 Task: Send an email with the signature Kyra Cooper with the subject Feedback on a donation and the message I would appreciate it if you could provide me with the latest project schedule. from softage.9@softage.net to softage.10@softage.net and move the email from Sent Items to the folder Production
Action: Mouse moved to (1003, 72)
Screenshot: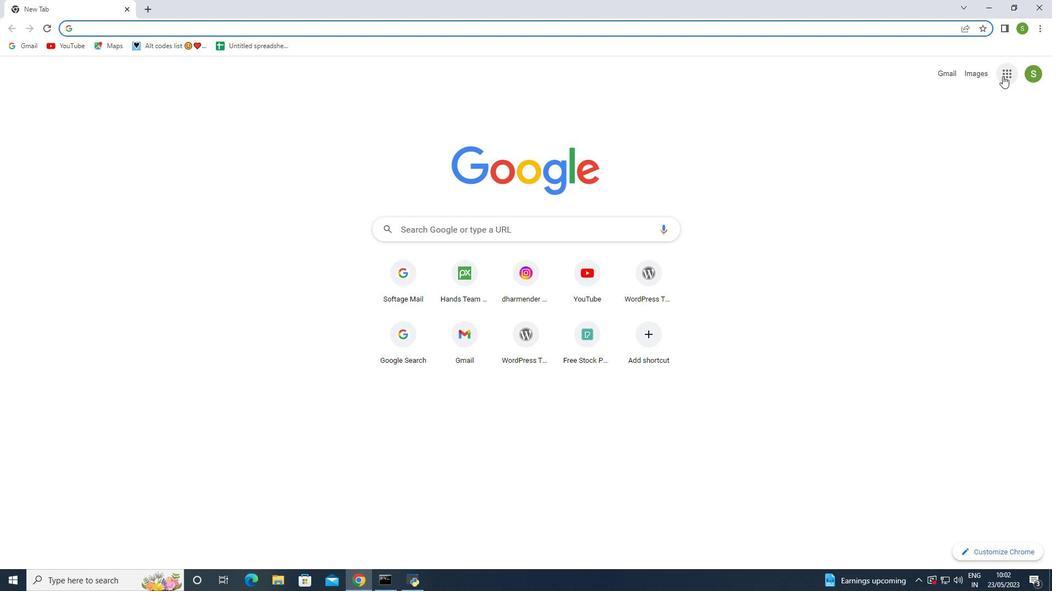 
Action: Mouse pressed left at (1003, 72)
Screenshot: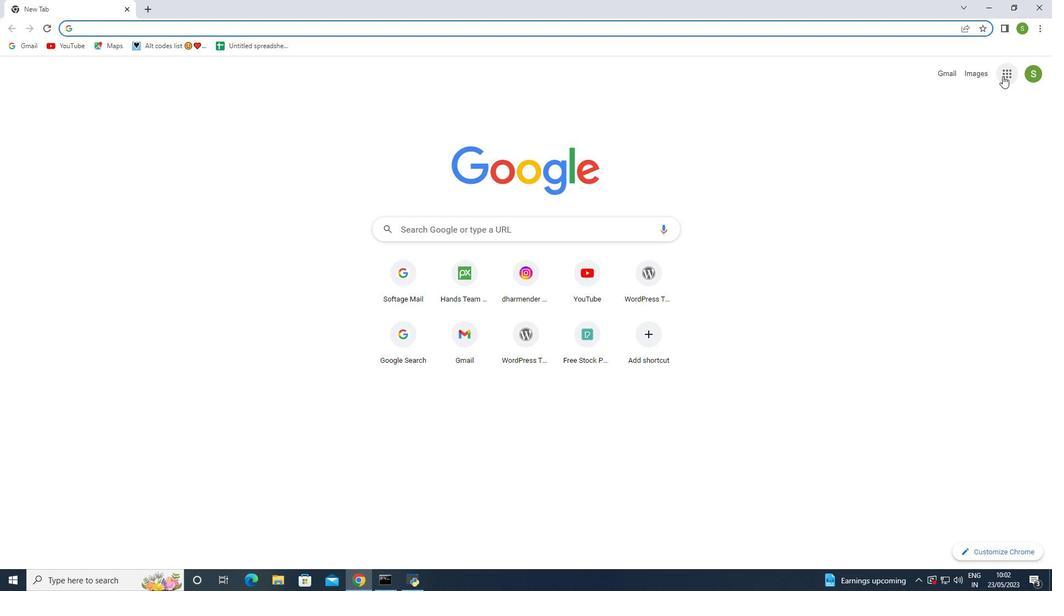 
Action: Mouse moved to (947, 135)
Screenshot: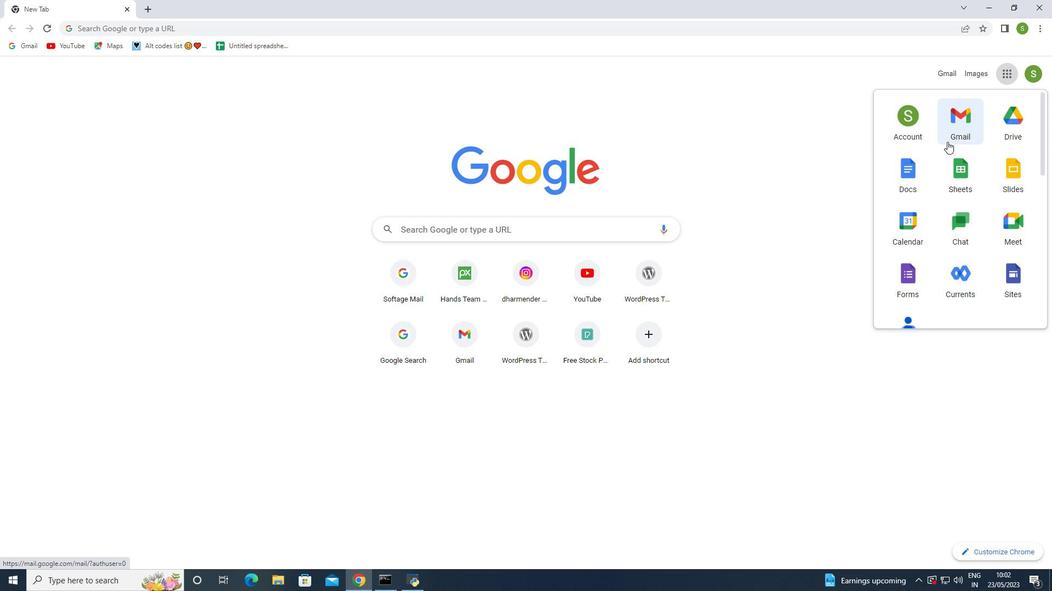 
Action: Mouse pressed left at (947, 135)
Screenshot: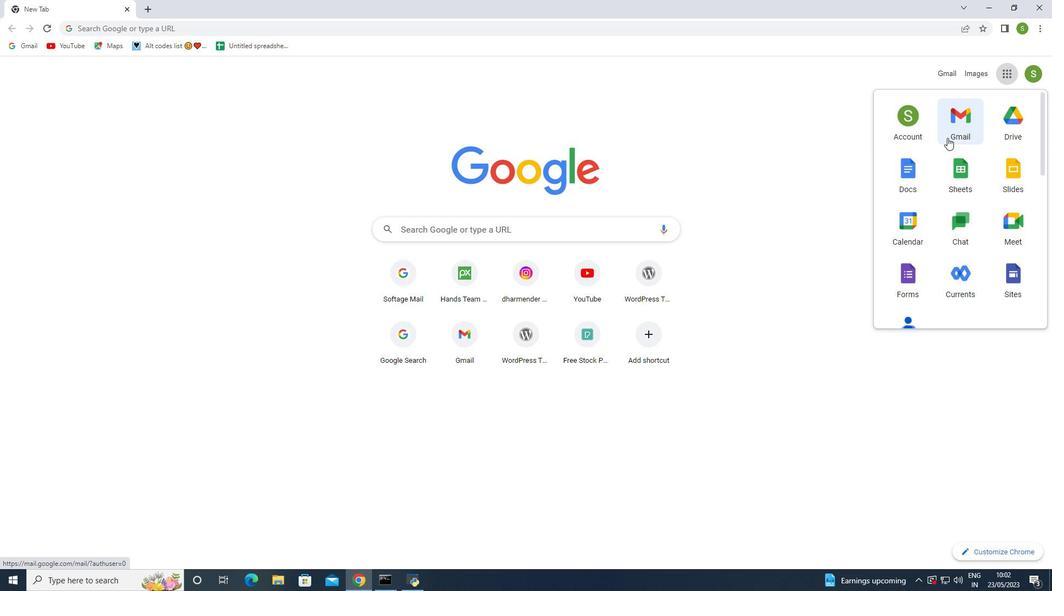 
Action: Mouse moved to (925, 75)
Screenshot: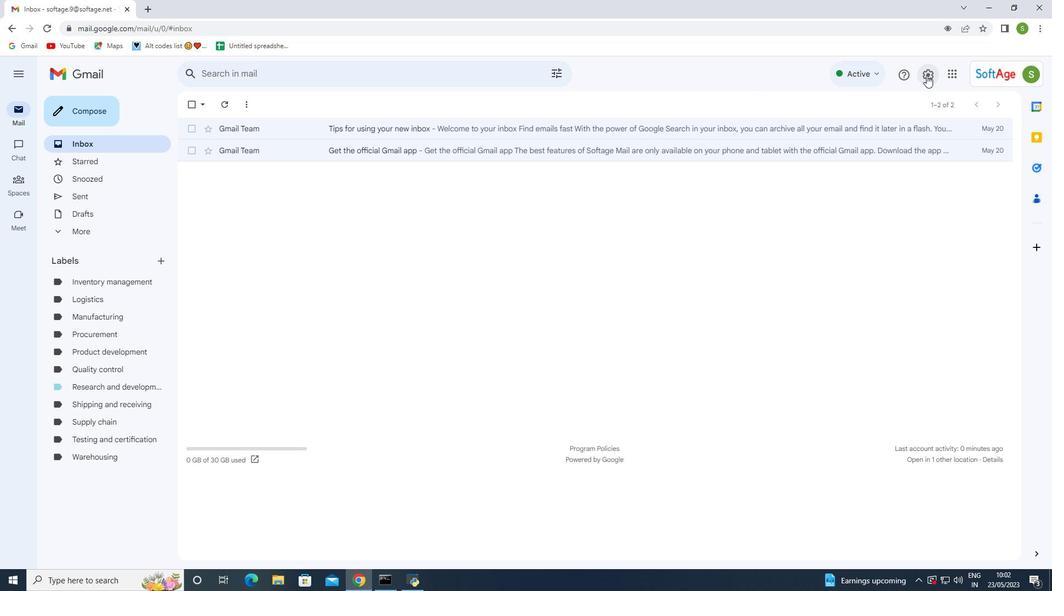
Action: Mouse pressed left at (925, 75)
Screenshot: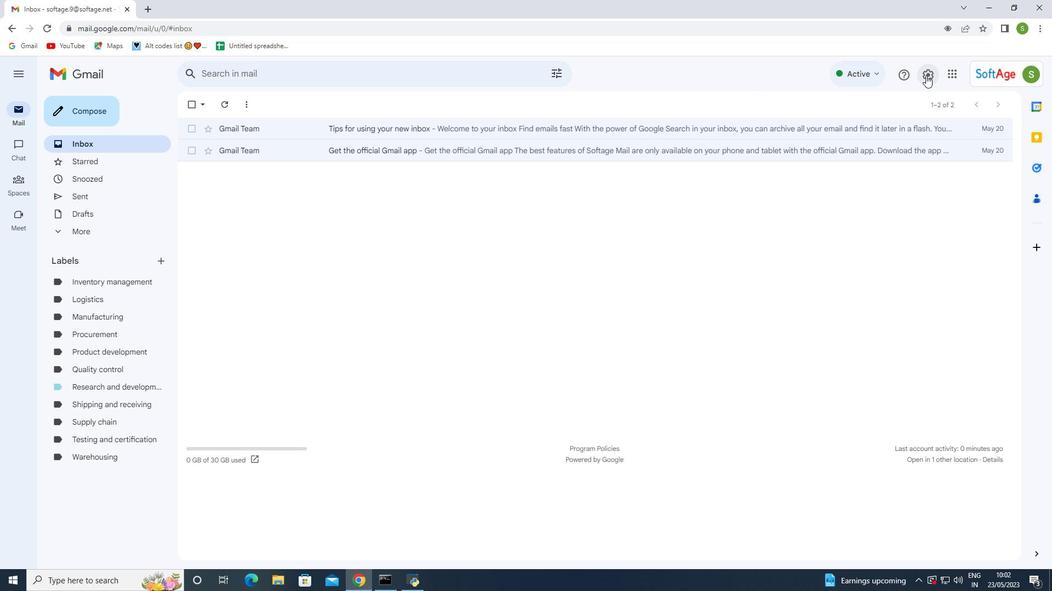 
Action: Mouse moved to (923, 126)
Screenshot: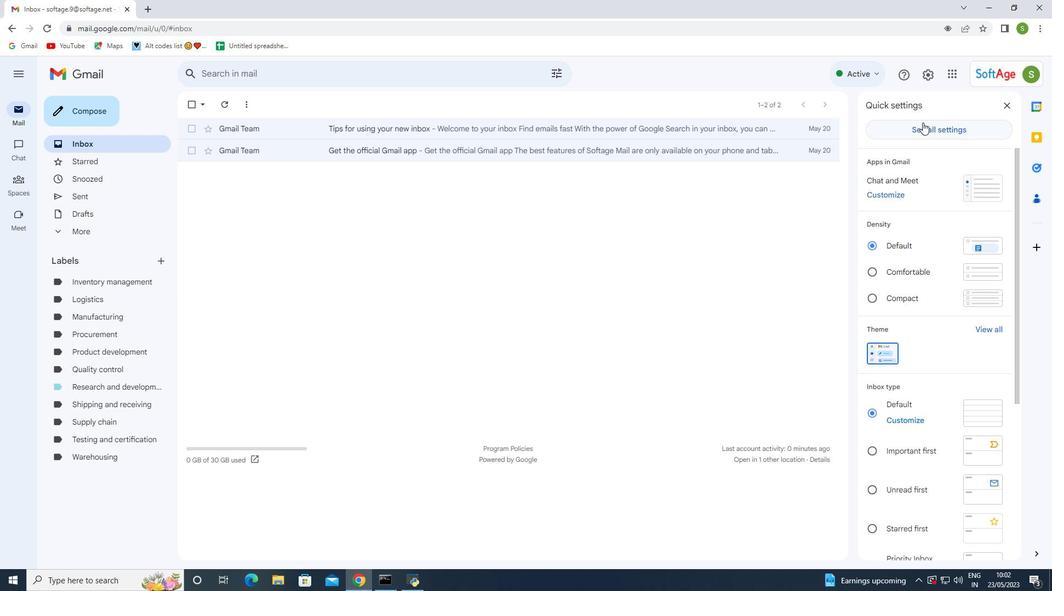 
Action: Mouse pressed left at (923, 126)
Screenshot: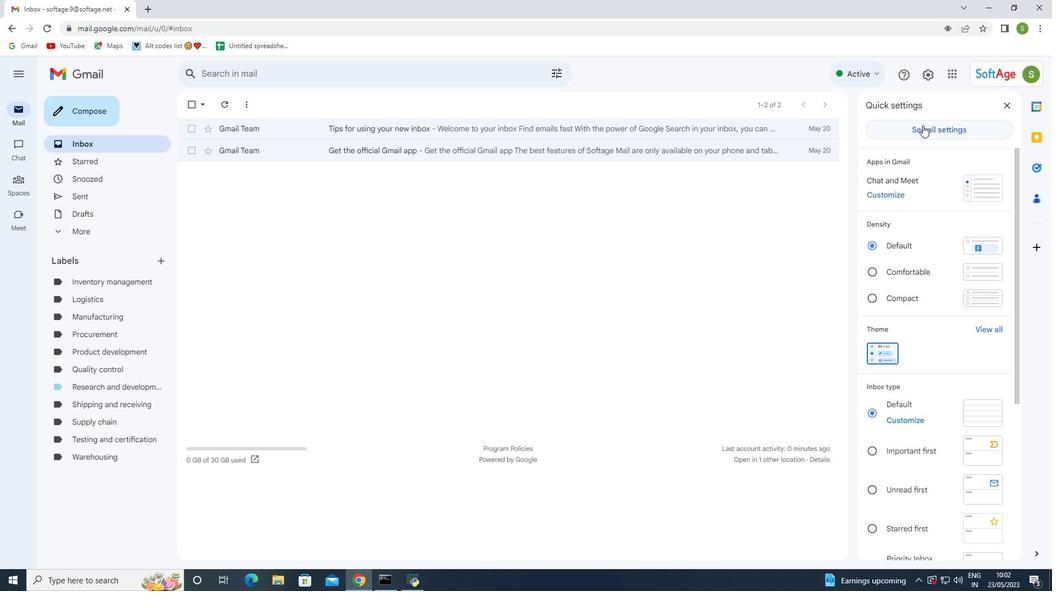 
Action: Mouse moved to (885, 129)
Screenshot: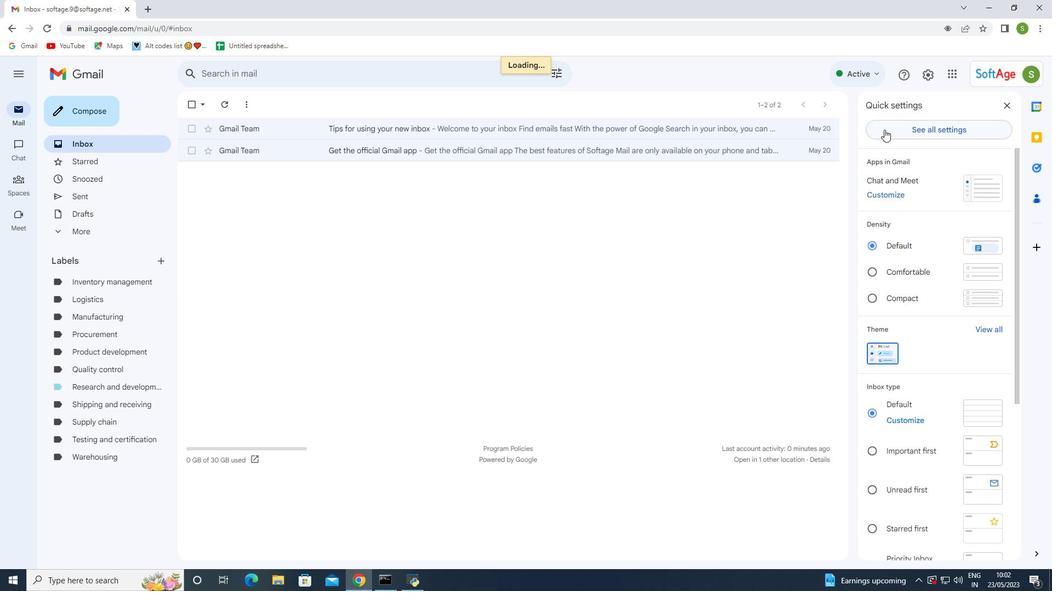 
Action: Mouse pressed left at (885, 129)
Screenshot: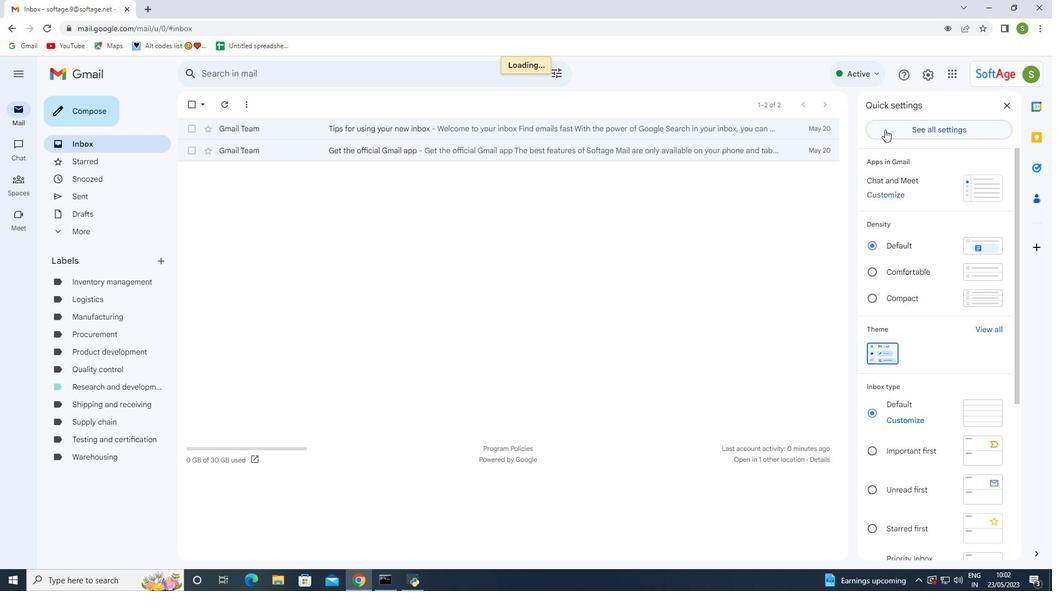 
Action: Mouse moved to (467, 281)
Screenshot: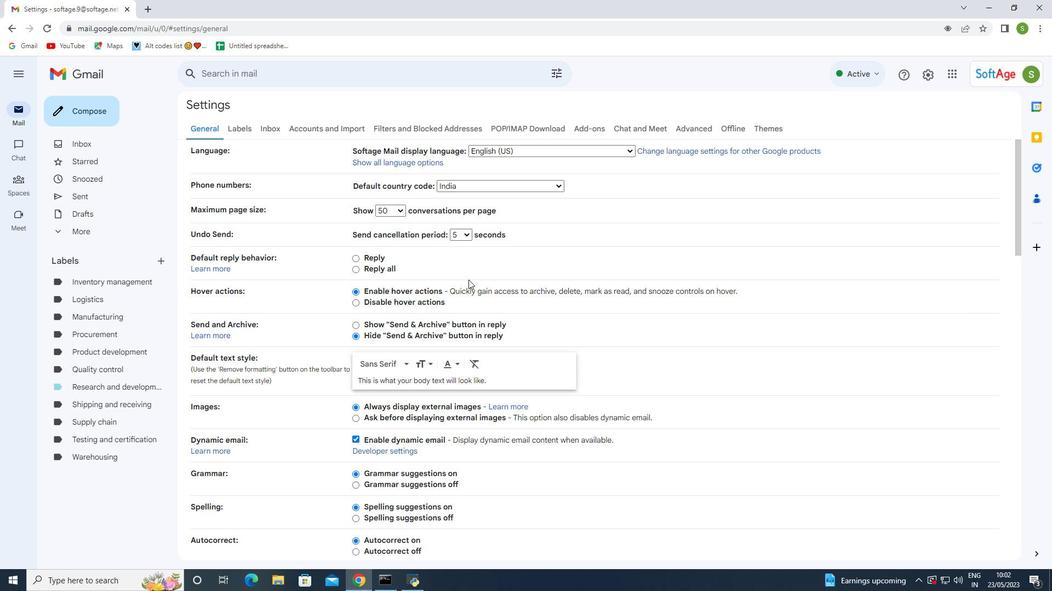 
Action: Mouse scrolled (467, 280) with delta (0, 0)
Screenshot: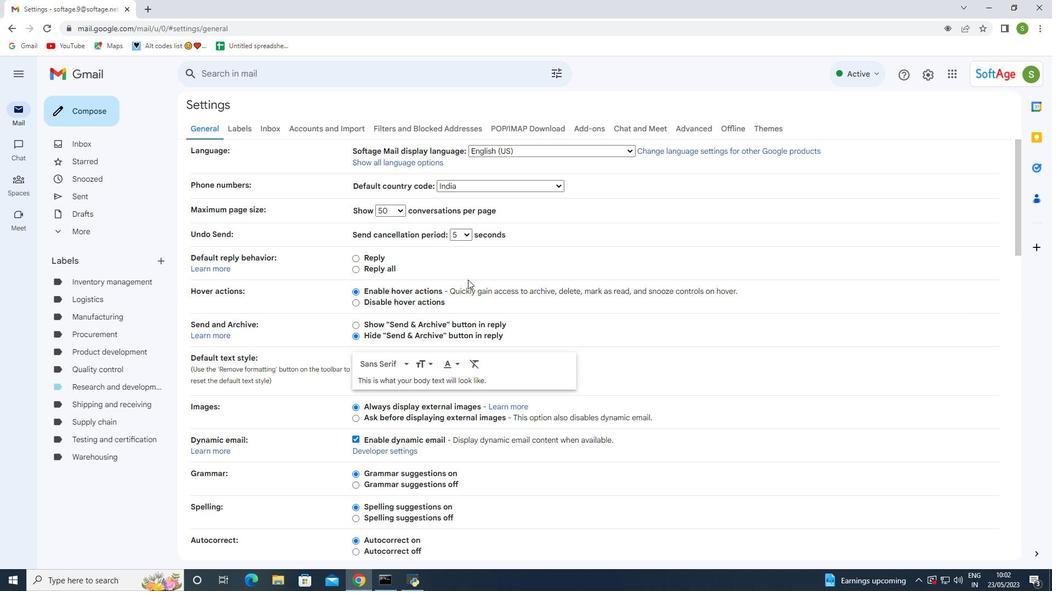 
Action: Mouse moved to (467, 281)
Screenshot: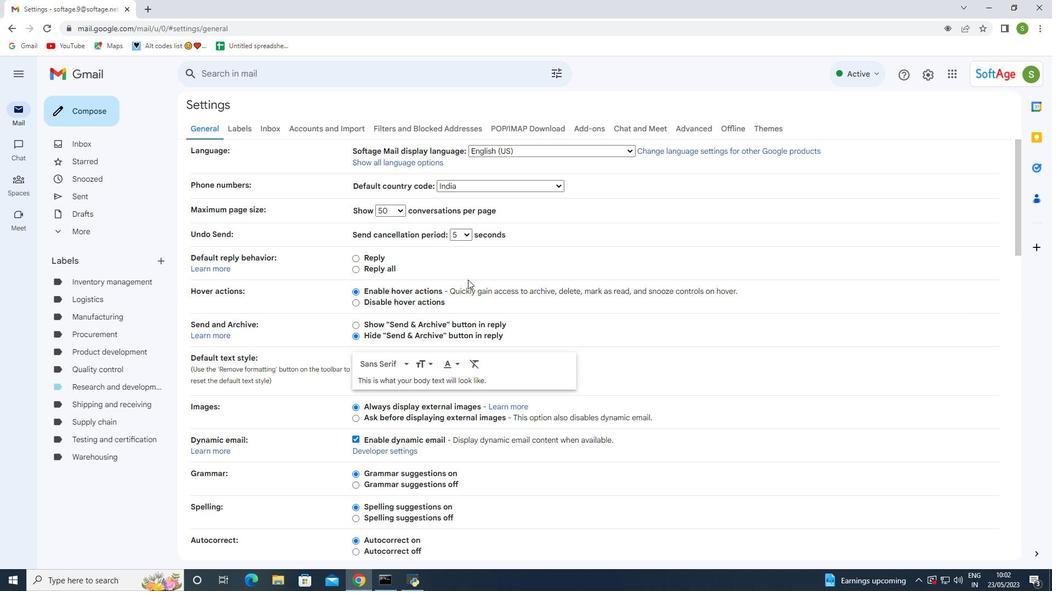 
Action: Mouse scrolled (467, 281) with delta (0, 0)
Screenshot: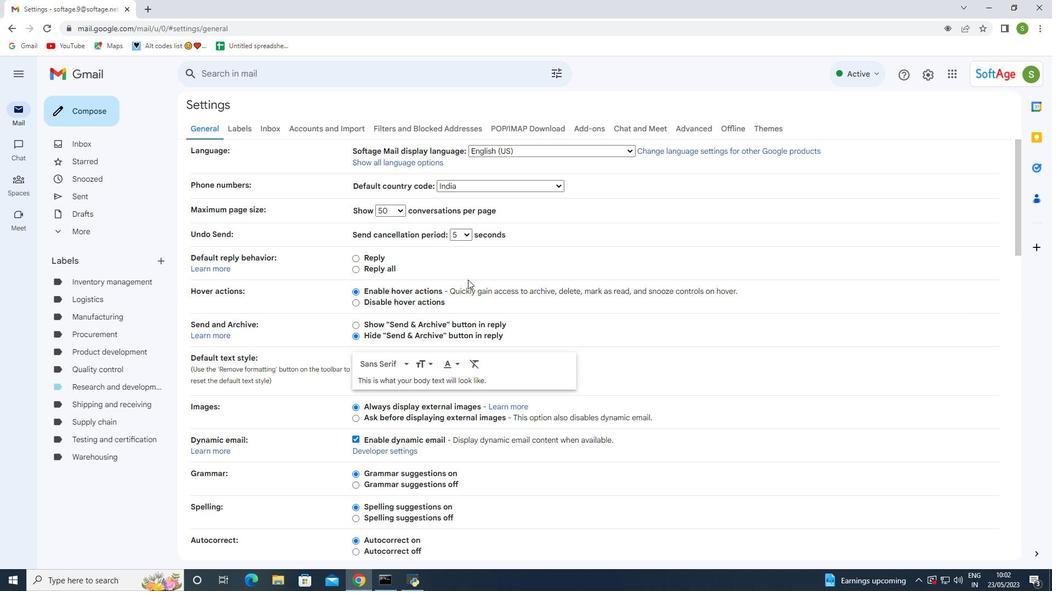 
Action: Mouse scrolled (467, 281) with delta (0, 0)
Screenshot: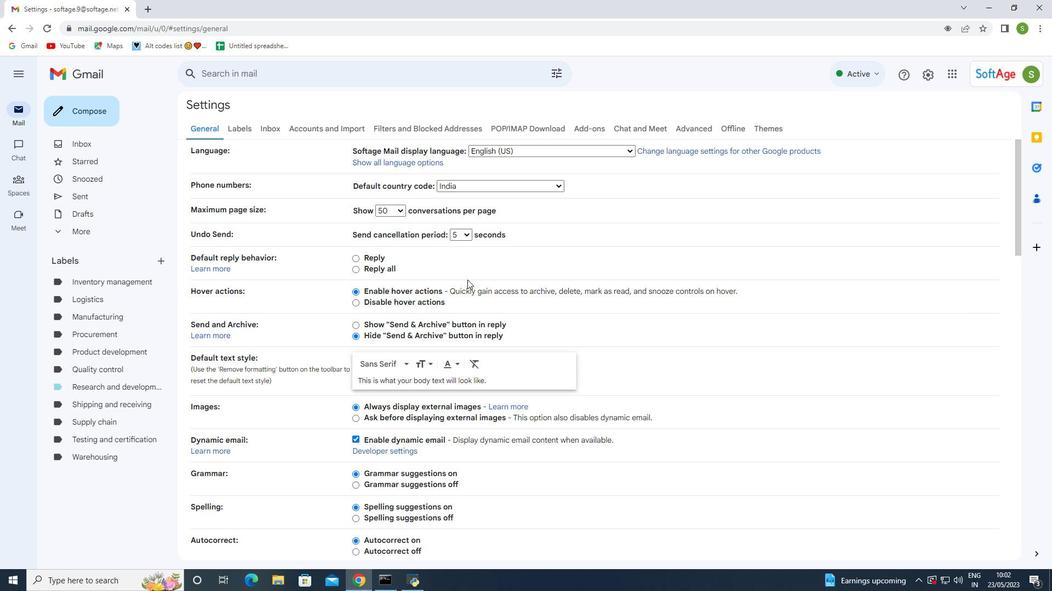 
Action: Mouse moved to (467, 281)
Screenshot: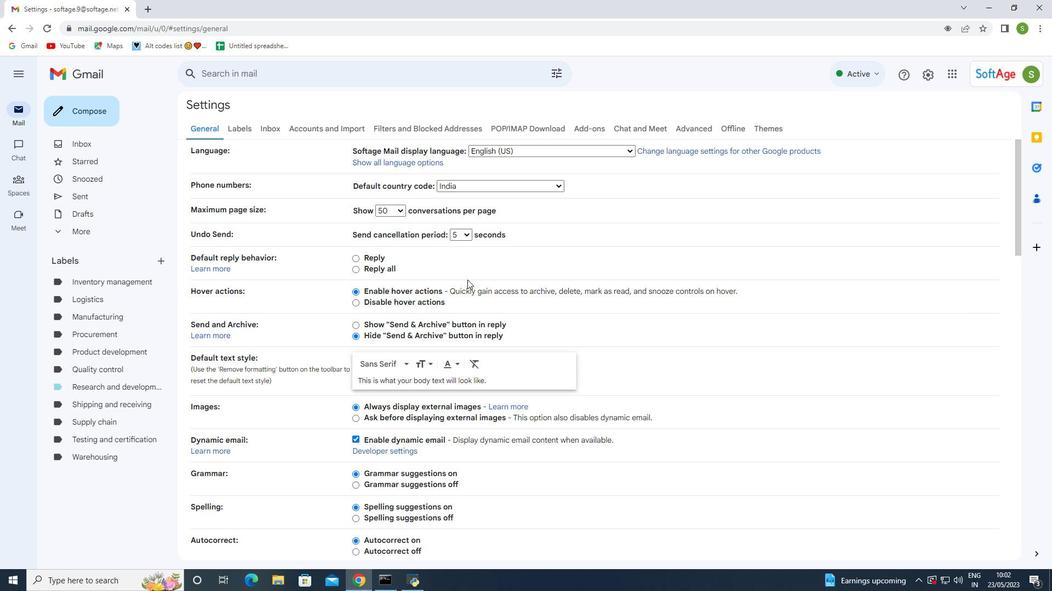 
Action: Mouse scrolled (467, 281) with delta (0, 0)
Screenshot: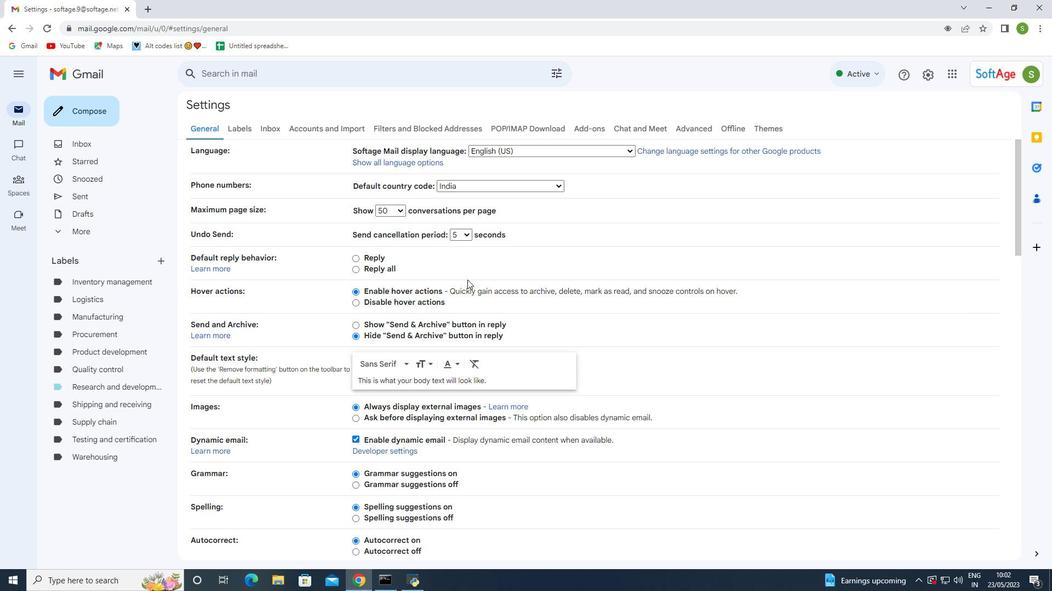 
Action: Mouse scrolled (467, 281) with delta (0, 0)
Screenshot: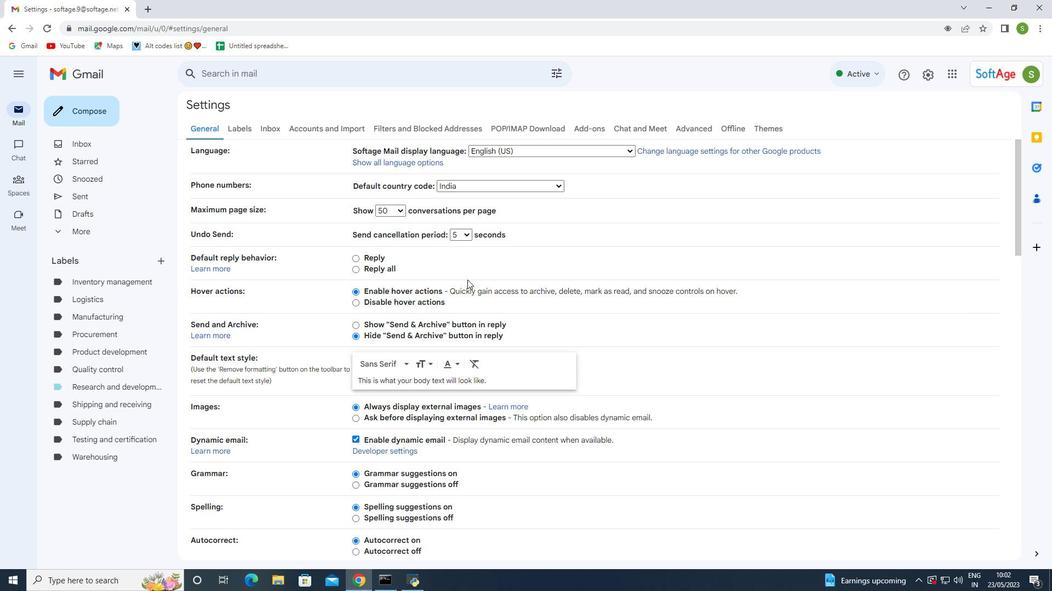 
Action: Mouse moved to (467, 281)
Screenshot: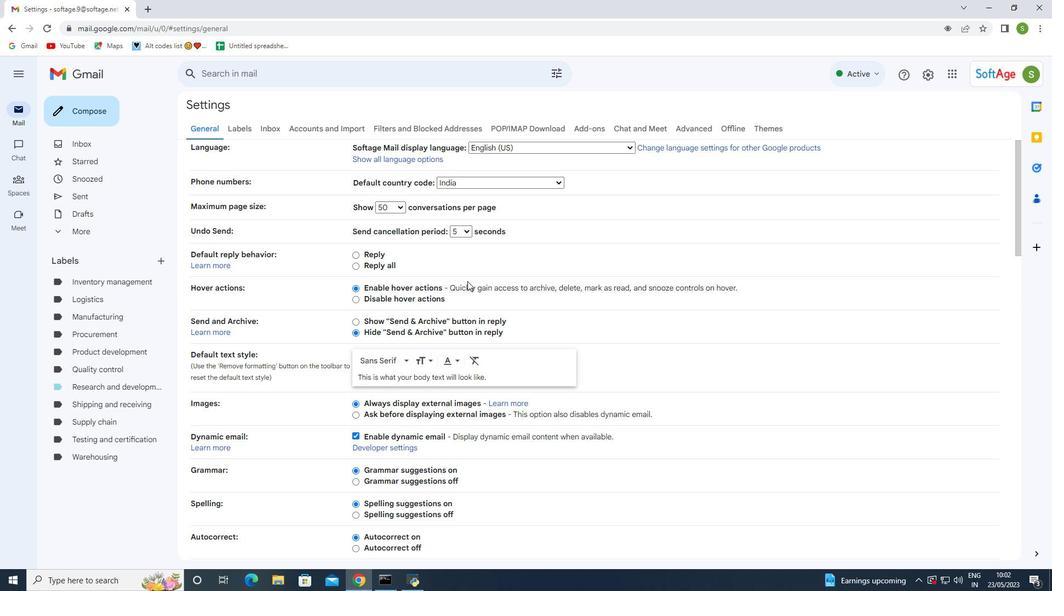 
Action: Mouse scrolled (467, 281) with delta (0, 0)
Screenshot: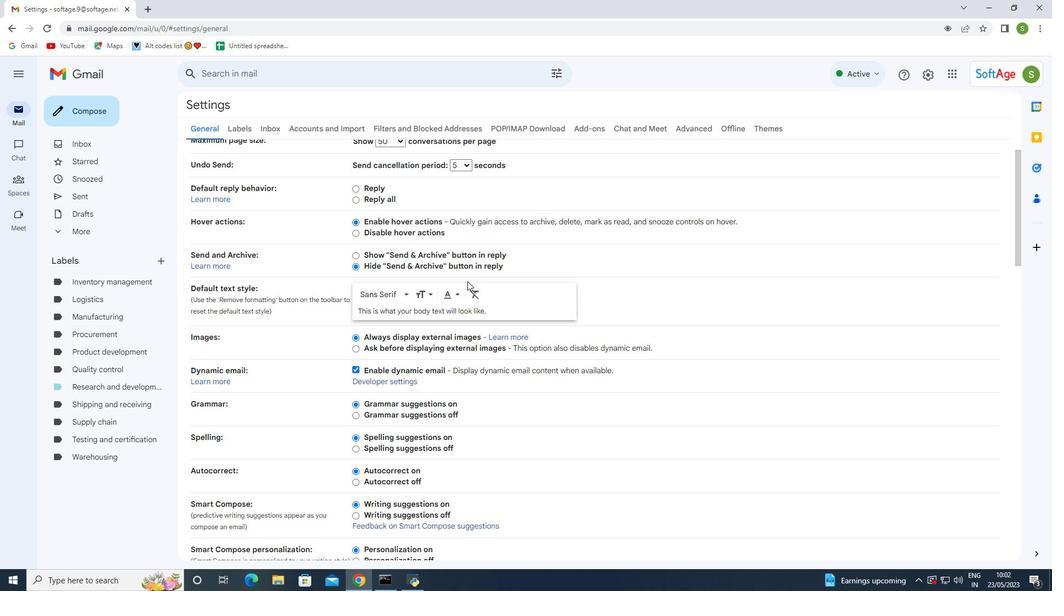 
Action: Mouse scrolled (467, 281) with delta (0, 0)
Screenshot: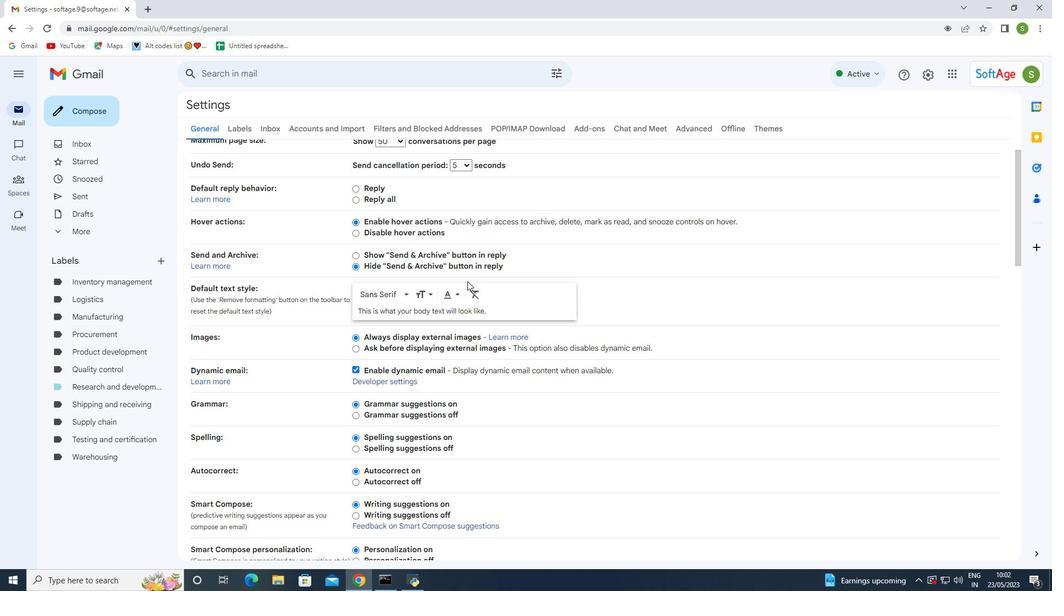 
Action: Mouse scrolled (467, 281) with delta (0, 0)
Screenshot: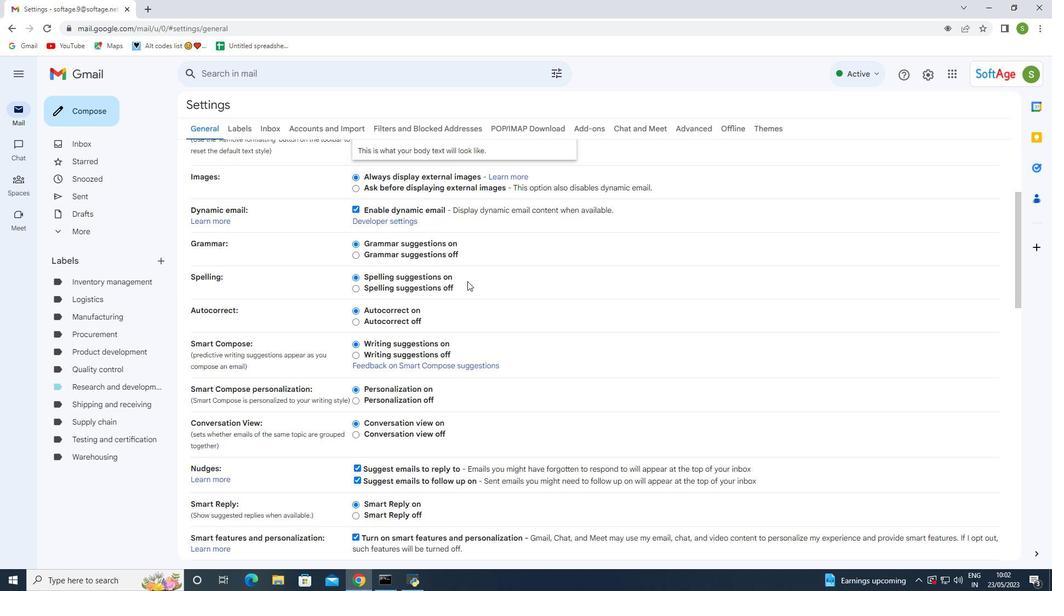 
Action: Mouse scrolled (467, 281) with delta (0, 0)
Screenshot: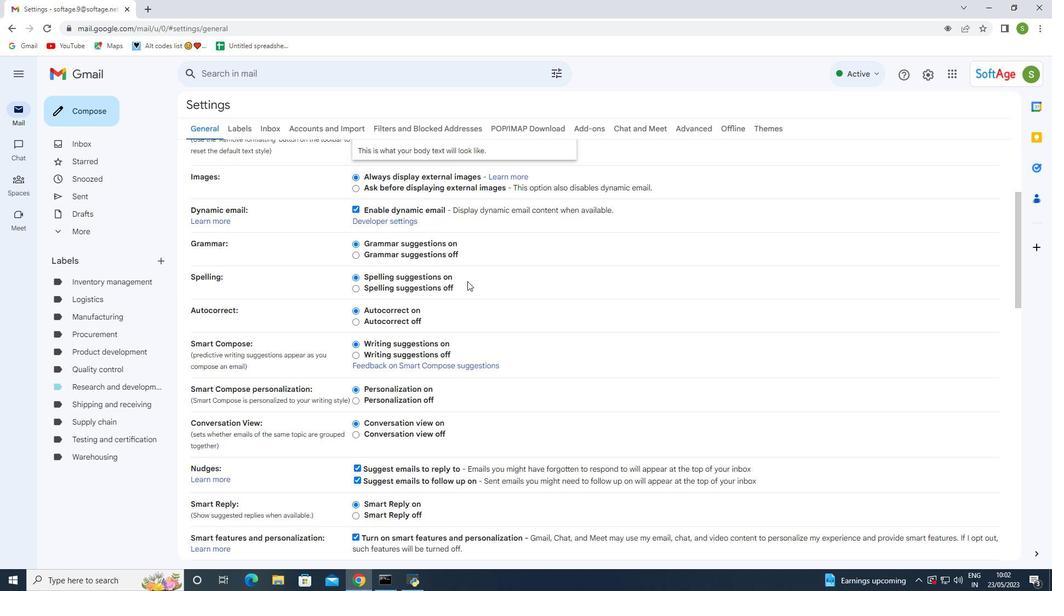 
Action: Mouse scrolled (467, 281) with delta (0, 0)
Screenshot: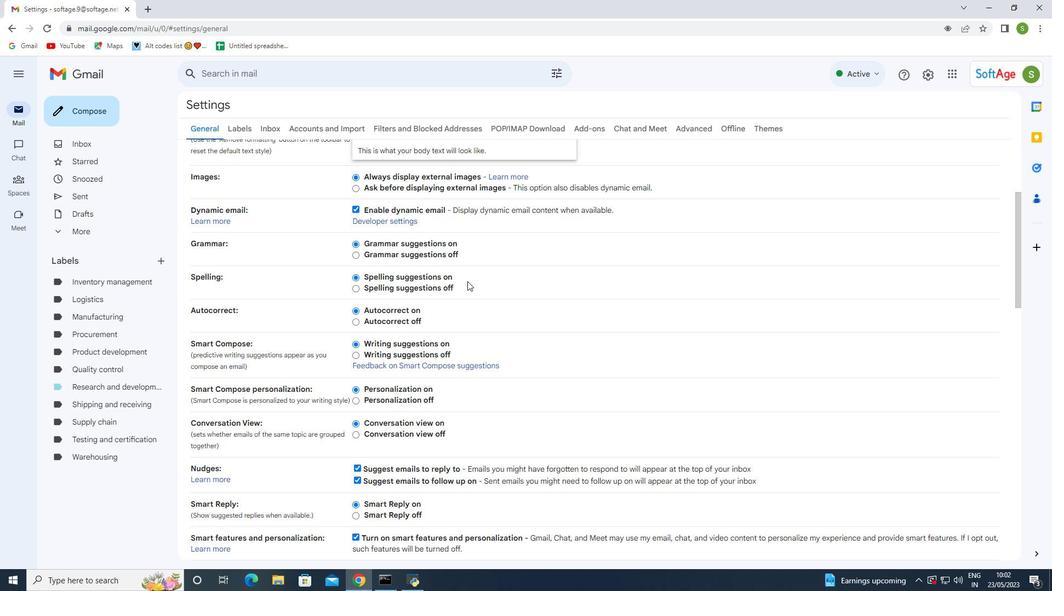 
Action: Mouse scrolled (467, 281) with delta (0, 0)
Screenshot: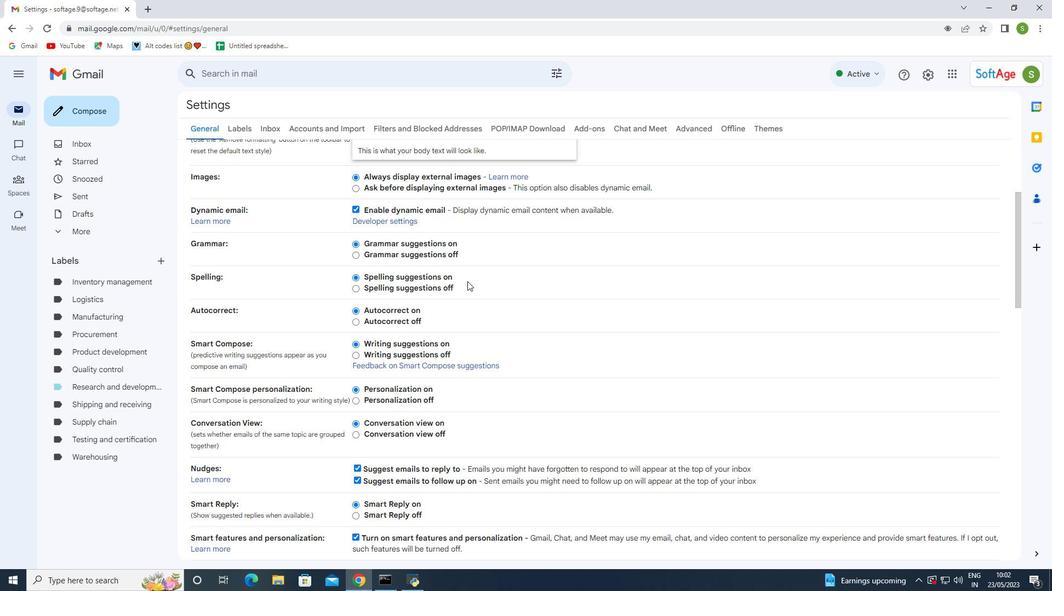 
Action: Mouse scrolled (467, 281) with delta (0, 0)
Screenshot: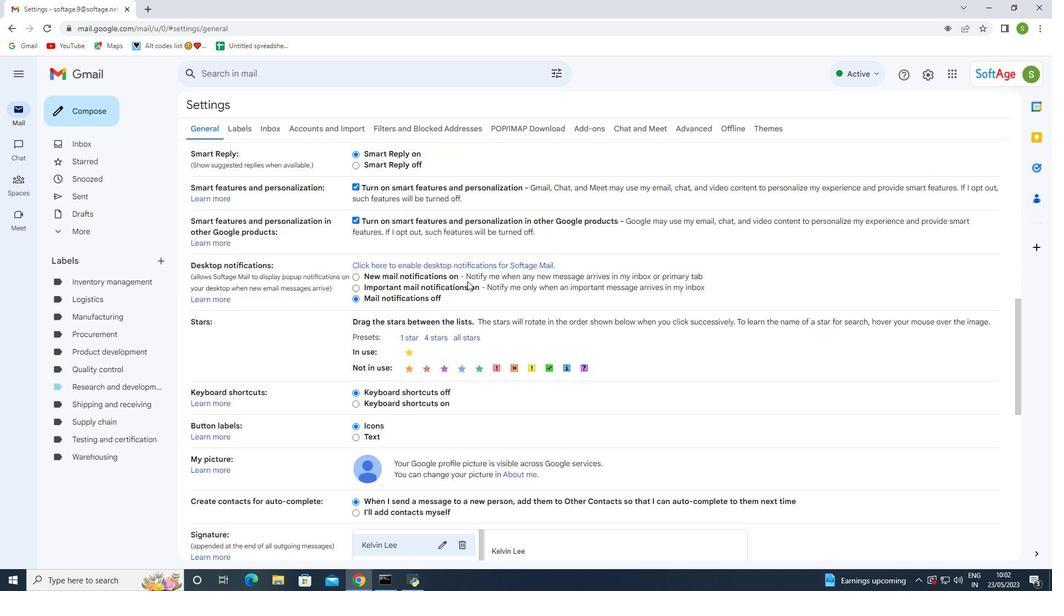 
Action: Mouse scrolled (467, 281) with delta (0, 0)
Screenshot: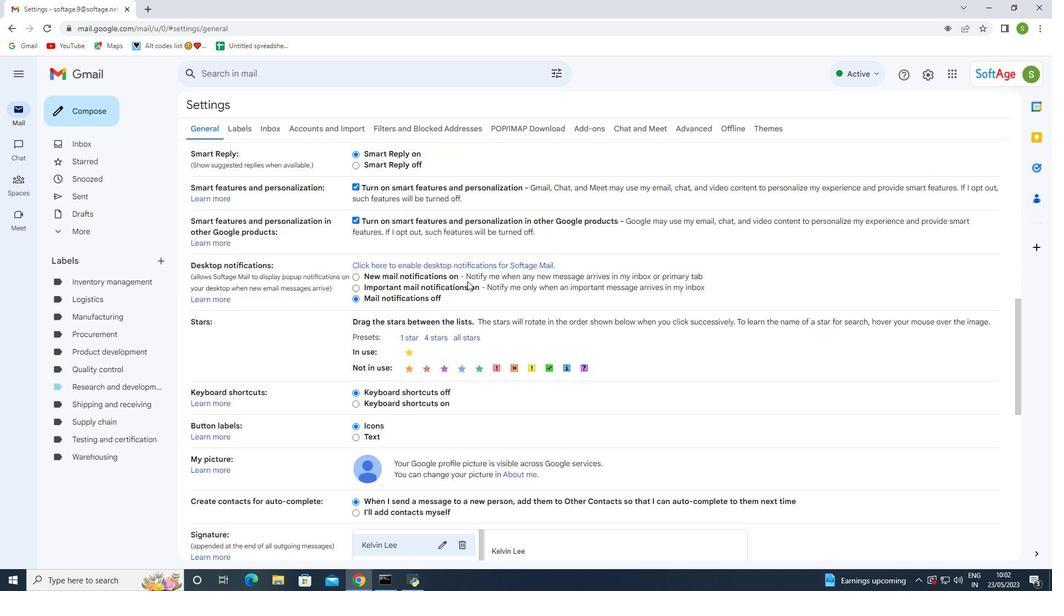 
Action: Mouse scrolled (467, 281) with delta (0, 0)
Screenshot: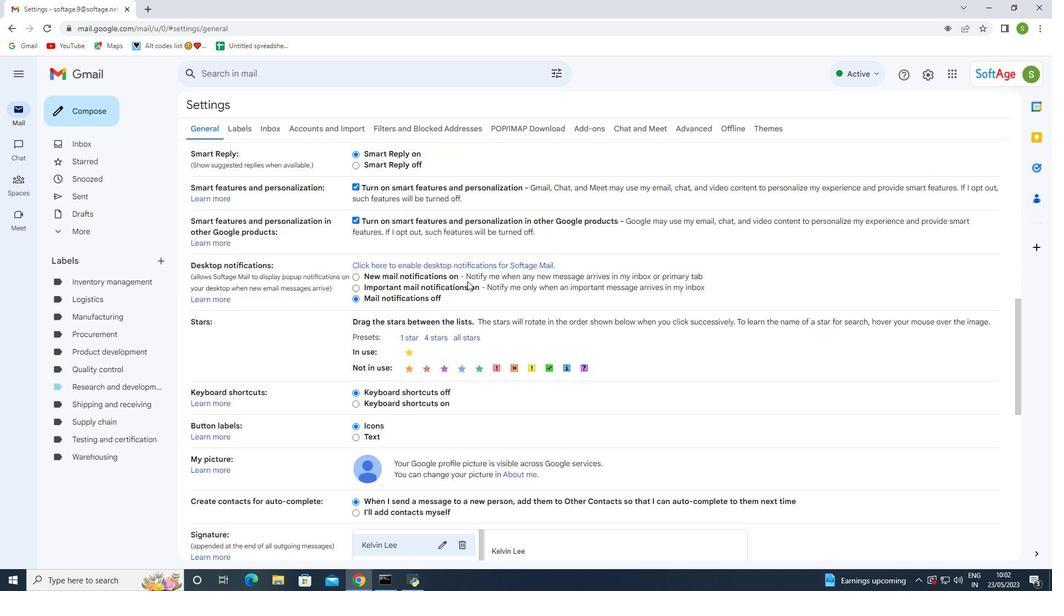 
Action: Mouse scrolled (467, 281) with delta (0, 0)
Screenshot: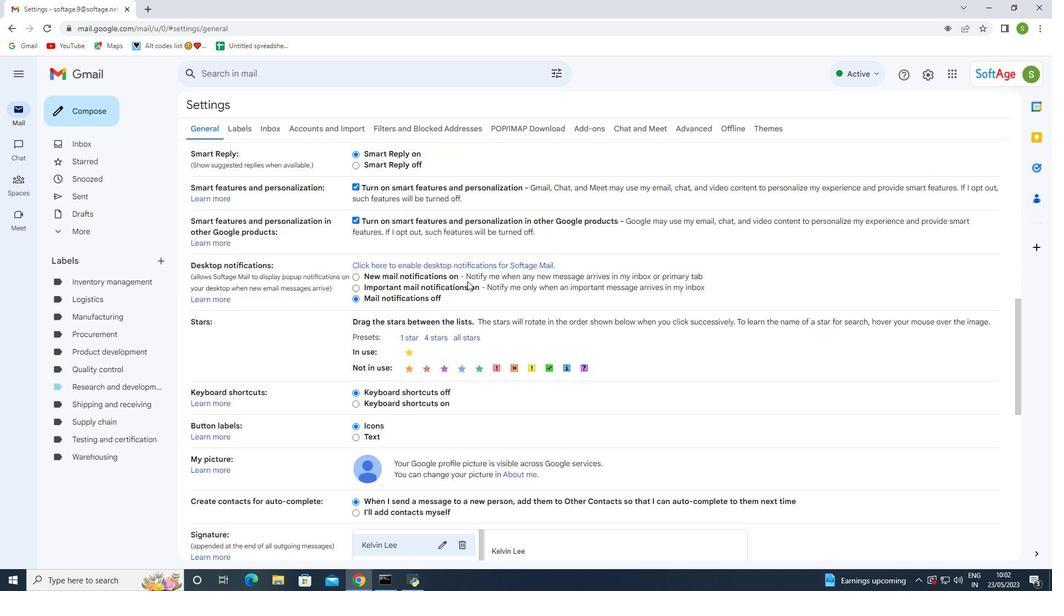 
Action: Mouse scrolled (467, 281) with delta (0, 0)
Screenshot: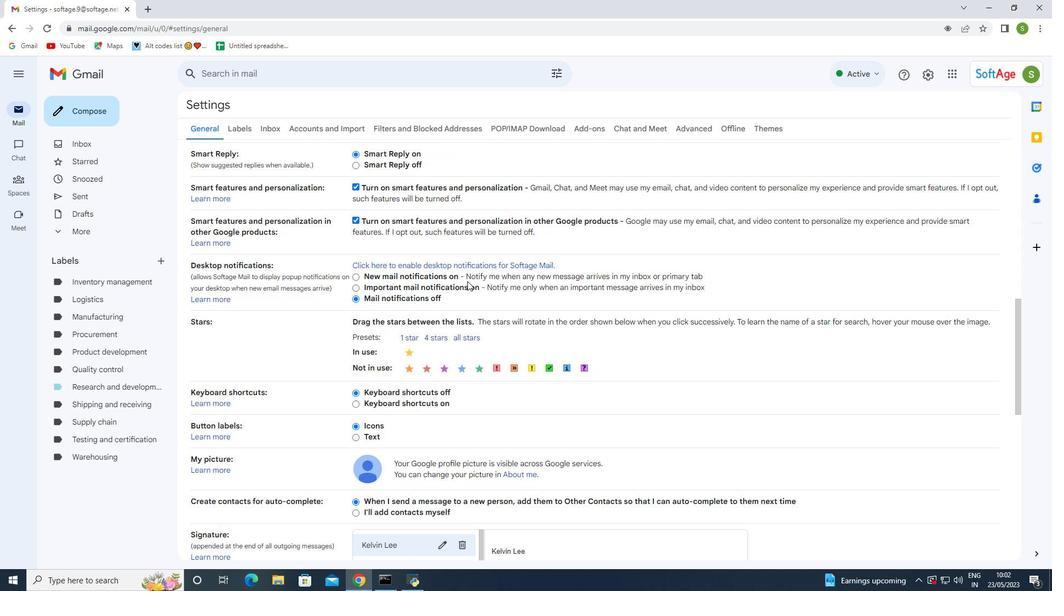 
Action: Mouse scrolled (467, 281) with delta (0, 0)
Screenshot: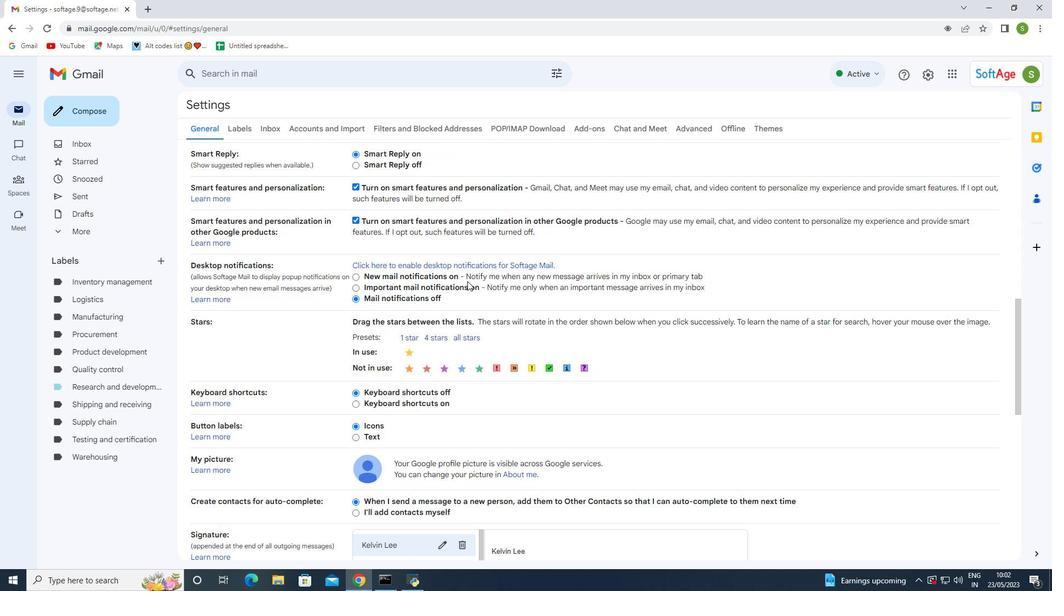 
Action: Mouse moved to (466, 281)
Screenshot: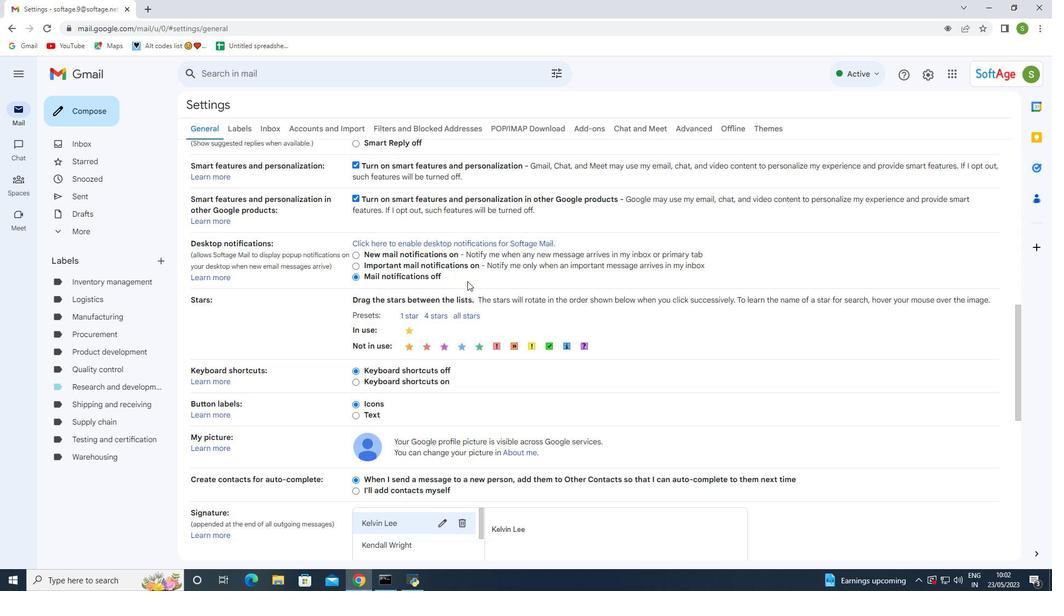 
Action: Mouse scrolled (466, 281) with delta (0, 0)
Screenshot: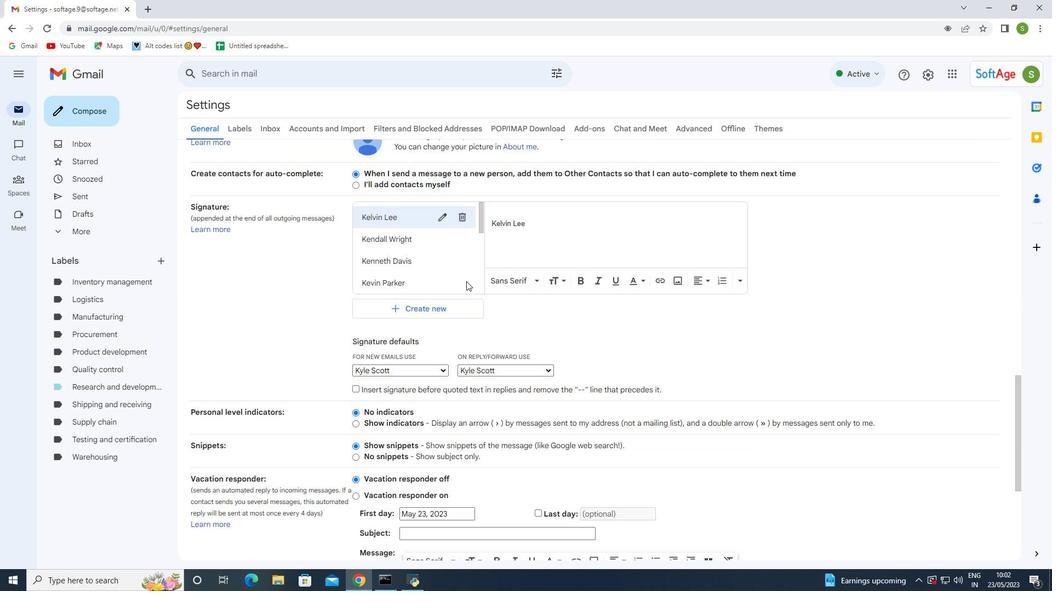 
Action: Mouse scrolled (466, 281) with delta (0, 0)
Screenshot: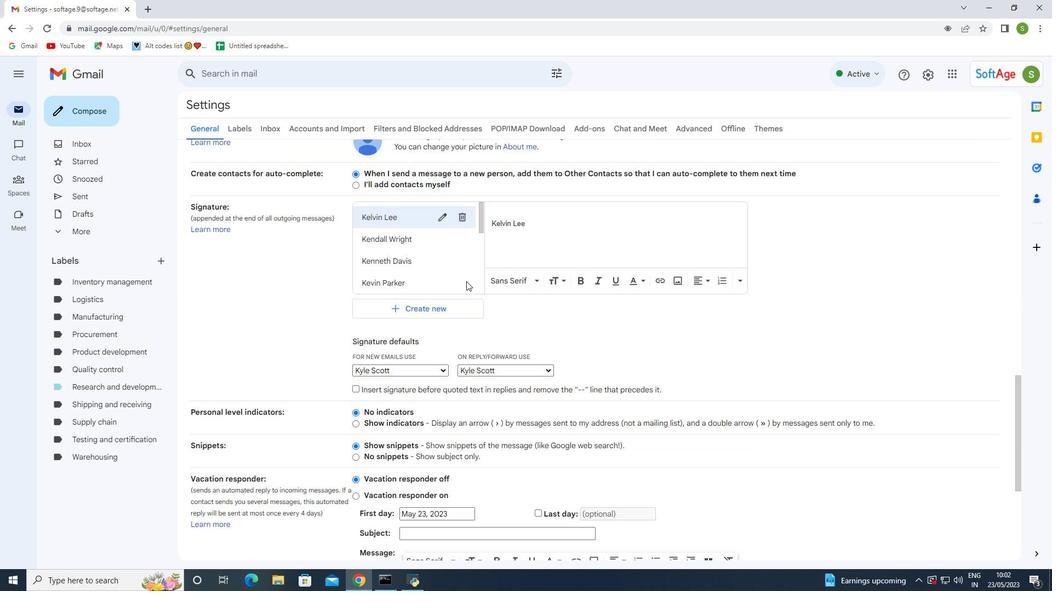 
Action: Mouse scrolled (466, 281) with delta (0, 0)
Screenshot: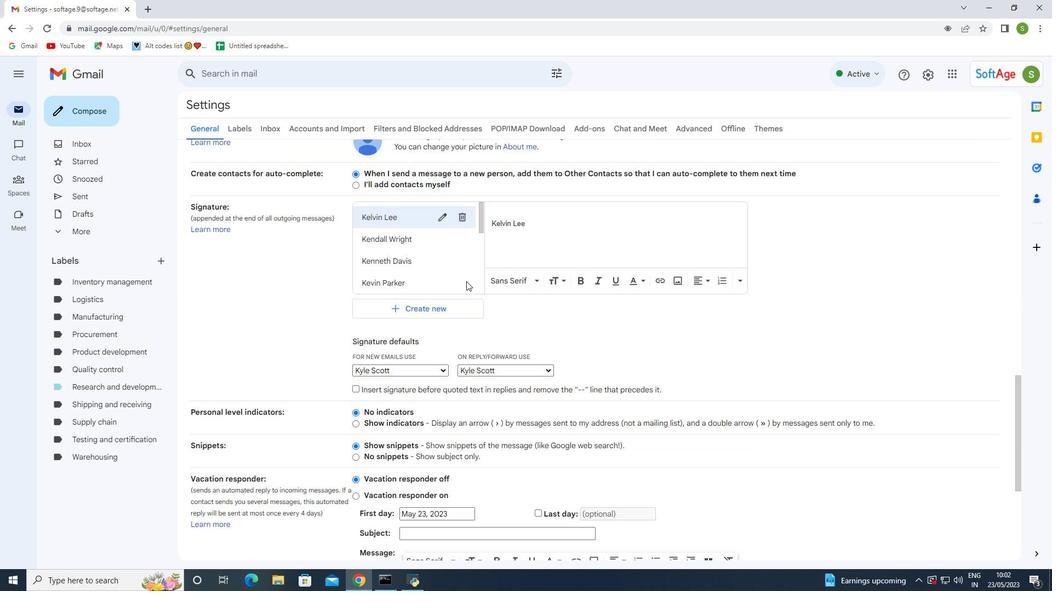 
Action: Mouse scrolled (466, 281) with delta (0, 0)
Screenshot: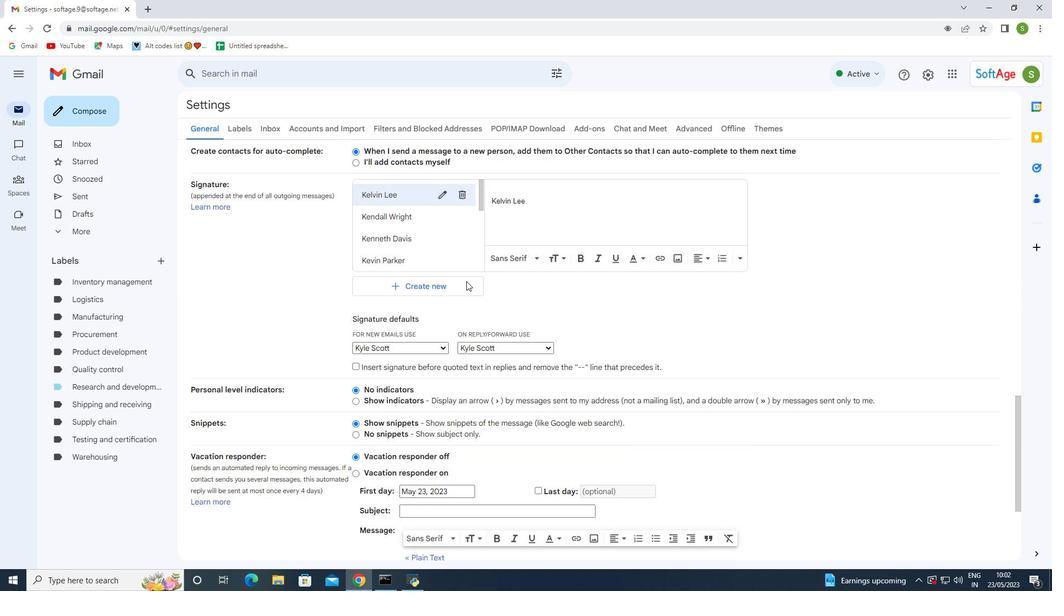 
Action: Mouse moved to (425, 195)
Screenshot: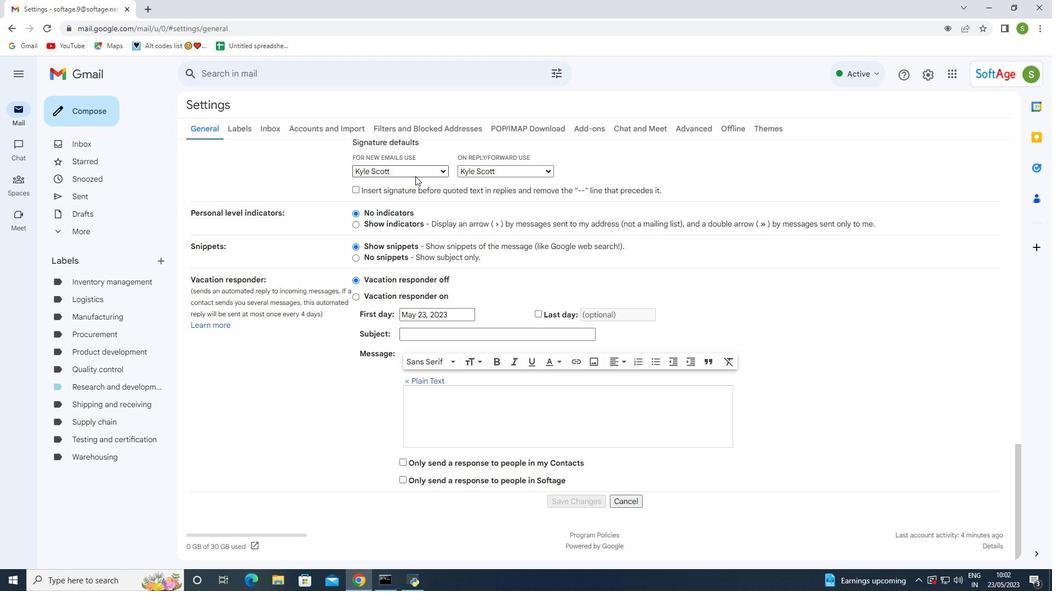 
Action: Mouse scrolled (425, 196) with delta (0, 0)
Screenshot: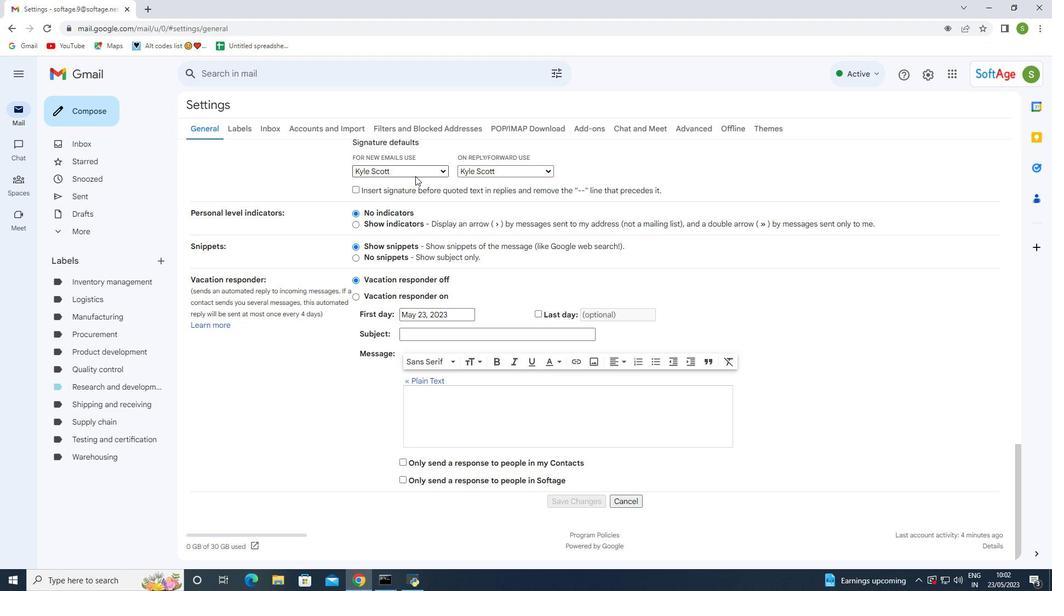 
Action: Mouse moved to (428, 201)
Screenshot: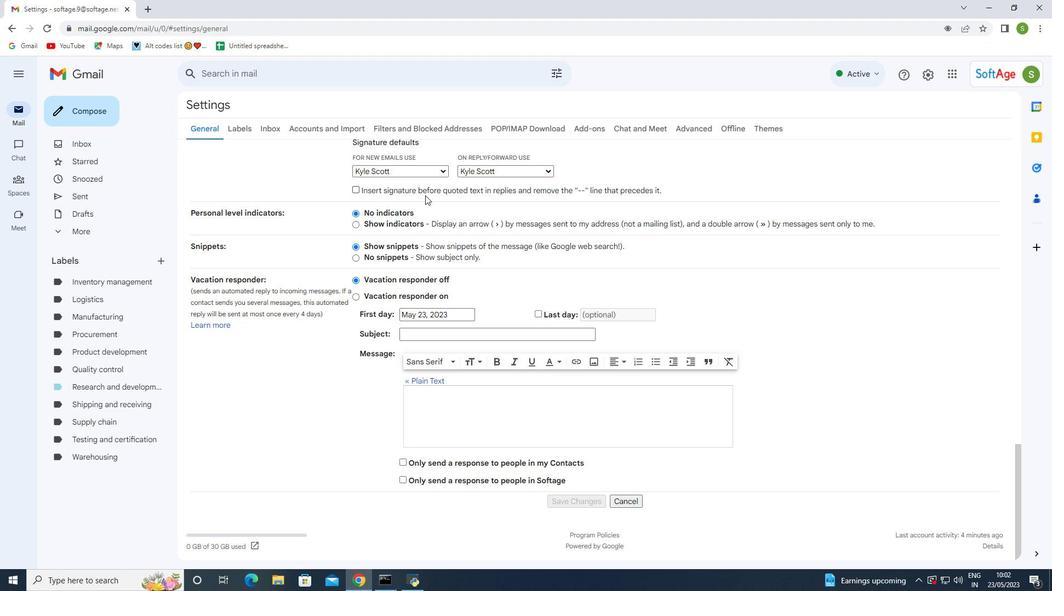 
Action: Mouse scrolled (428, 202) with delta (0, 0)
Screenshot: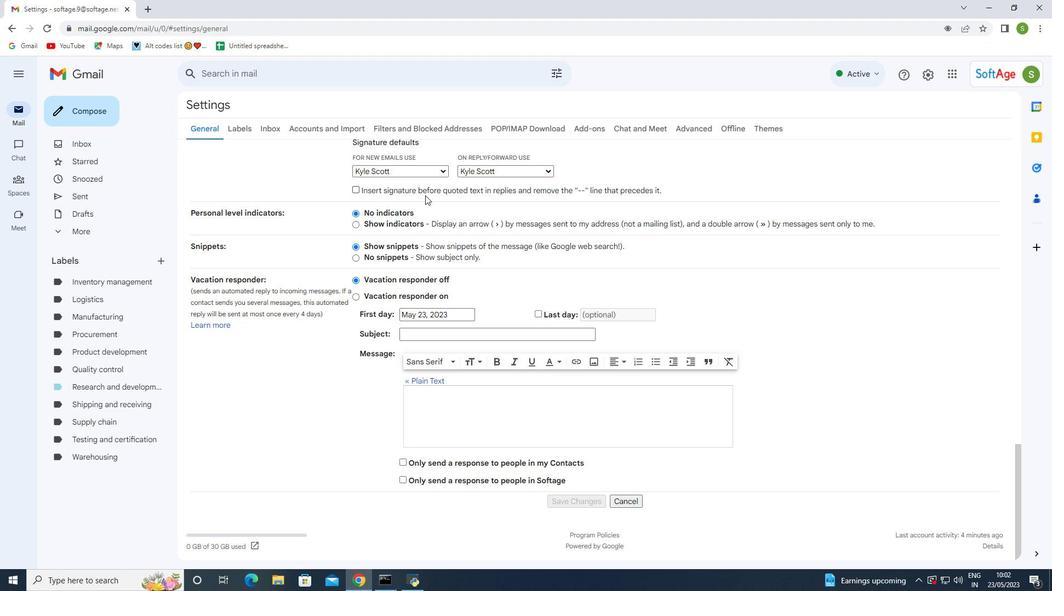 
Action: Mouse moved to (435, 218)
Screenshot: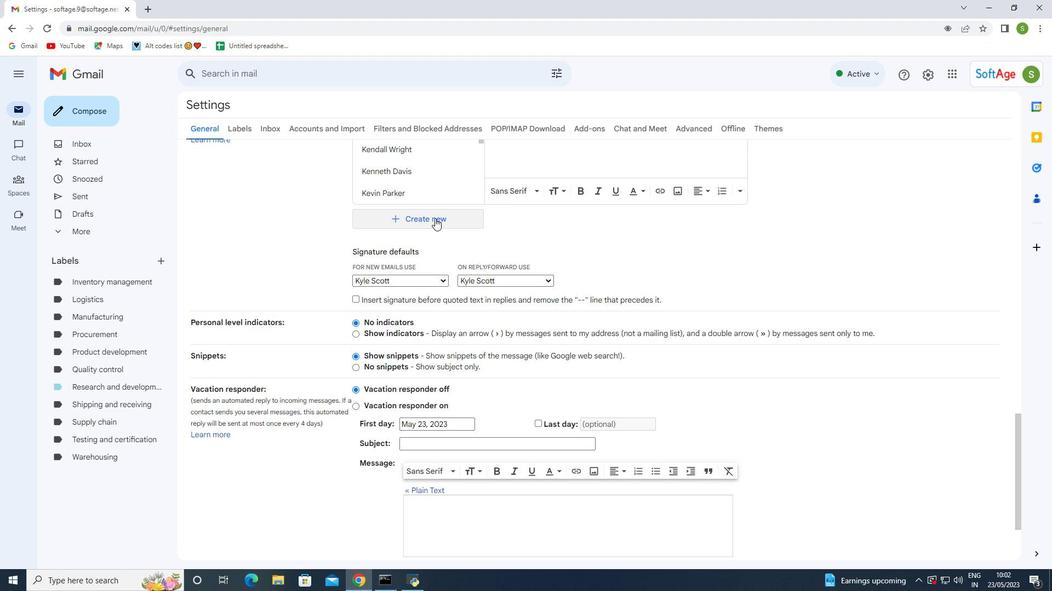 
Action: Mouse pressed left at (435, 218)
Screenshot: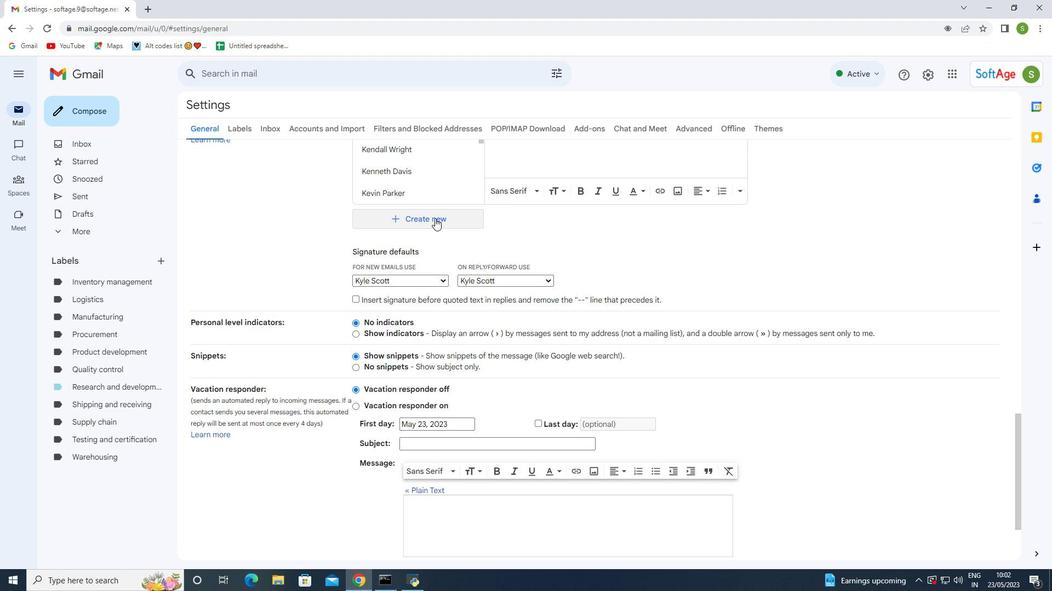 
Action: Mouse moved to (446, 304)
Screenshot: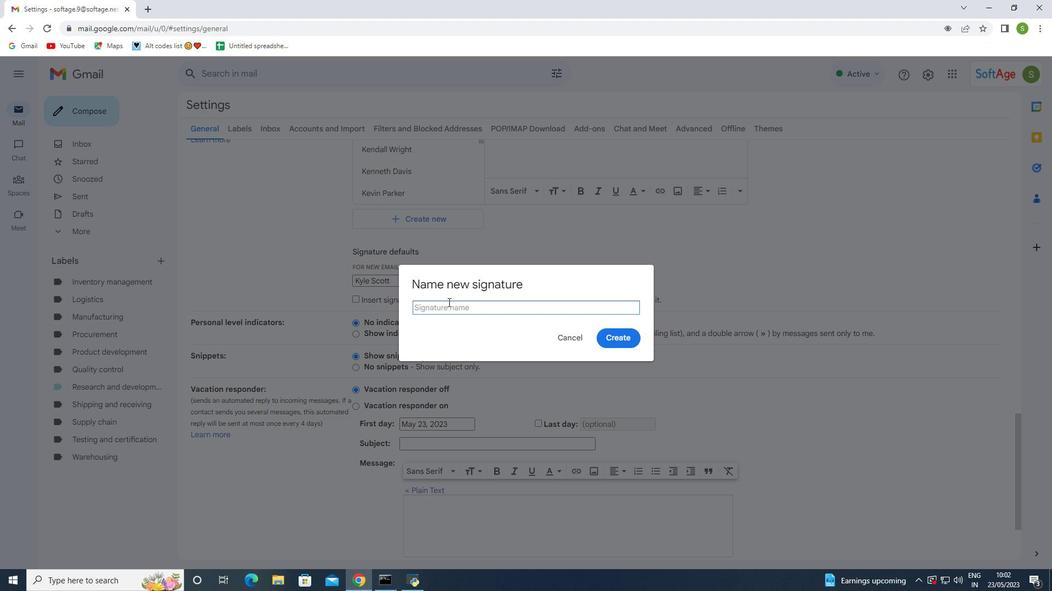 
Action: Mouse pressed left at (446, 304)
Screenshot: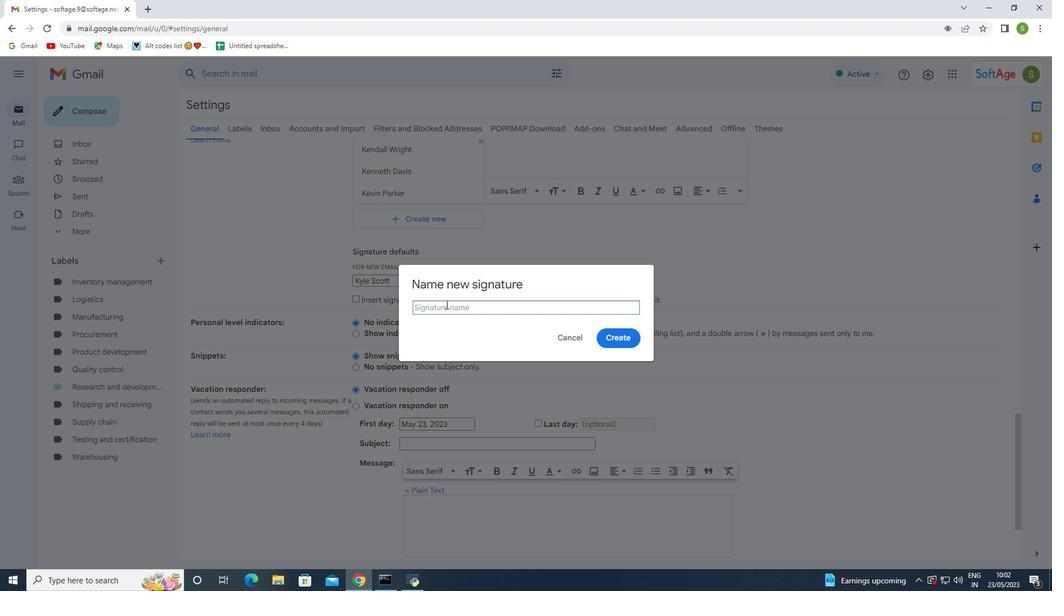 
Action: Mouse moved to (443, 303)
Screenshot: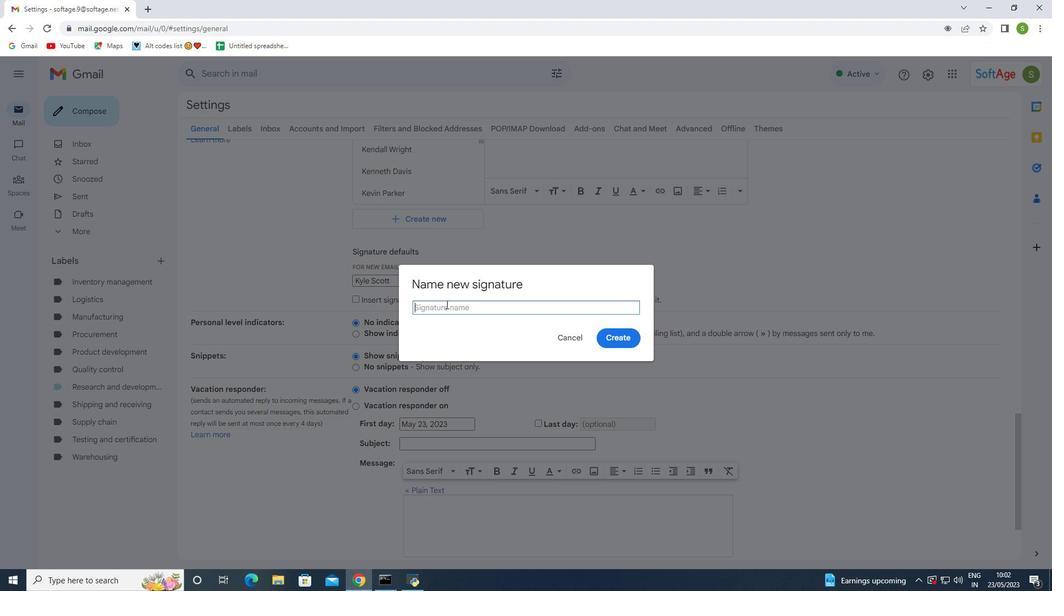 
Action: Key pressed <Key.shift>Kyra<Key.space><Key.shift>Cooper
Screenshot: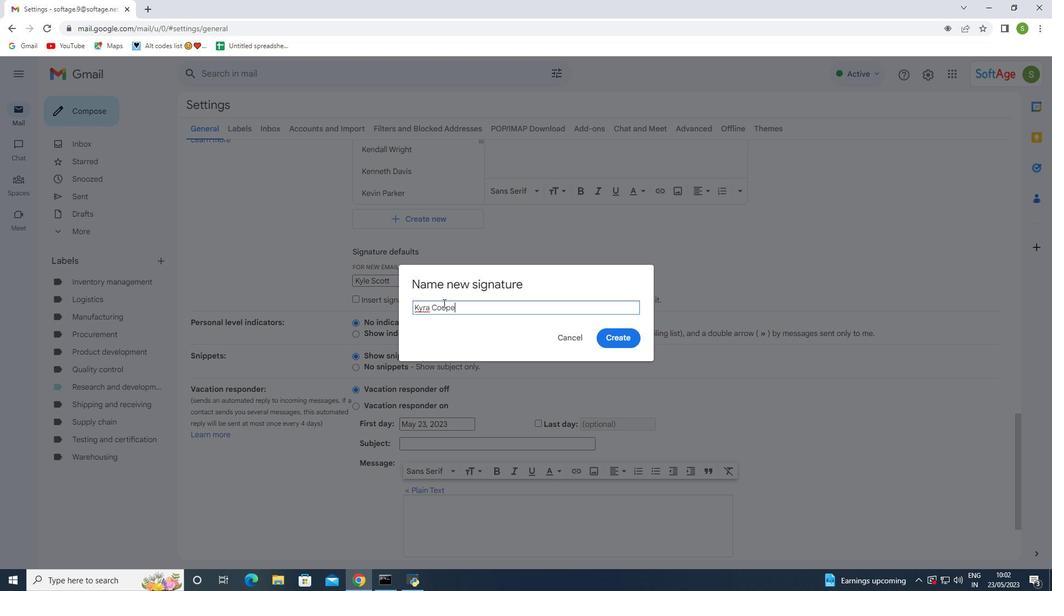 
Action: Mouse moved to (621, 339)
Screenshot: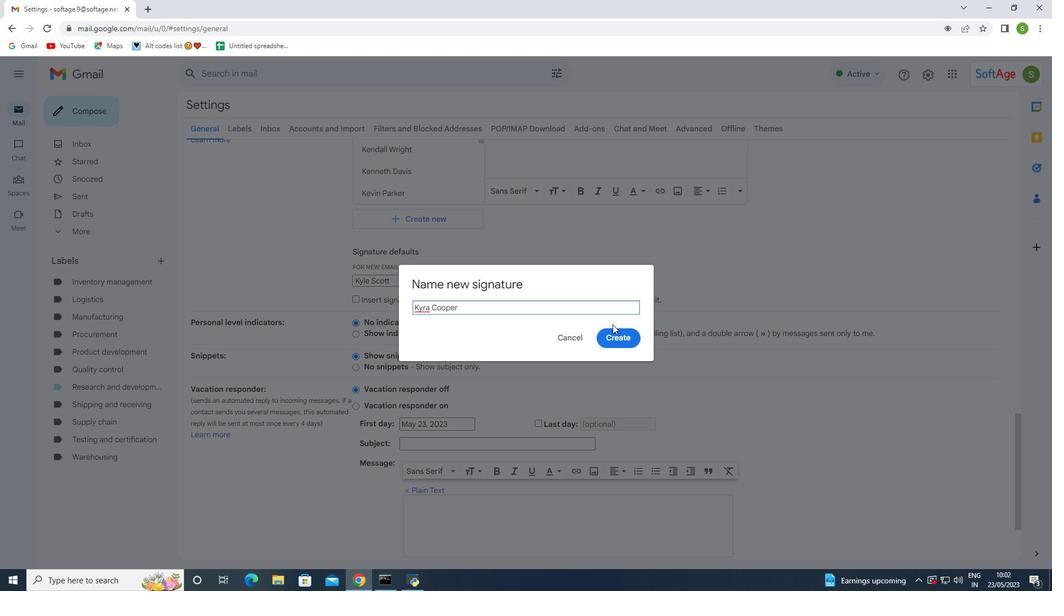 
Action: Mouse pressed left at (621, 339)
Screenshot: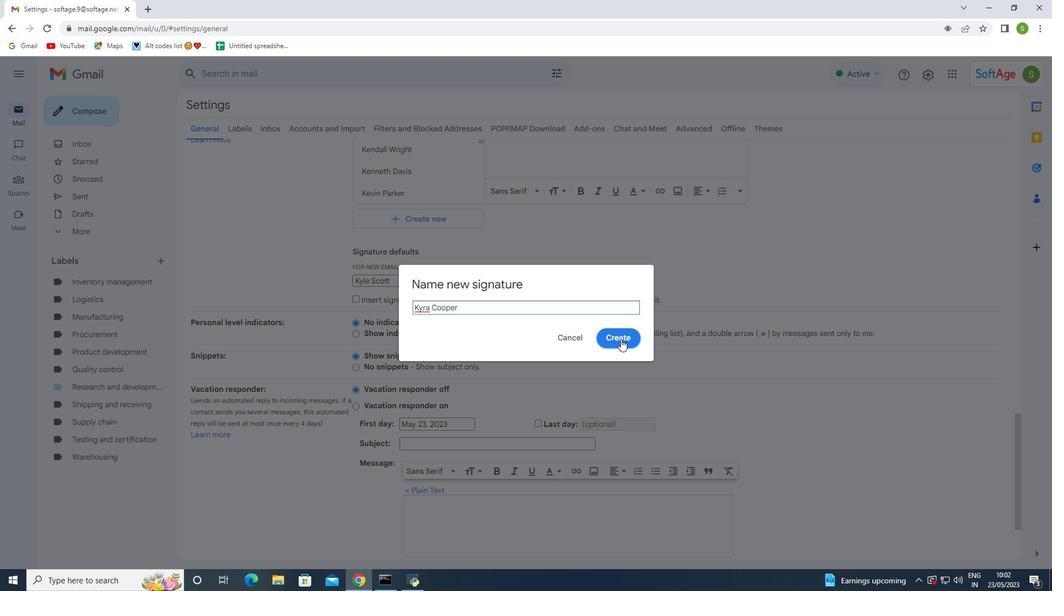 
Action: Mouse moved to (453, 376)
Screenshot: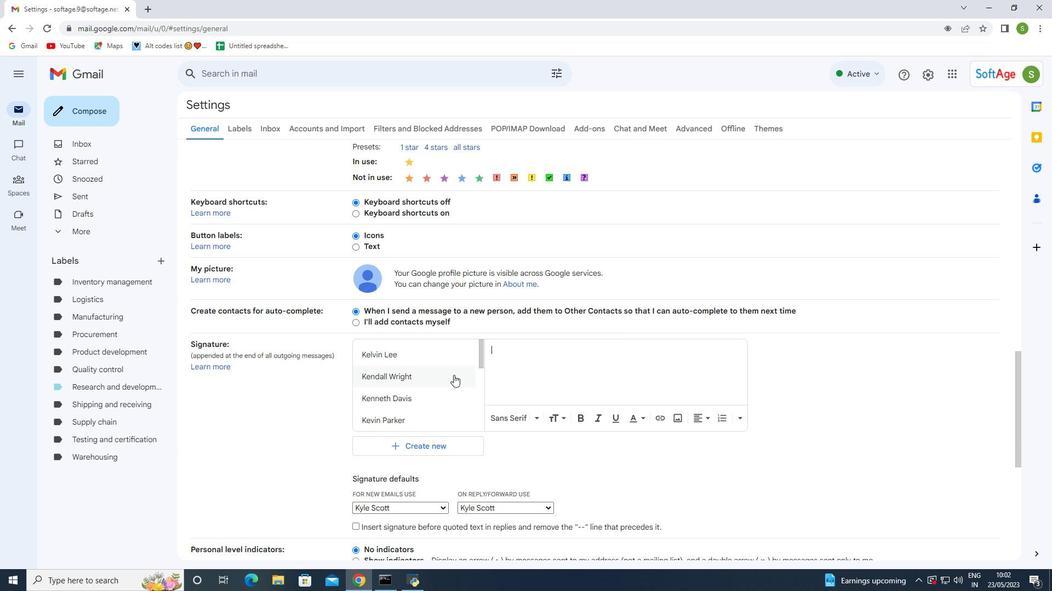 
Action: Mouse scrolled (453, 375) with delta (0, 0)
Screenshot: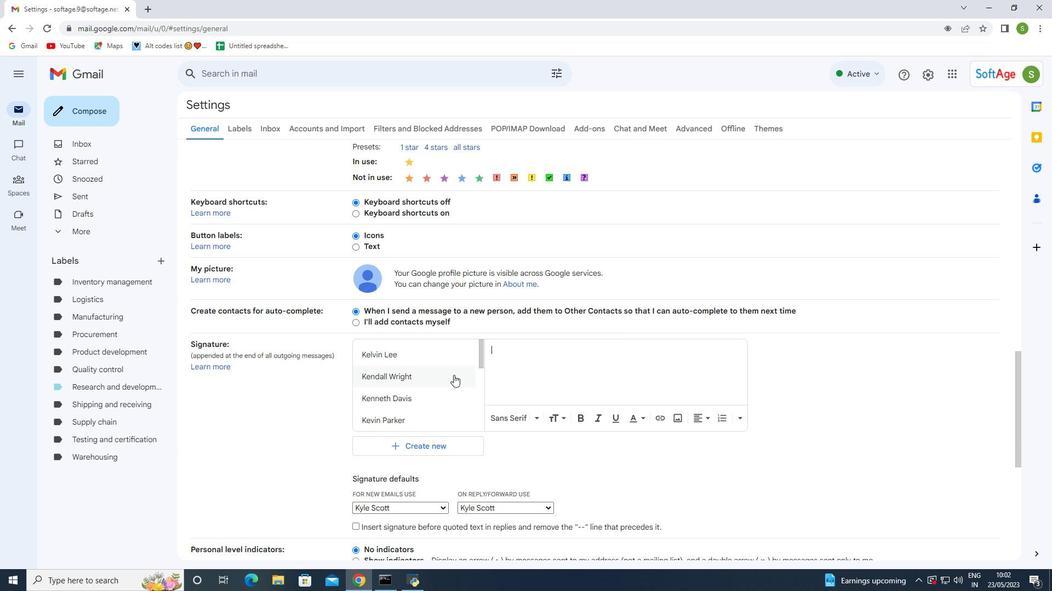 
Action: Mouse moved to (452, 376)
Screenshot: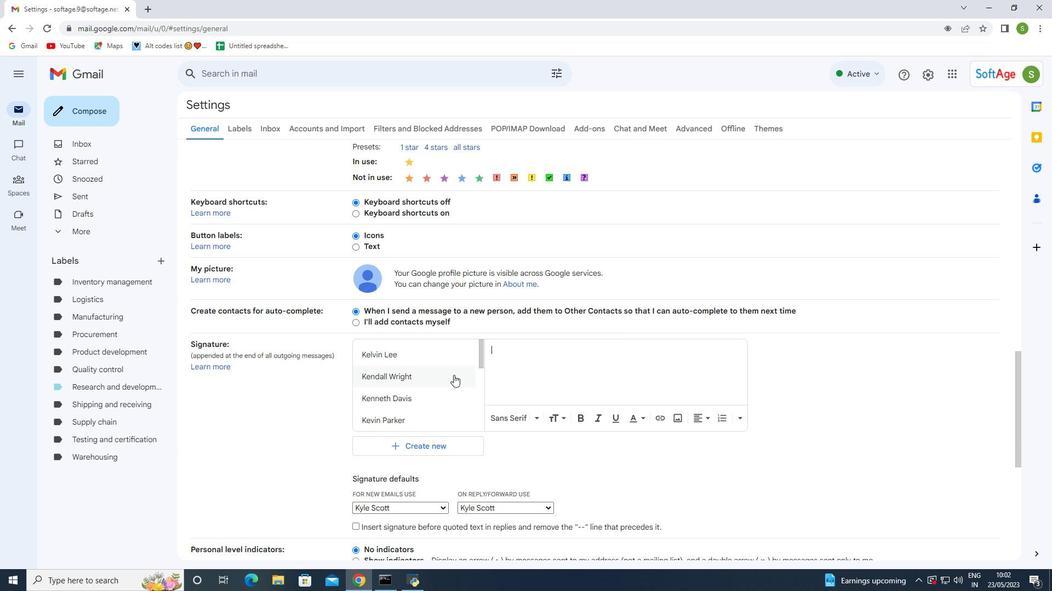 
Action: Mouse scrolled (452, 376) with delta (0, 0)
Screenshot: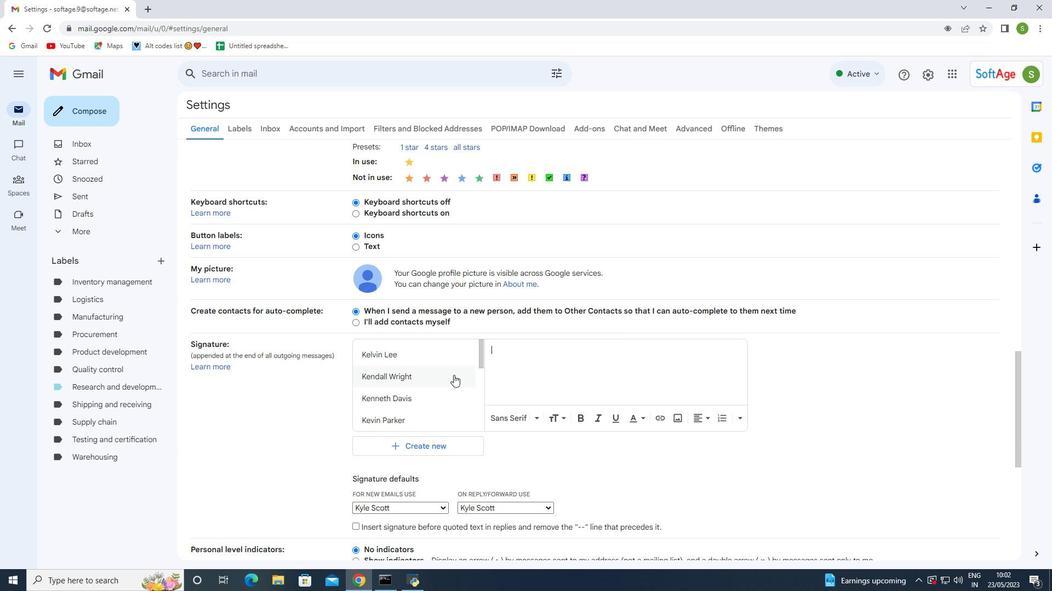 
Action: Mouse moved to (447, 387)
Screenshot: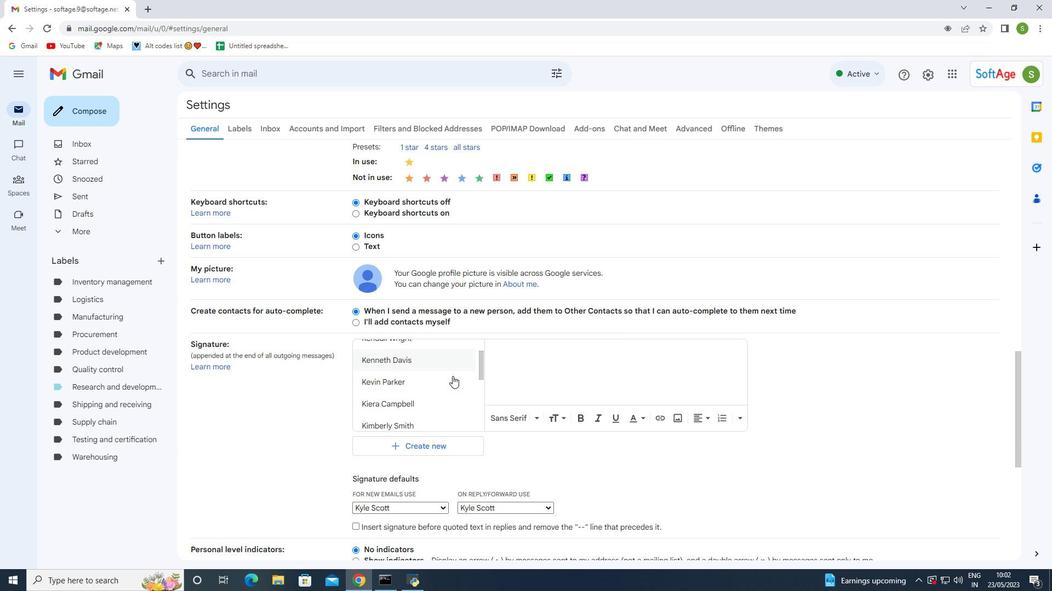 
Action: Mouse scrolled (447, 386) with delta (0, 0)
Screenshot: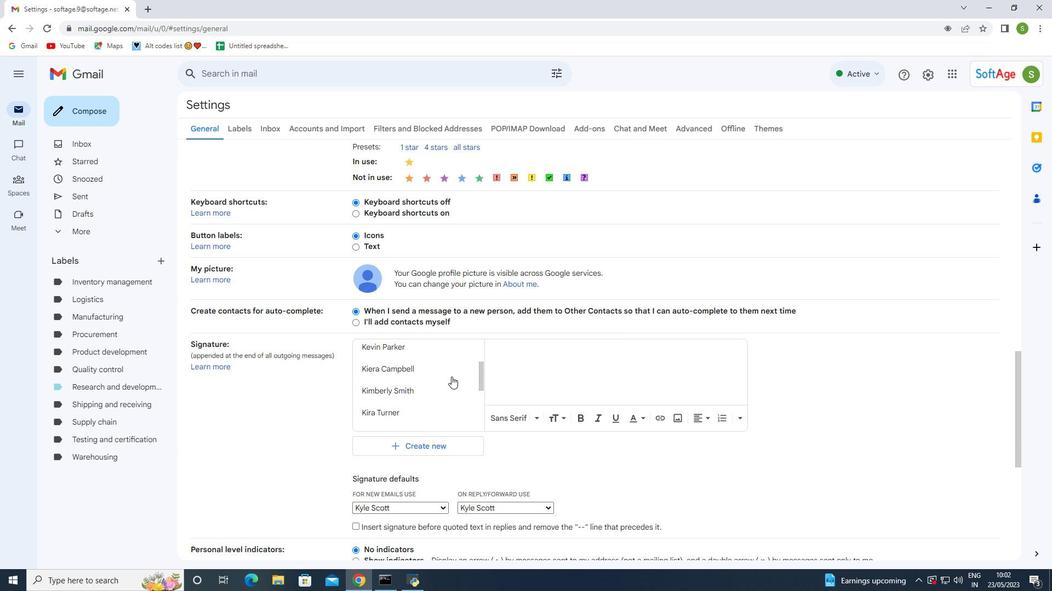 
Action: Mouse moved to (429, 411)
Screenshot: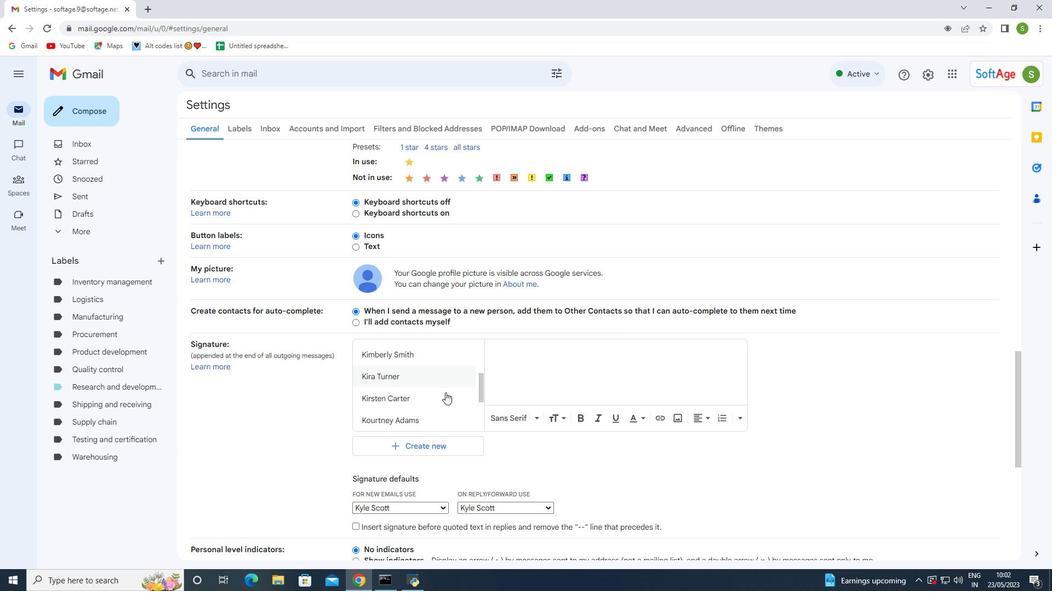 
Action: Mouse scrolled (429, 412) with delta (0, 0)
Screenshot: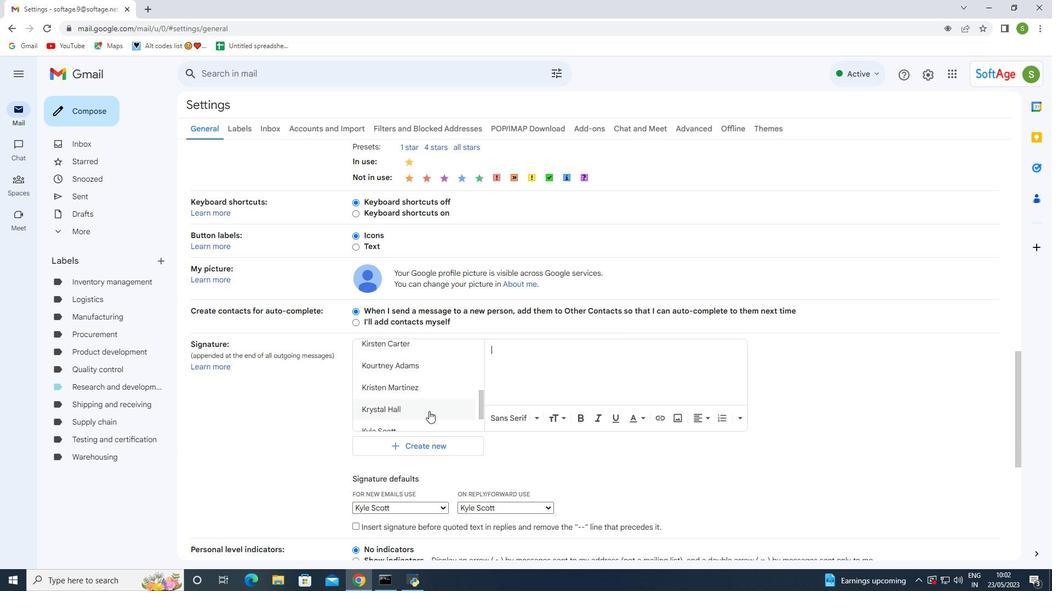 
Action: Mouse moved to (429, 411)
Screenshot: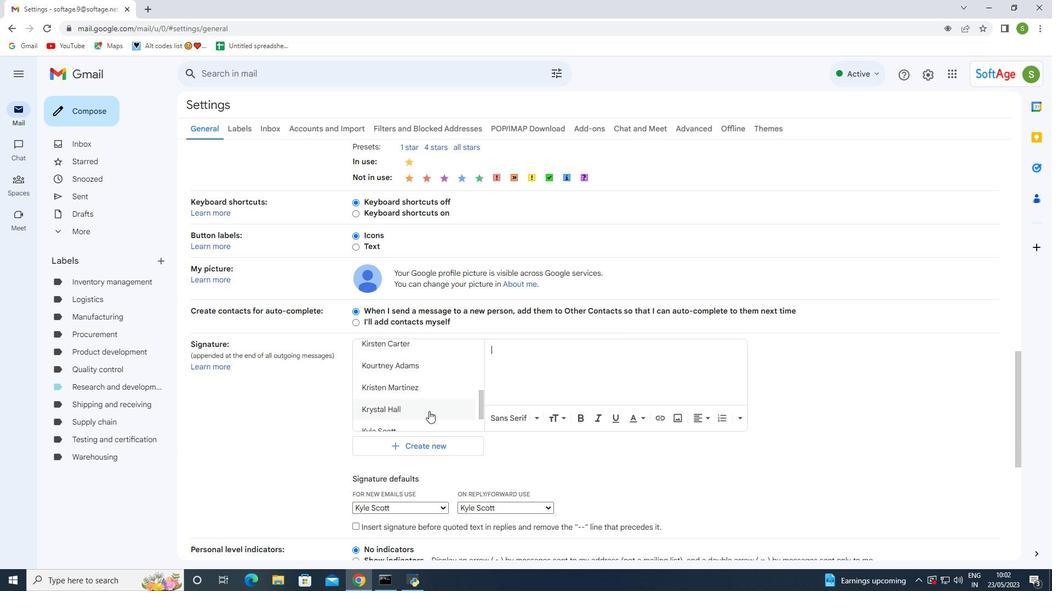 
Action: Mouse scrolled (429, 412) with delta (0, 0)
Screenshot: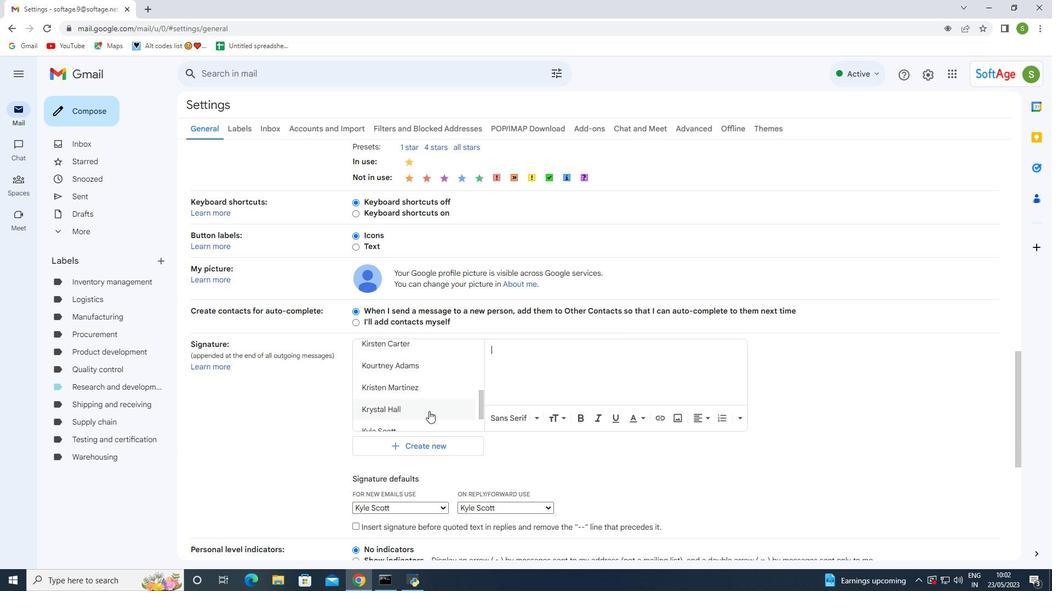 
Action: Mouse scrolled (429, 412) with delta (0, 0)
Screenshot: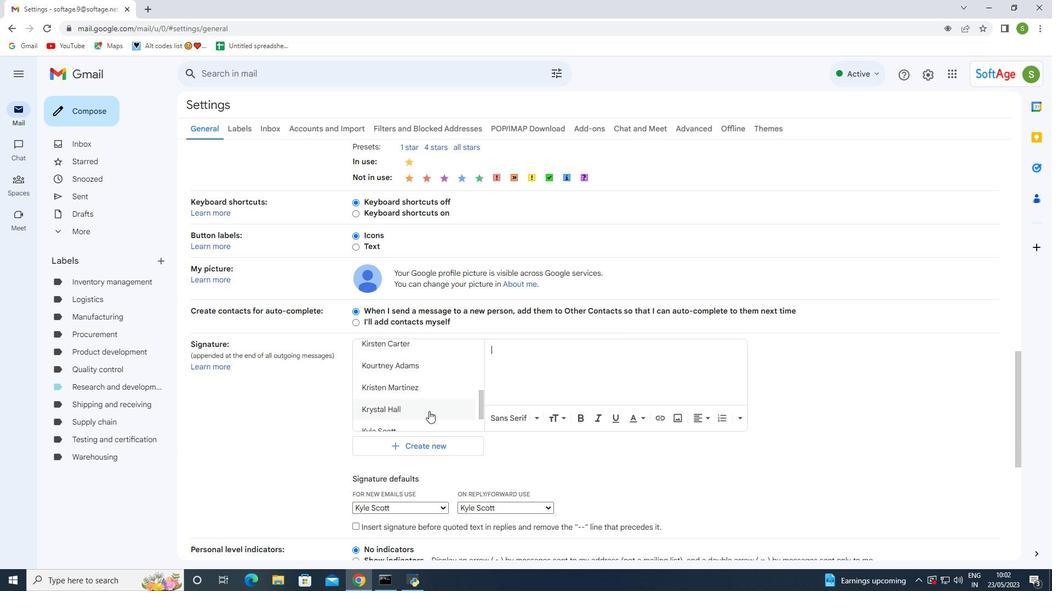 
Action: Mouse moved to (429, 411)
Screenshot: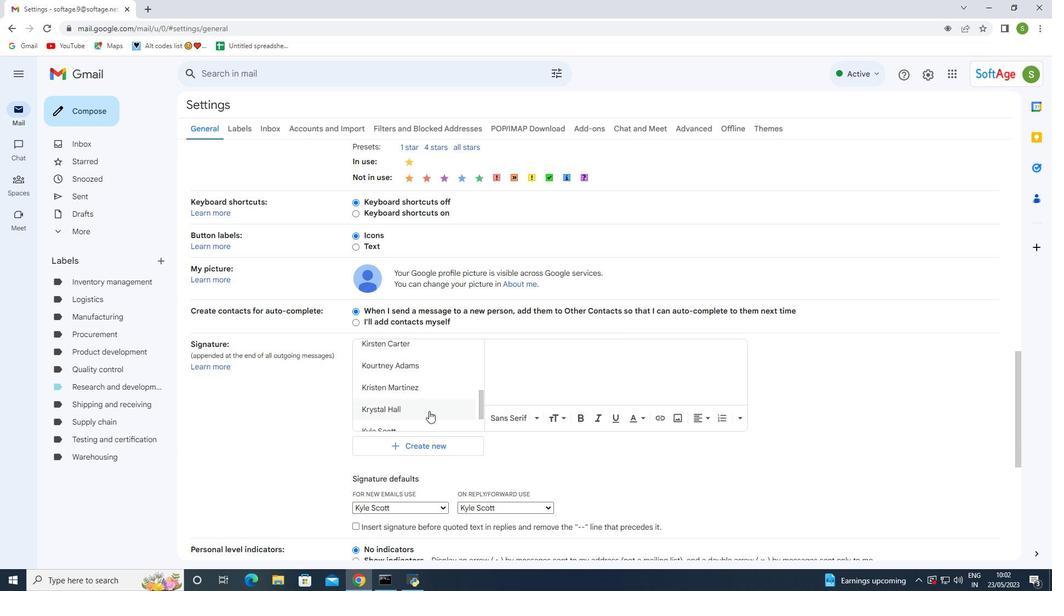 
Action: Mouse scrolled (429, 412) with delta (0, 0)
Screenshot: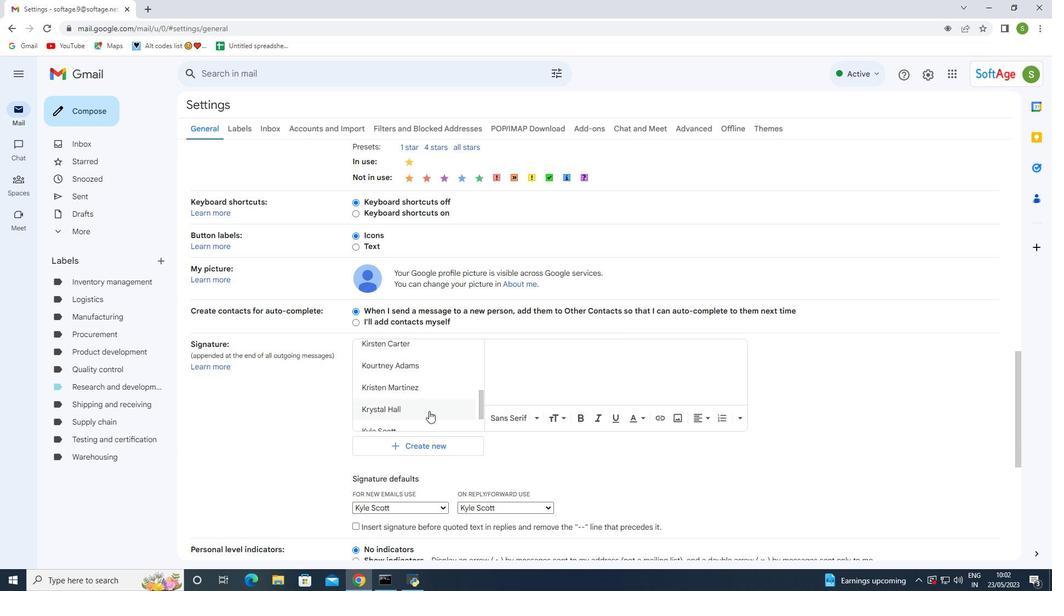 
Action: Mouse moved to (524, 367)
Screenshot: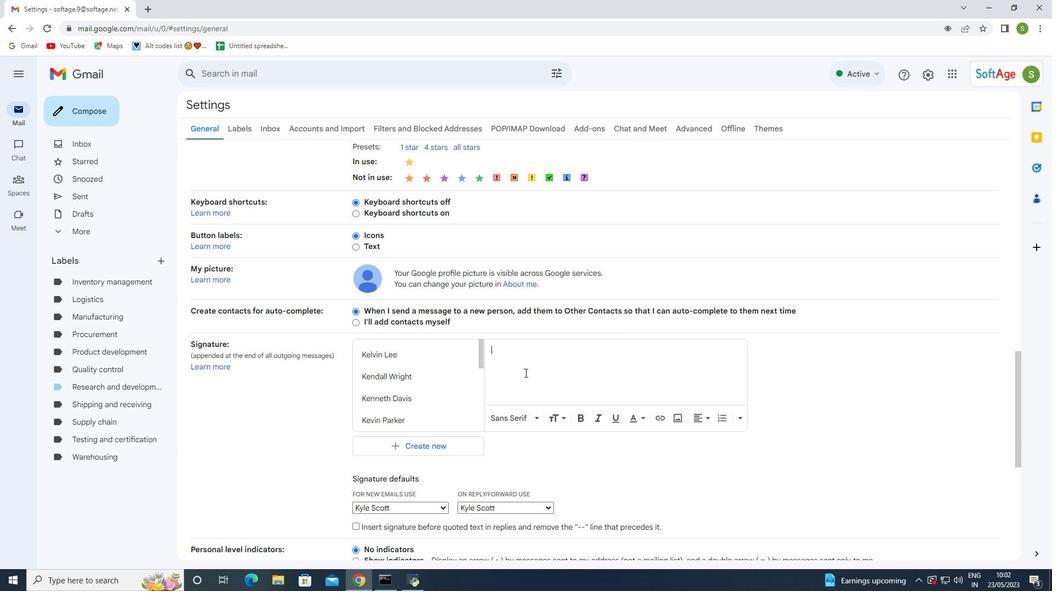 
Action: Mouse pressed left at (524, 367)
Screenshot: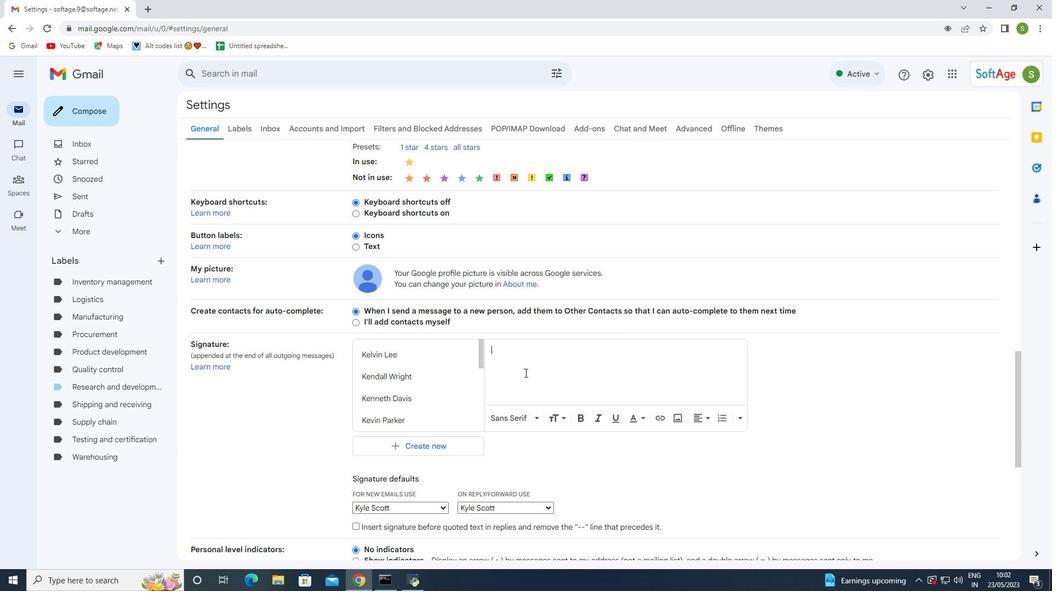 
Action: Mouse moved to (523, 368)
Screenshot: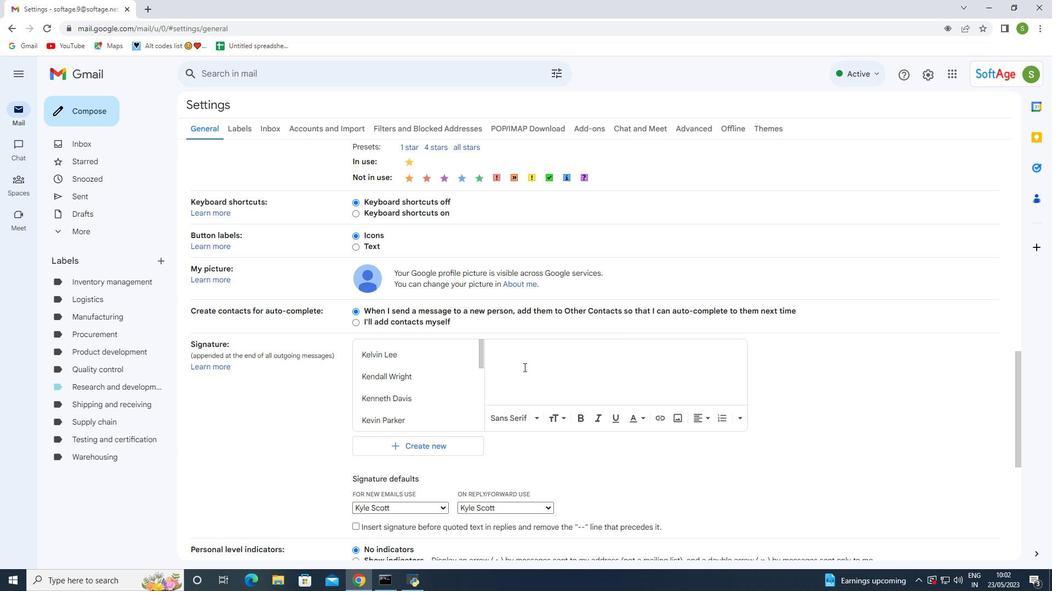 
Action: Key pressed <Key.shift>Kyra<Key.space><Key.shift><Key.shift><Key.shift>Cooper
Screenshot: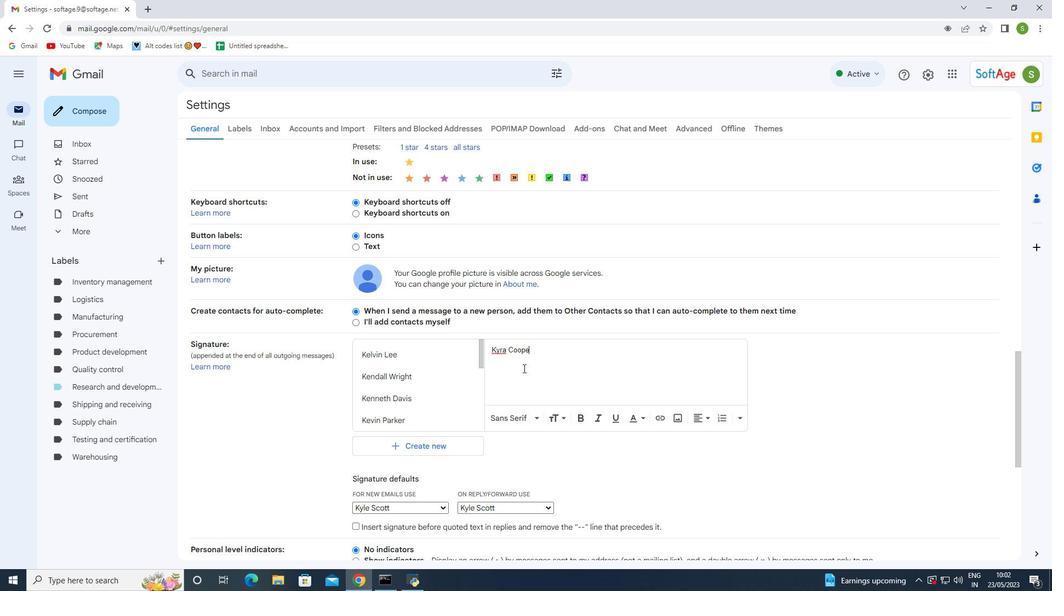 
Action: Mouse moved to (522, 417)
Screenshot: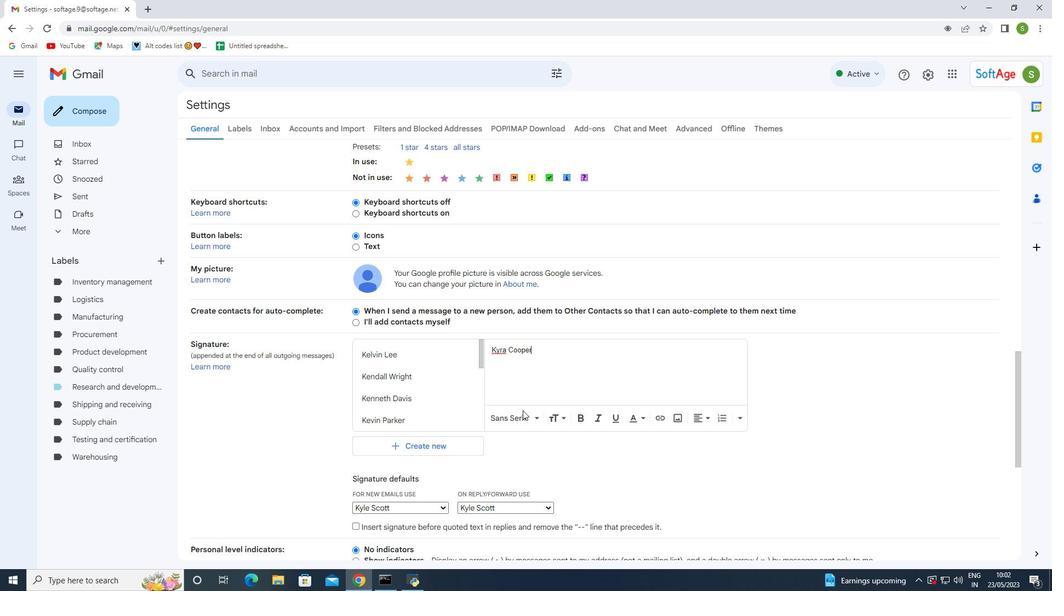 
Action: Mouse scrolled (522, 416) with delta (0, 0)
Screenshot: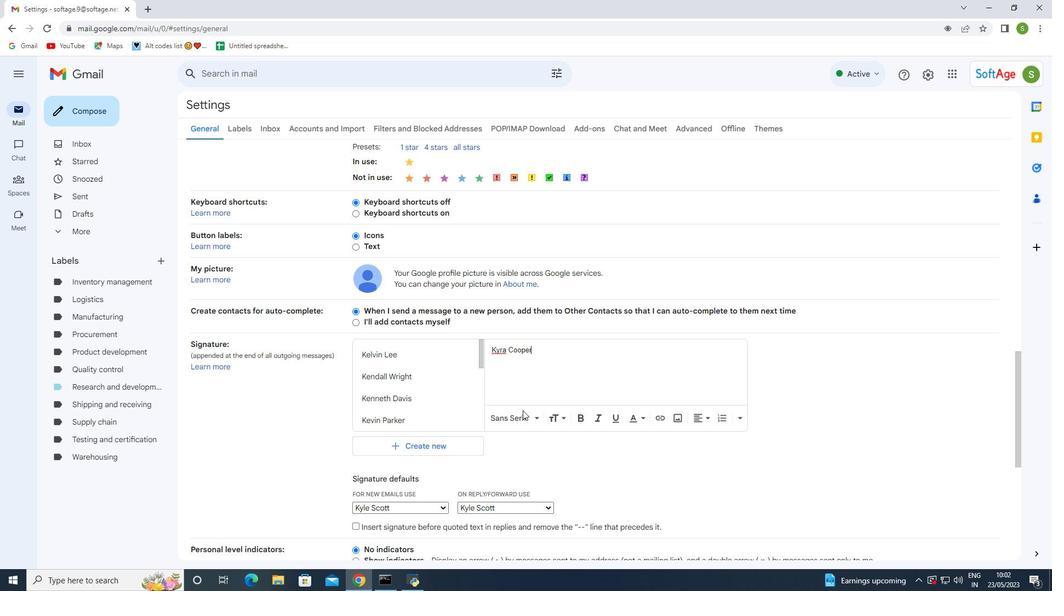 
Action: Mouse moved to (486, 427)
Screenshot: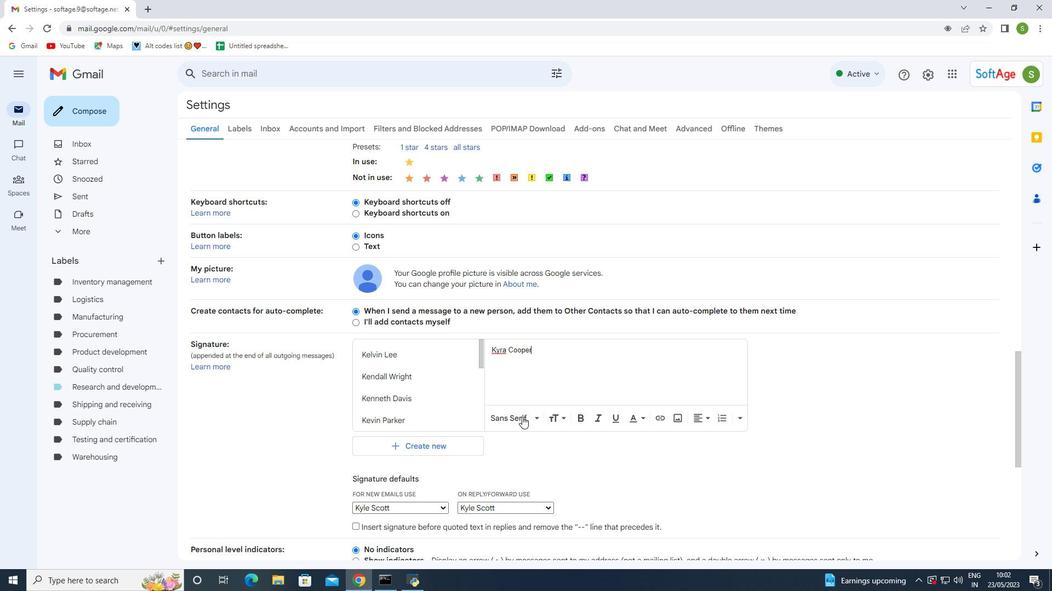 
Action: Mouse scrolled (520, 418) with delta (0, 0)
Screenshot: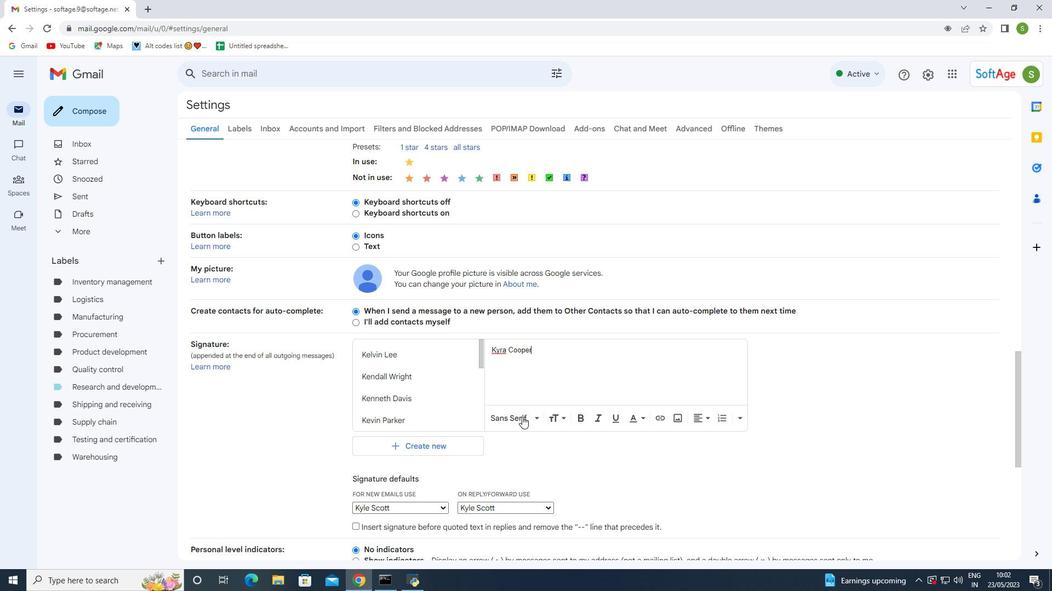 
Action: Mouse moved to (395, 397)
Screenshot: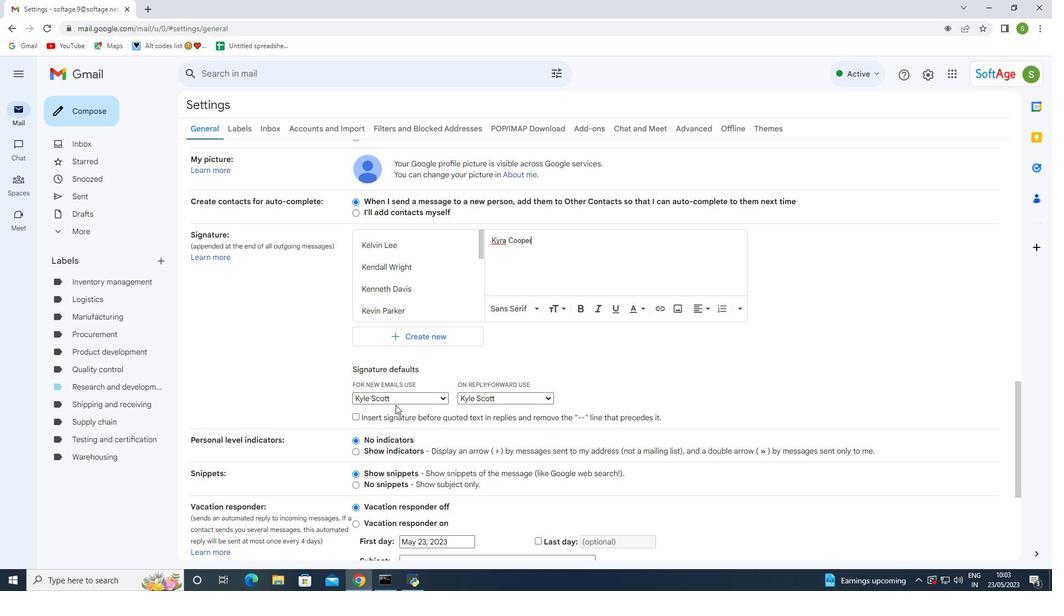 
Action: Mouse pressed left at (395, 397)
Screenshot: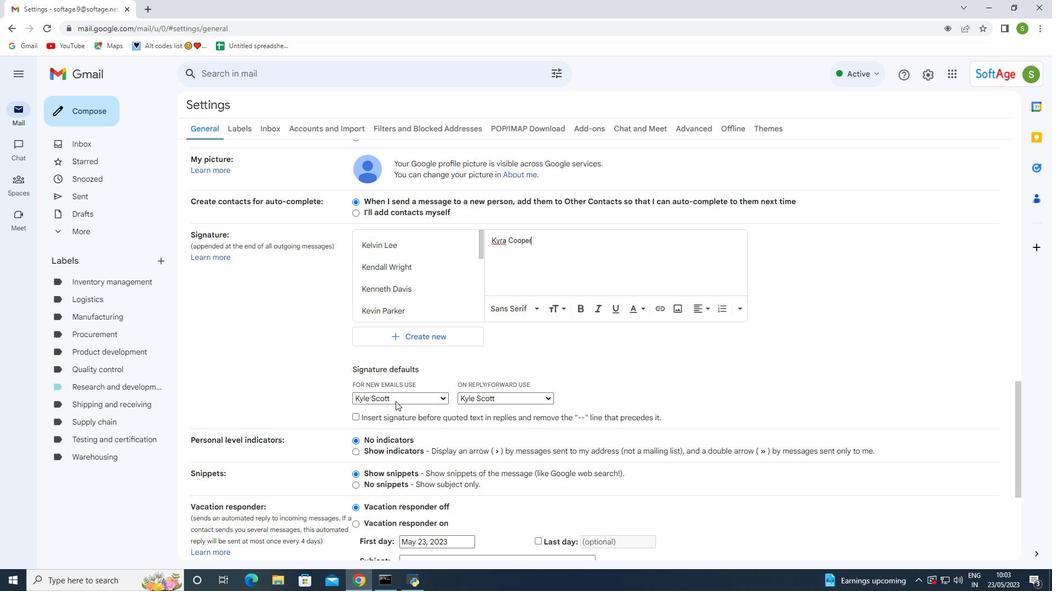 
Action: Mouse moved to (380, 544)
Screenshot: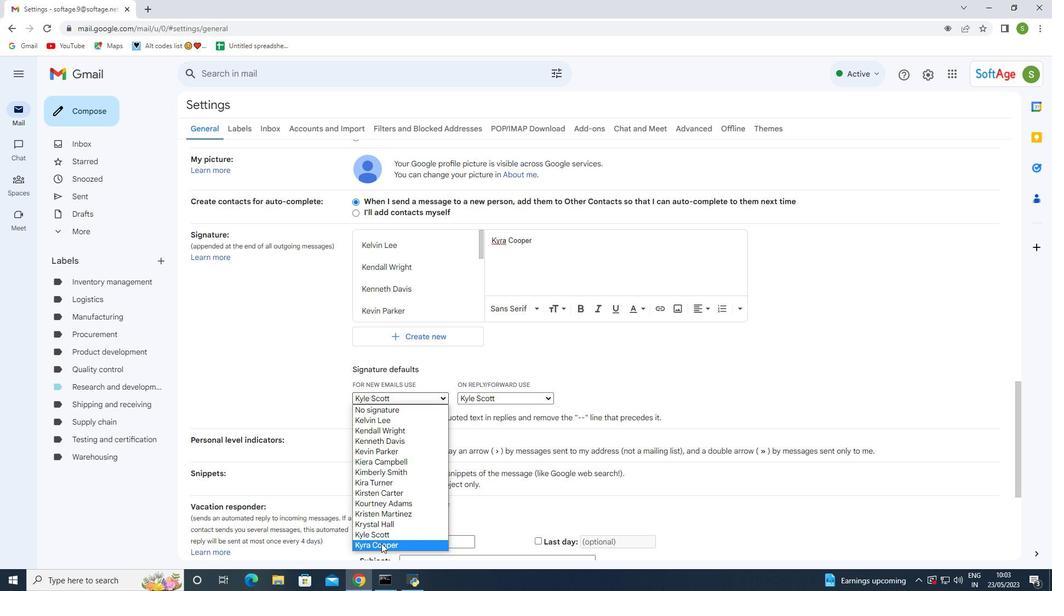 
Action: Mouse pressed left at (380, 544)
Screenshot: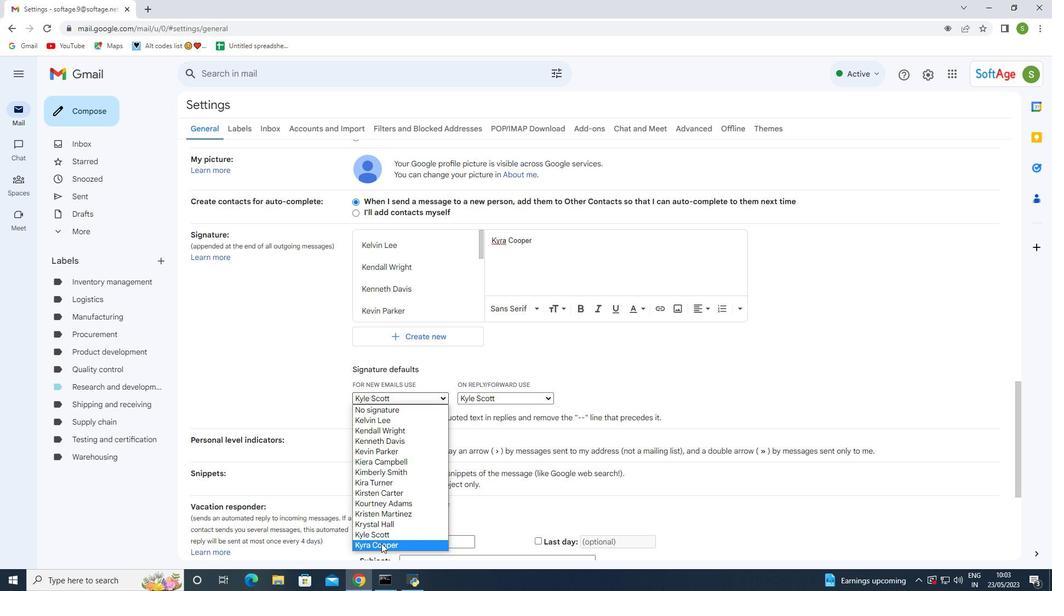 
Action: Mouse moved to (485, 395)
Screenshot: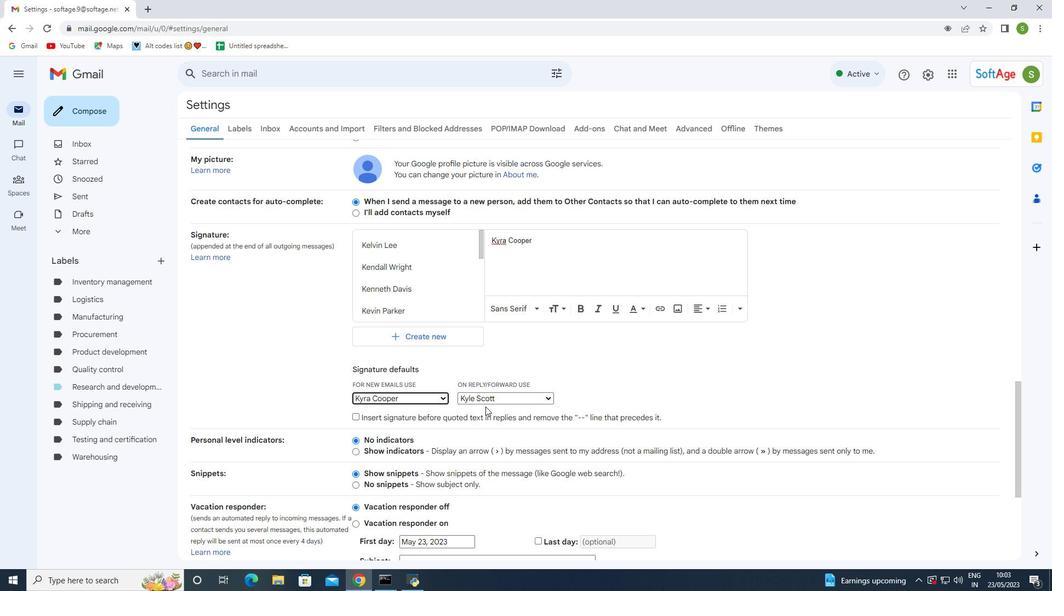 
Action: Mouse pressed left at (485, 395)
Screenshot: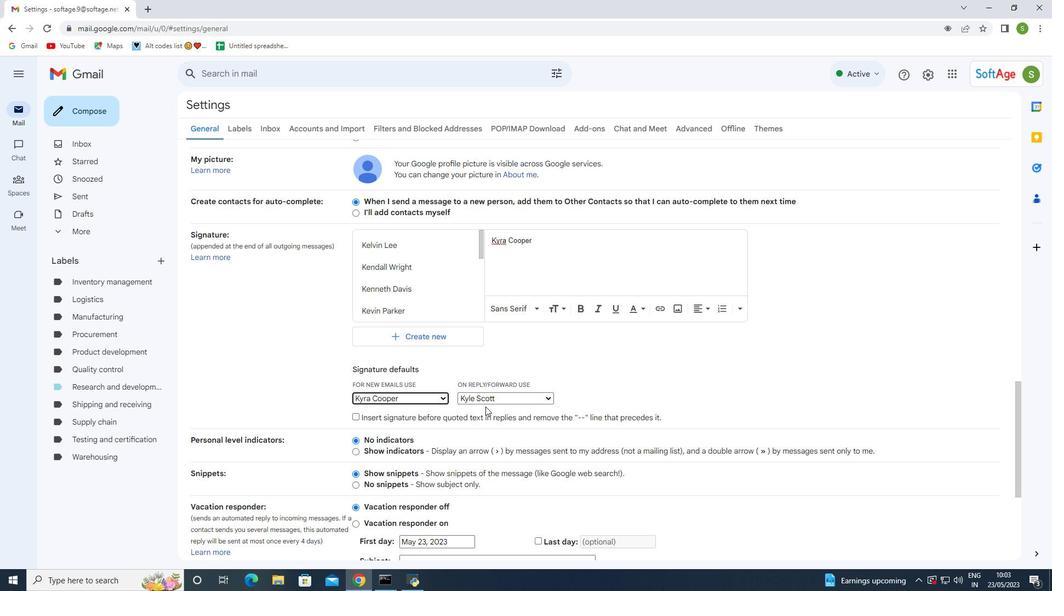 
Action: Mouse moved to (485, 541)
Screenshot: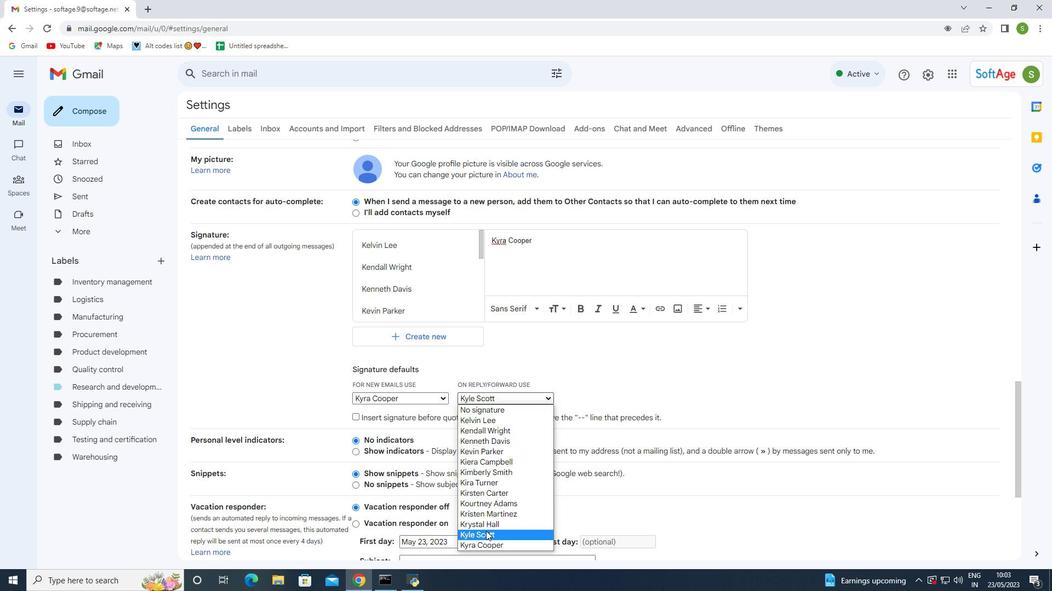 
Action: Mouse pressed left at (485, 541)
Screenshot: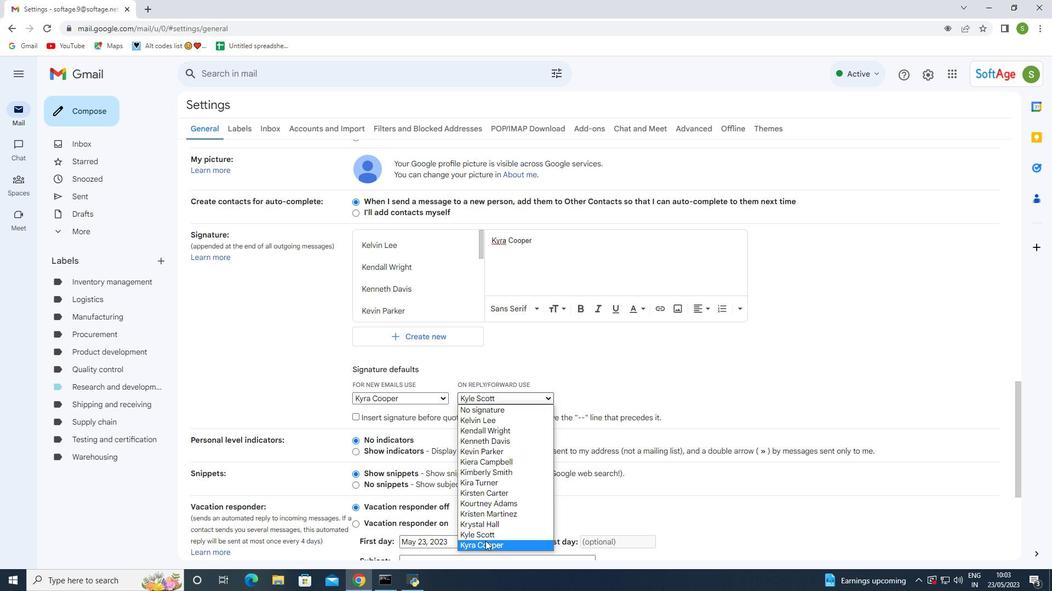 
Action: Mouse moved to (493, 445)
Screenshot: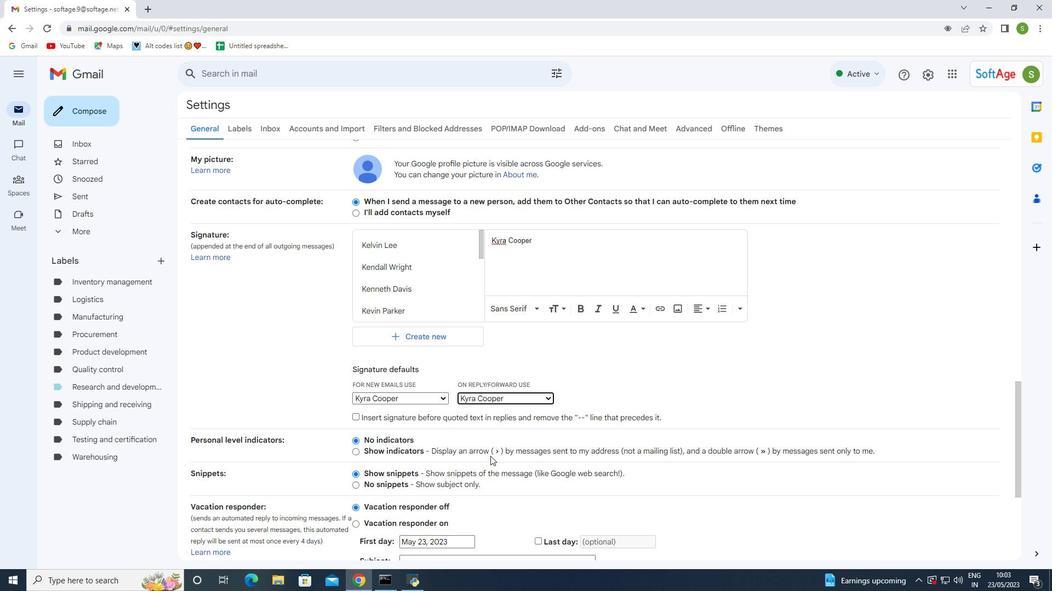 
Action: Mouse scrolled (493, 445) with delta (0, 0)
Screenshot: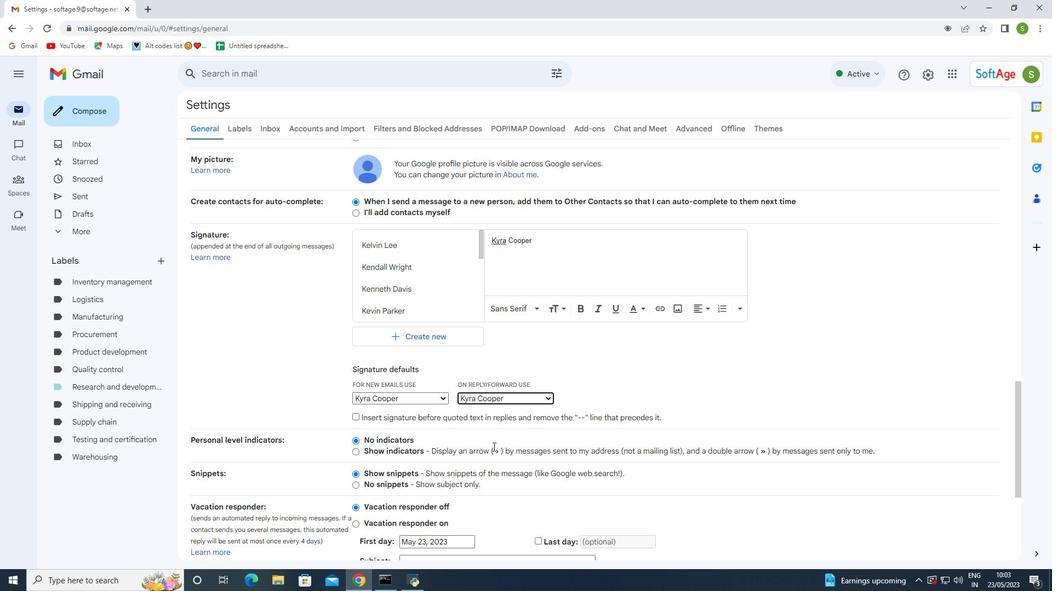 
Action: Mouse scrolled (493, 445) with delta (0, 0)
Screenshot: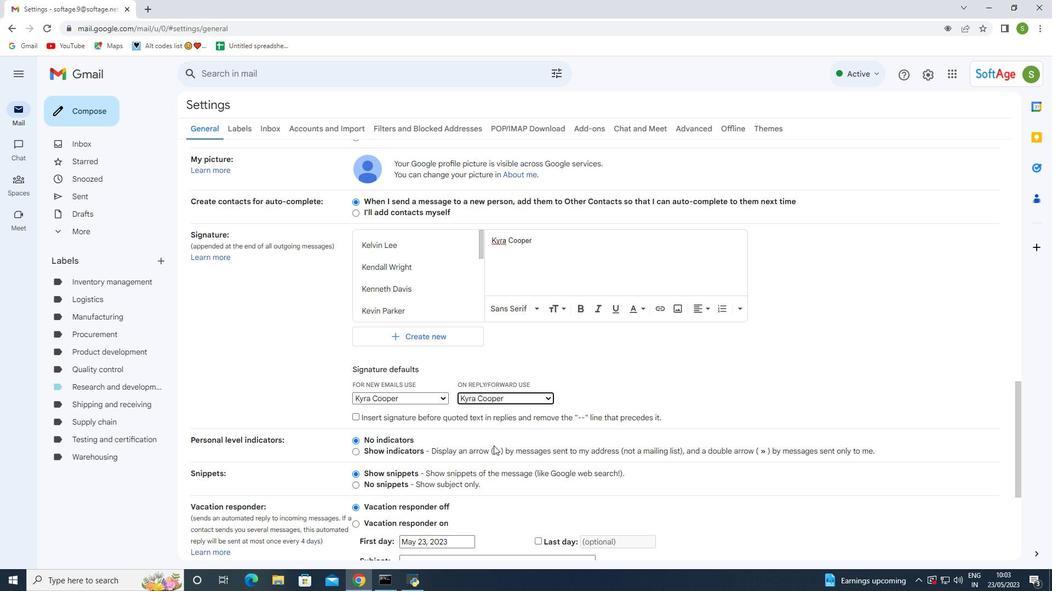
Action: Mouse scrolled (493, 445) with delta (0, 0)
Screenshot: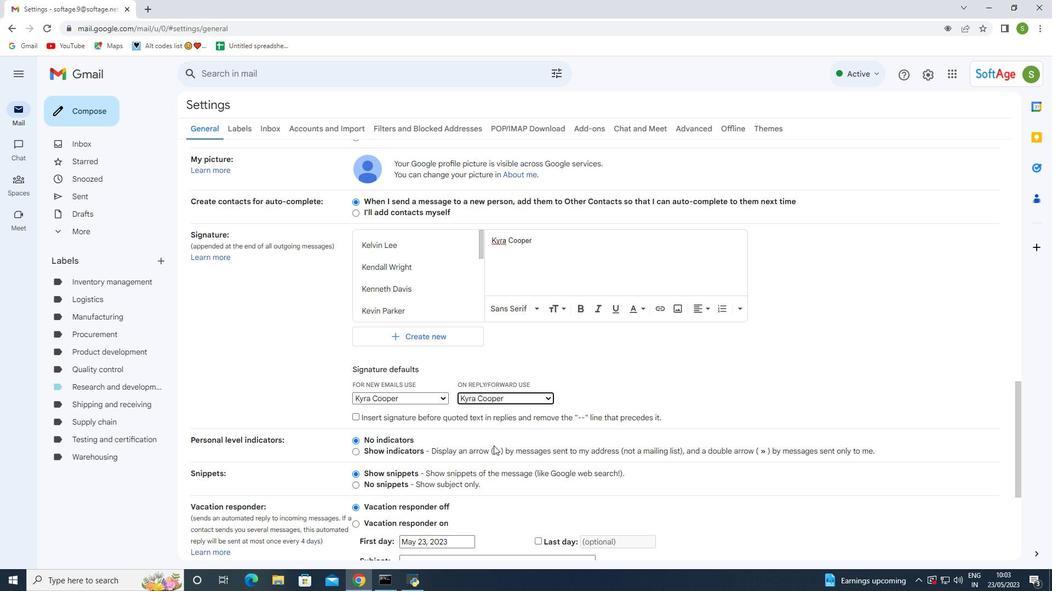 
Action: Mouse scrolled (493, 445) with delta (0, 0)
Screenshot: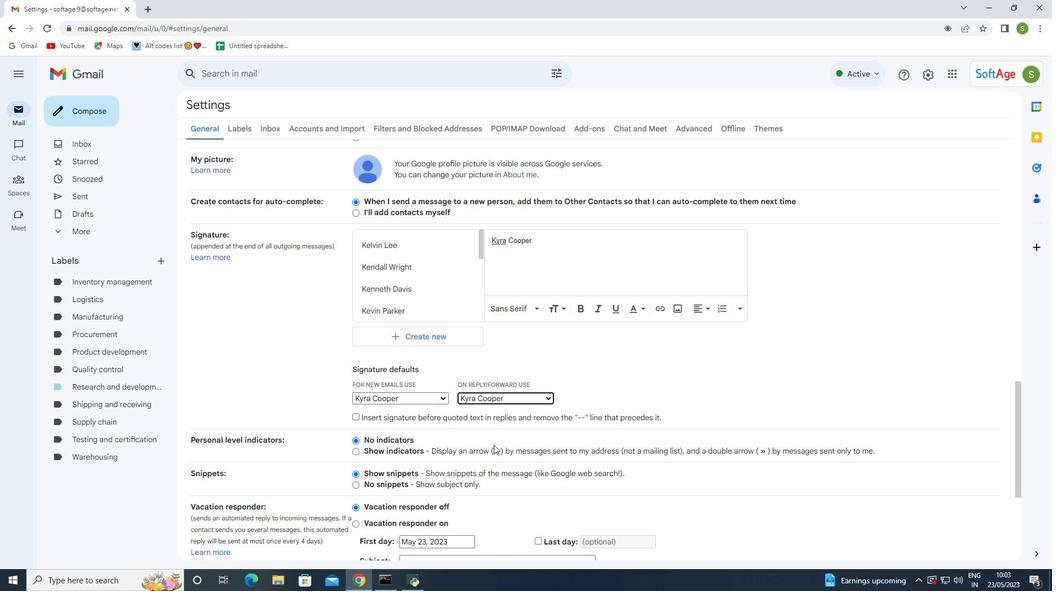 
Action: Mouse moved to (561, 510)
Screenshot: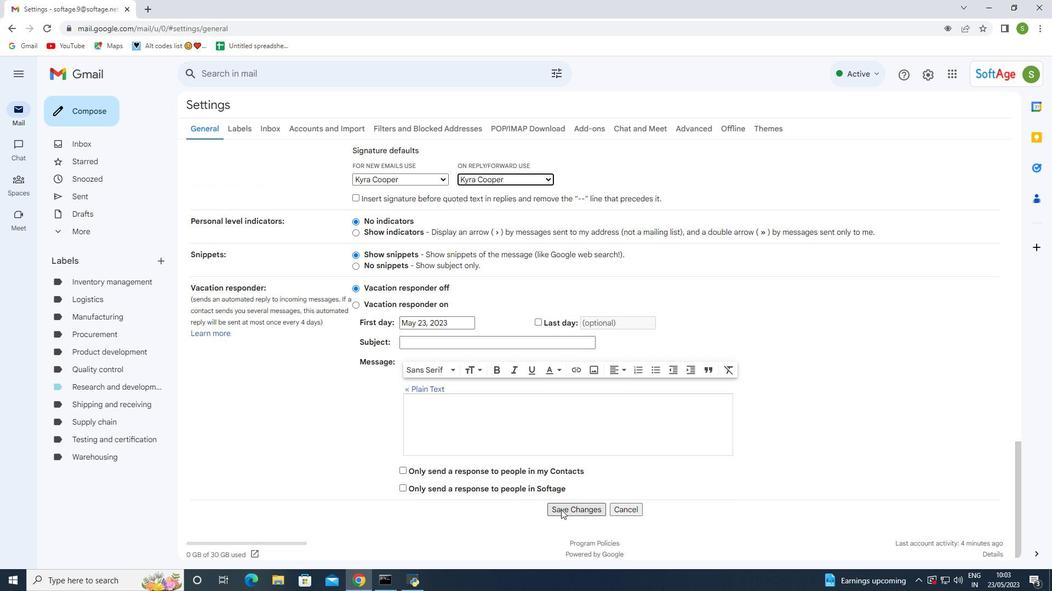 
Action: Mouse pressed left at (561, 510)
Screenshot: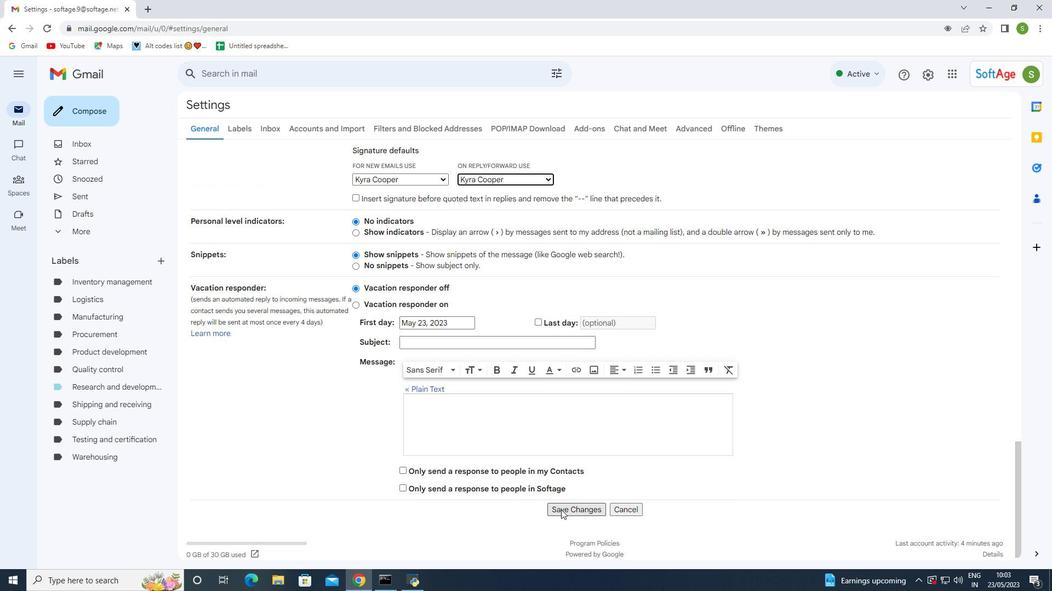 
Action: Mouse moved to (93, 120)
Screenshot: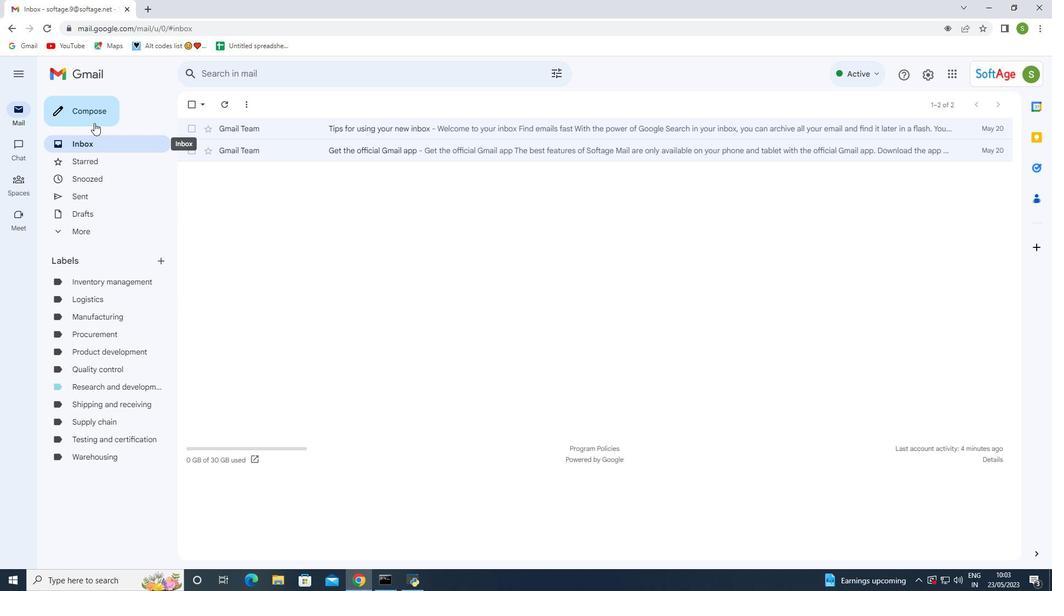 
Action: Mouse pressed left at (93, 120)
Screenshot: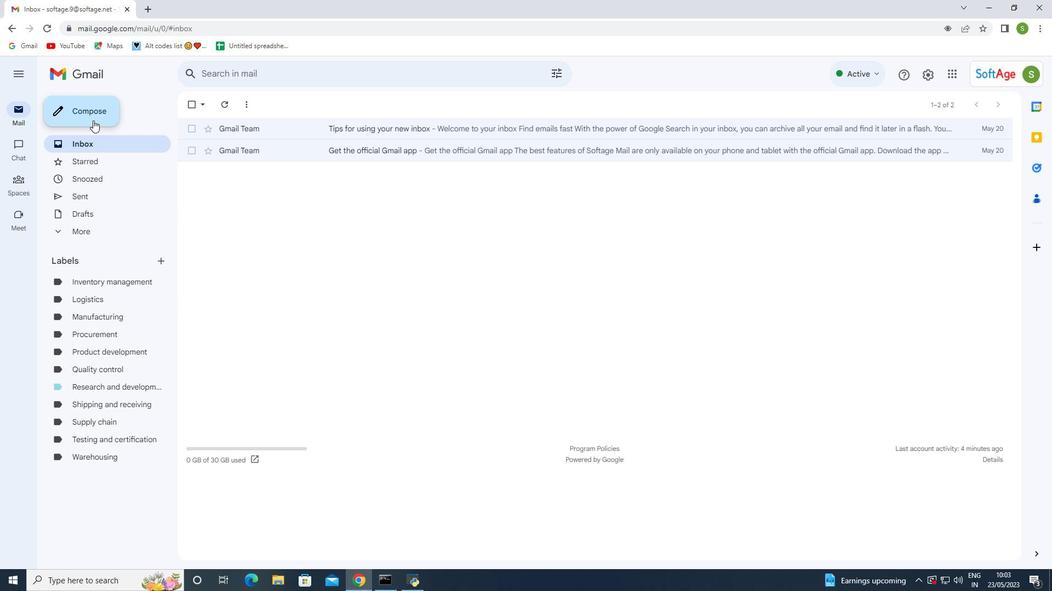 
Action: Mouse moved to (708, 265)
Screenshot: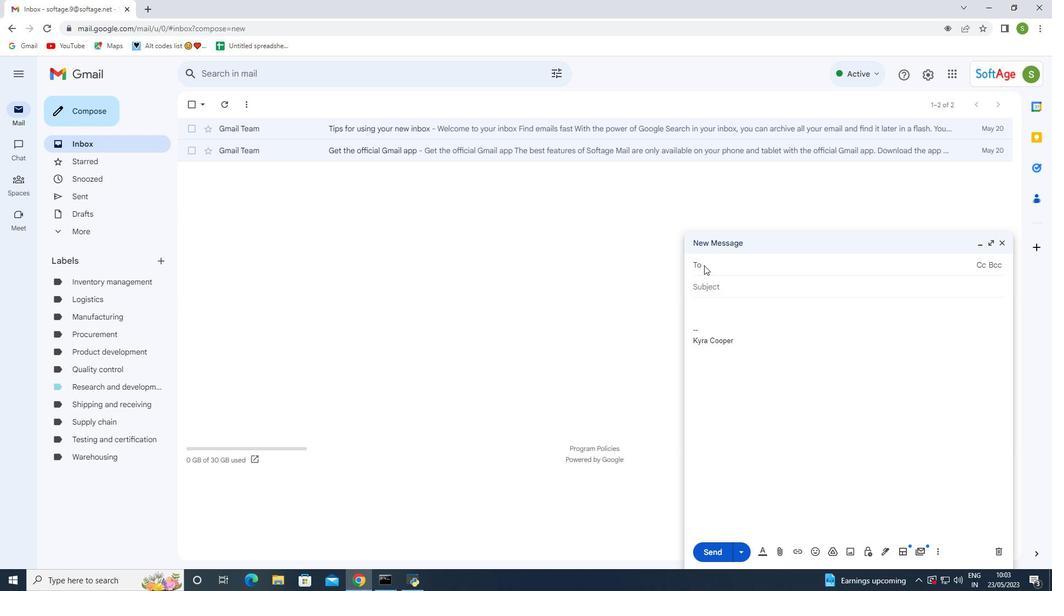 
Action: Mouse pressed left at (708, 265)
Screenshot: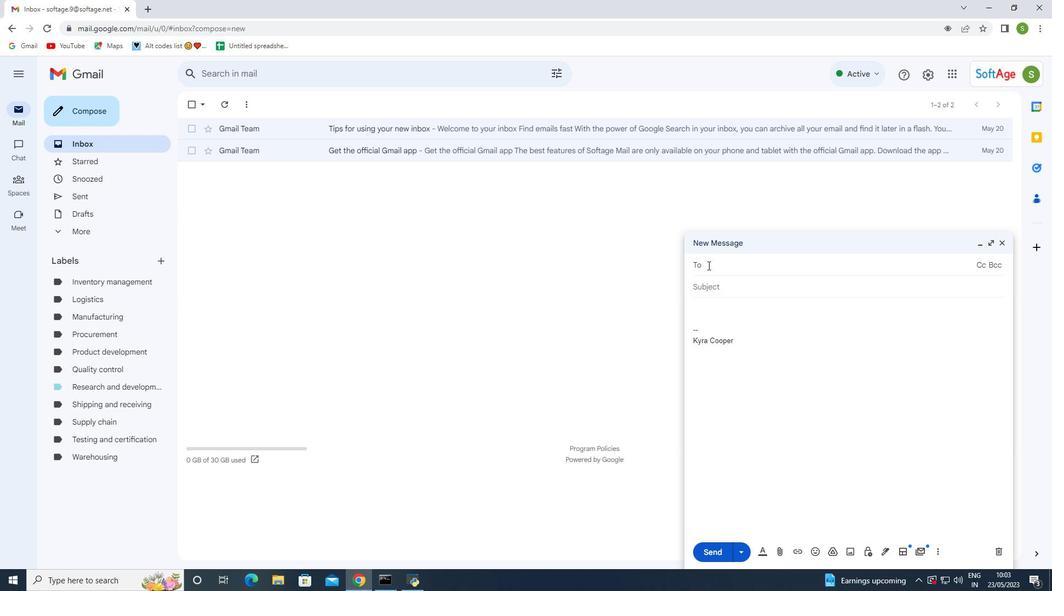 
Action: Key pressed softage.10<Key.shift>@softage.net
Screenshot: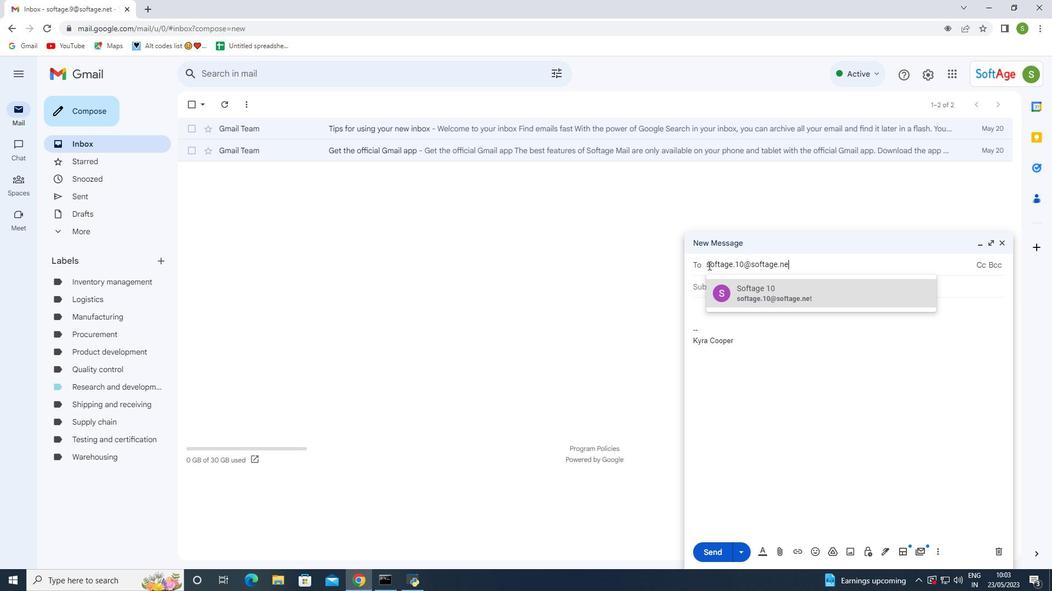 
Action: Mouse moved to (770, 298)
Screenshot: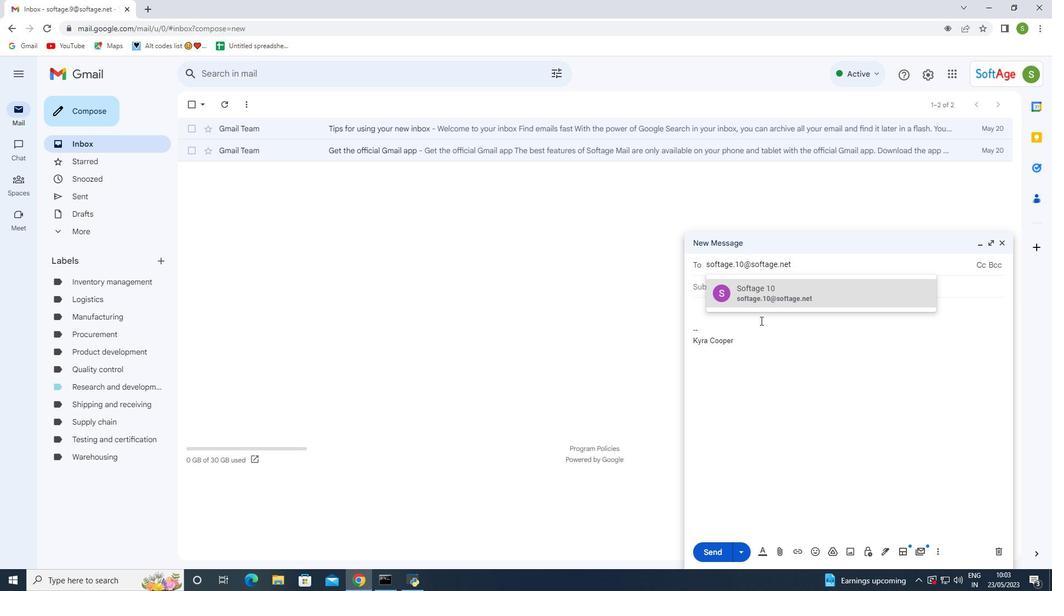 
Action: Mouse pressed left at (770, 298)
Screenshot: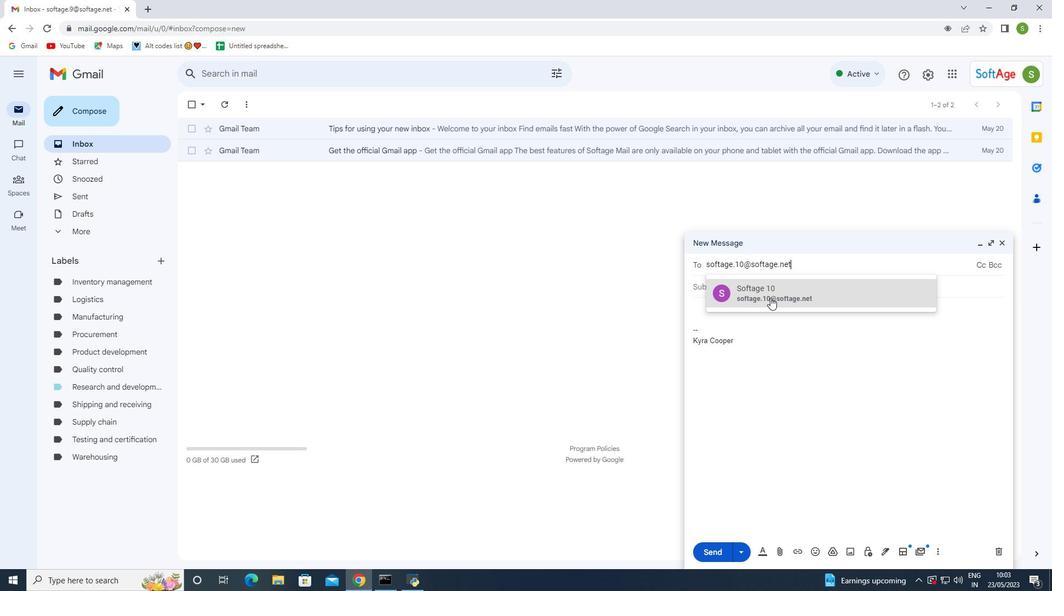 
Action: Mouse moved to (733, 301)
Screenshot: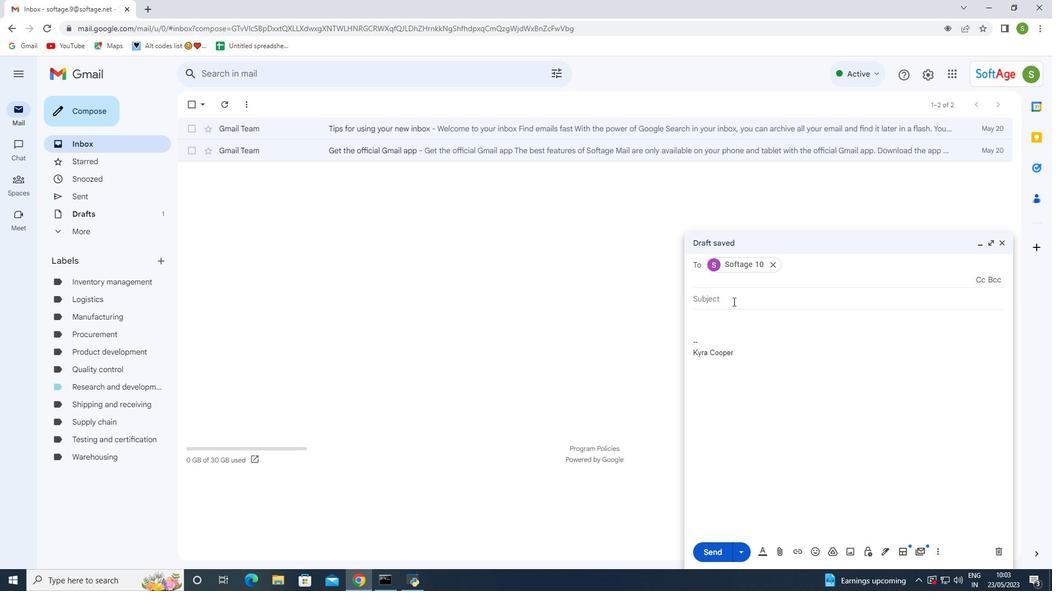 
Action: Mouse pressed left at (733, 301)
Screenshot: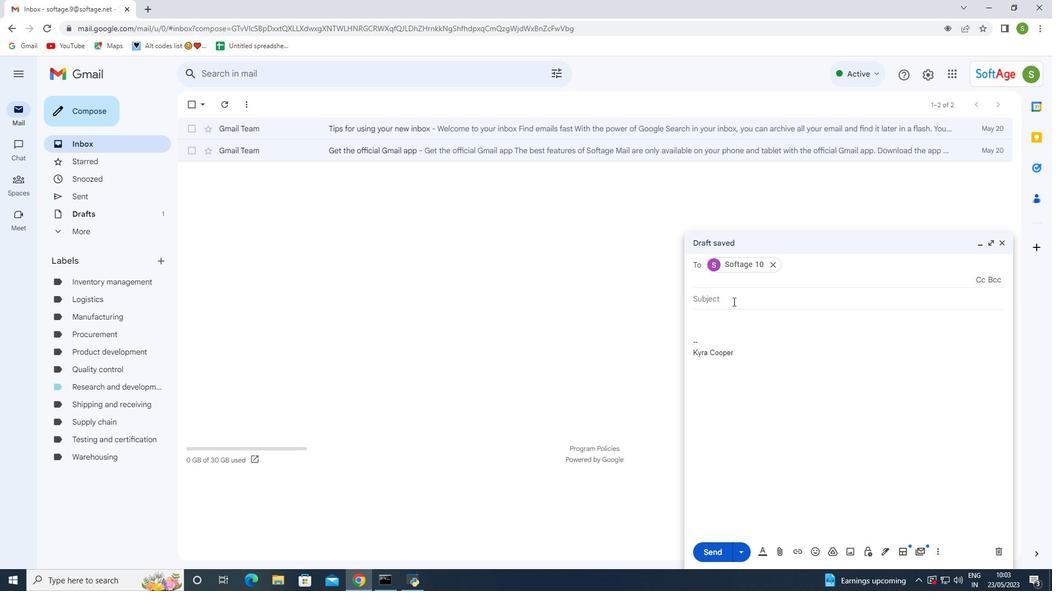 
Action: Mouse moved to (735, 301)
Screenshot: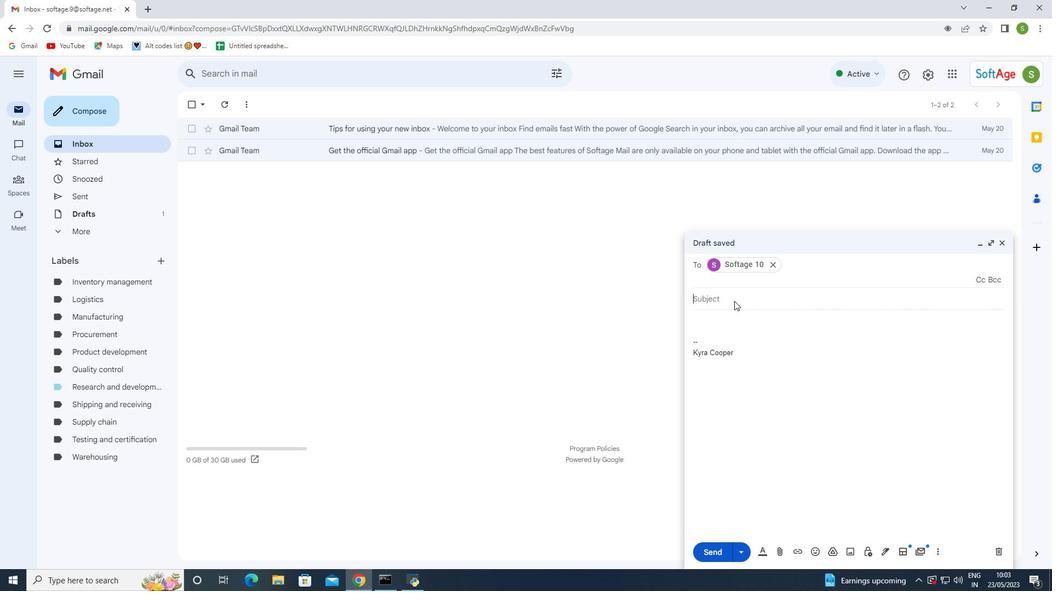 
Action: Key pressed <Key.shift><Key.shift><Key.shift><Key.shift><Key.shift>Feedback<Key.space>on<Key.space>a<Key.space>donation
Screenshot: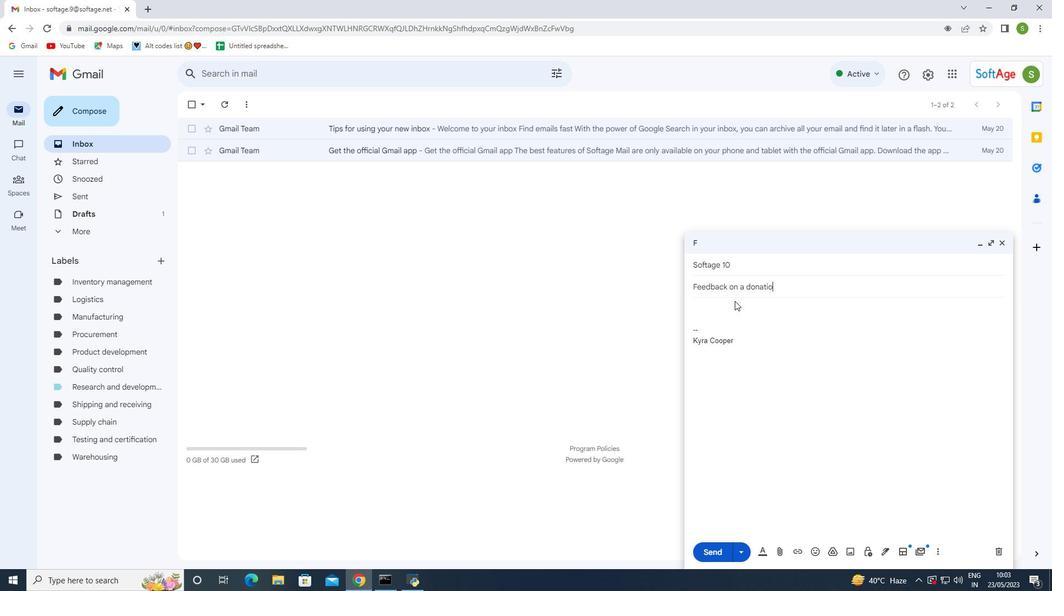 
Action: Mouse moved to (709, 316)
Screenshot: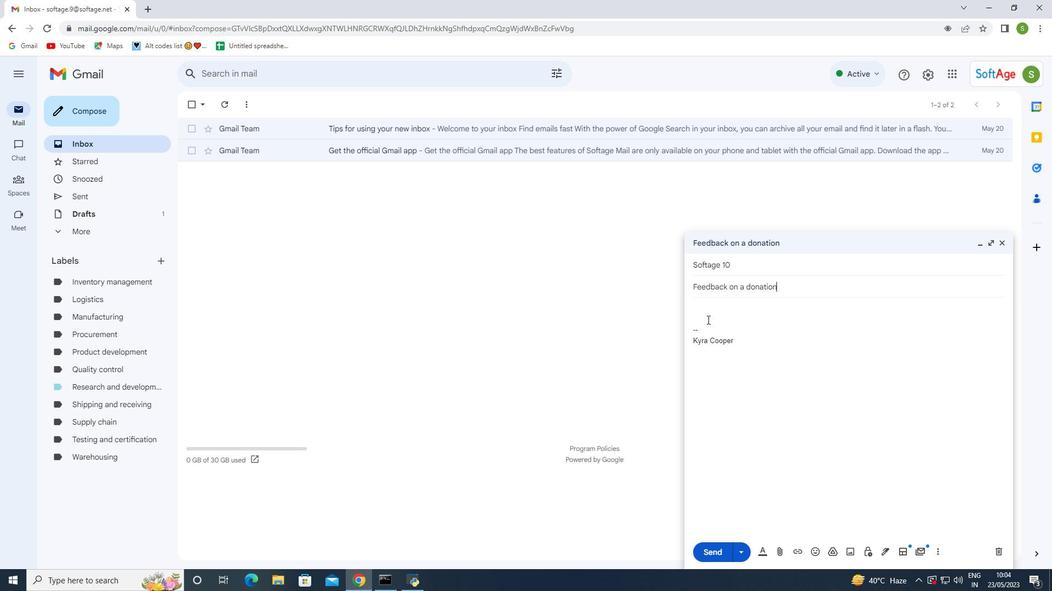 
Action: Mouse pressed left at (709, 316)
Screenshot: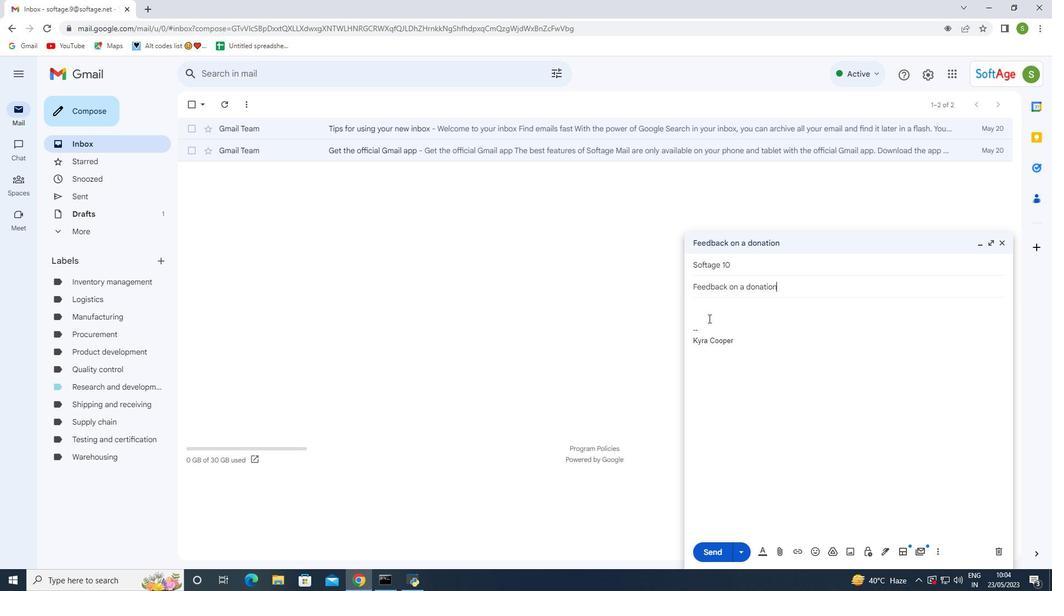 
Action: Mouse moved to (711, 331)
Screenshot: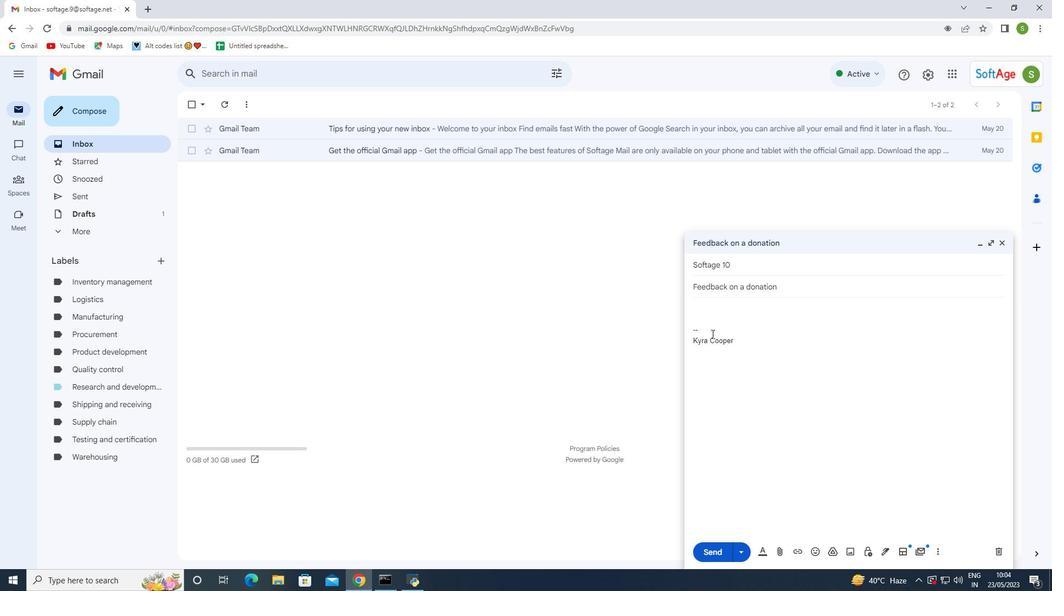 
Action: Mouse pressed left at (711, 332)
Screenshot: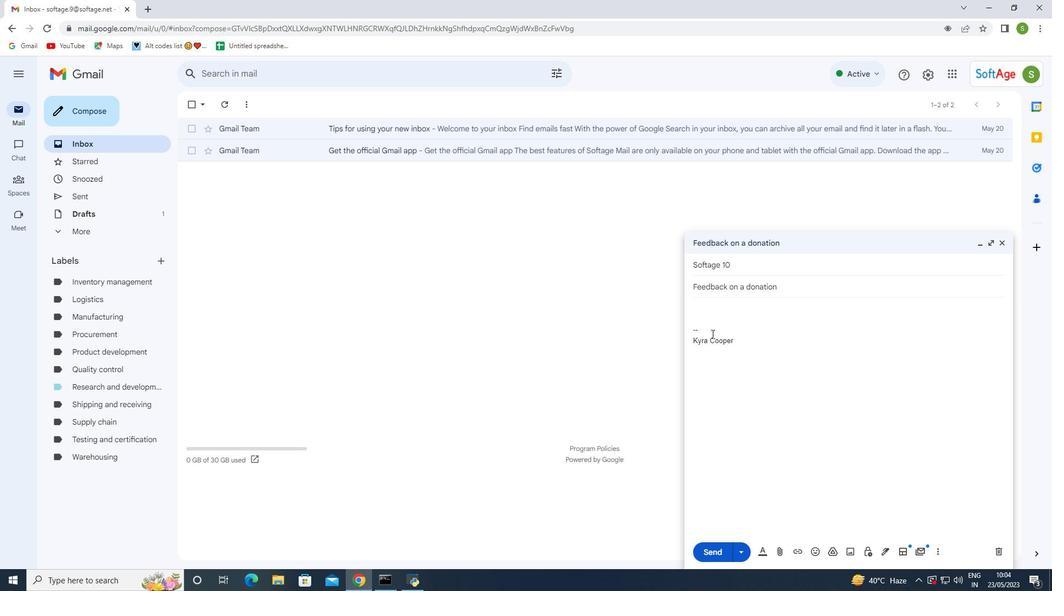 
Action: Key pressed <Key.backspace><Key.backspace><Key.backspace><Key.backspace><Key.enter><Key.up><Key.shift><Key.shift>I<Key.space>would<Key.space>appreciate<Key.space>it<Key.space>if<Key.space>you<Key.space>could<Key.space>provide<Key.space>me<Key.space>with<Key.space>the<Key.space>latest<Key.space>project<Key.space>schedule.
Screenshot: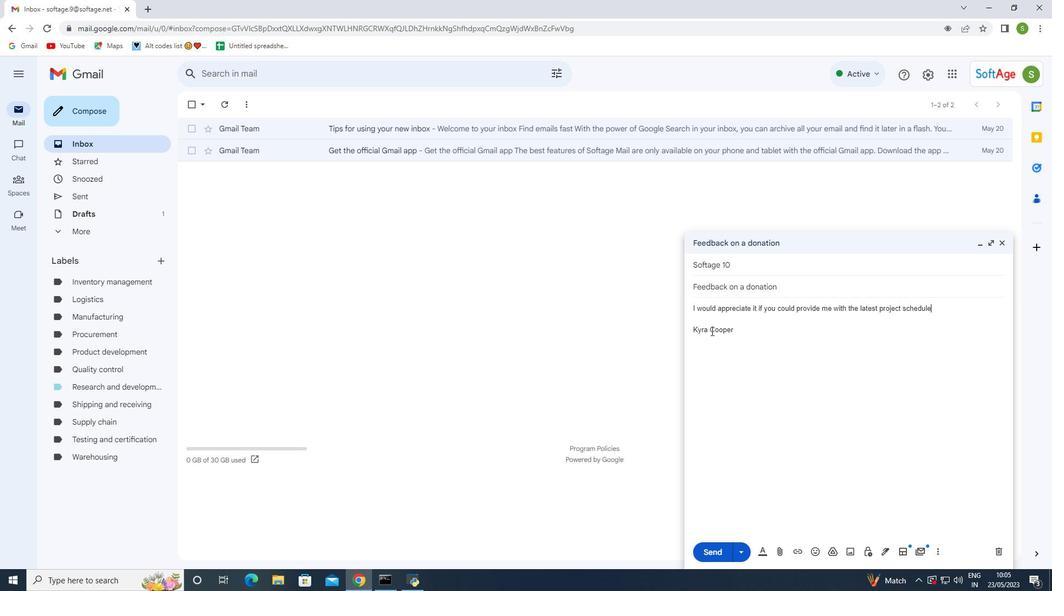 
Action: Mouse moved to (721, 553)
Screenshot: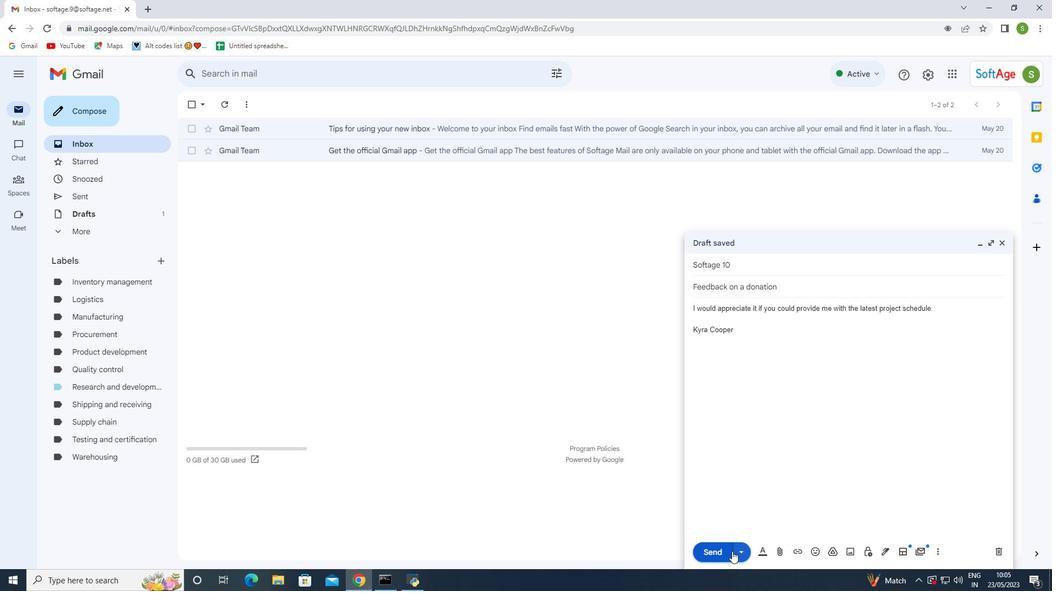 
Action: Mouse pressed left at (721, 553)
Screenshot: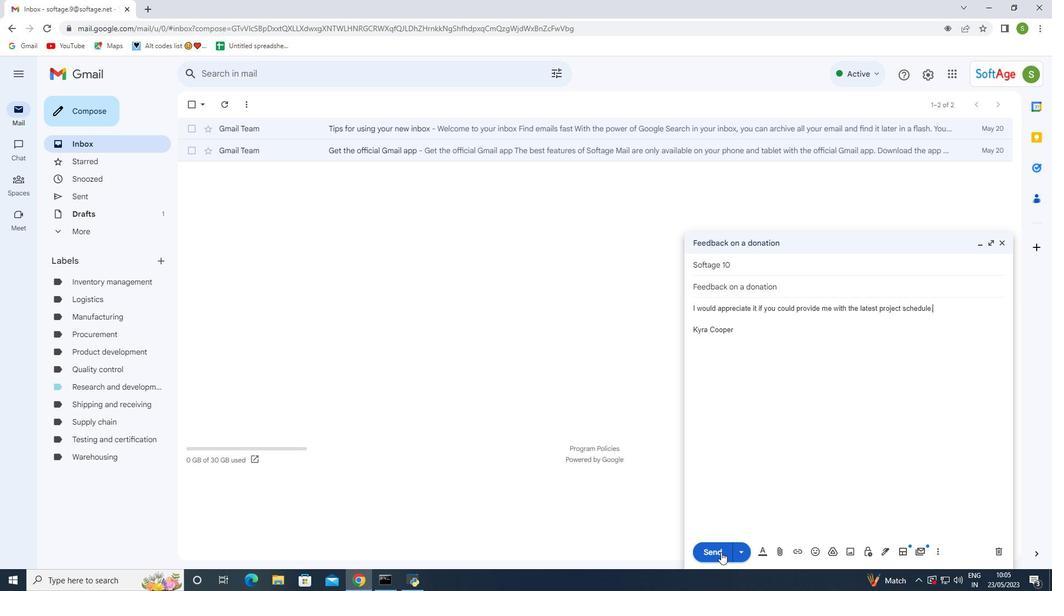 
Action: Mouse moved to (80, 194)
Screenshot: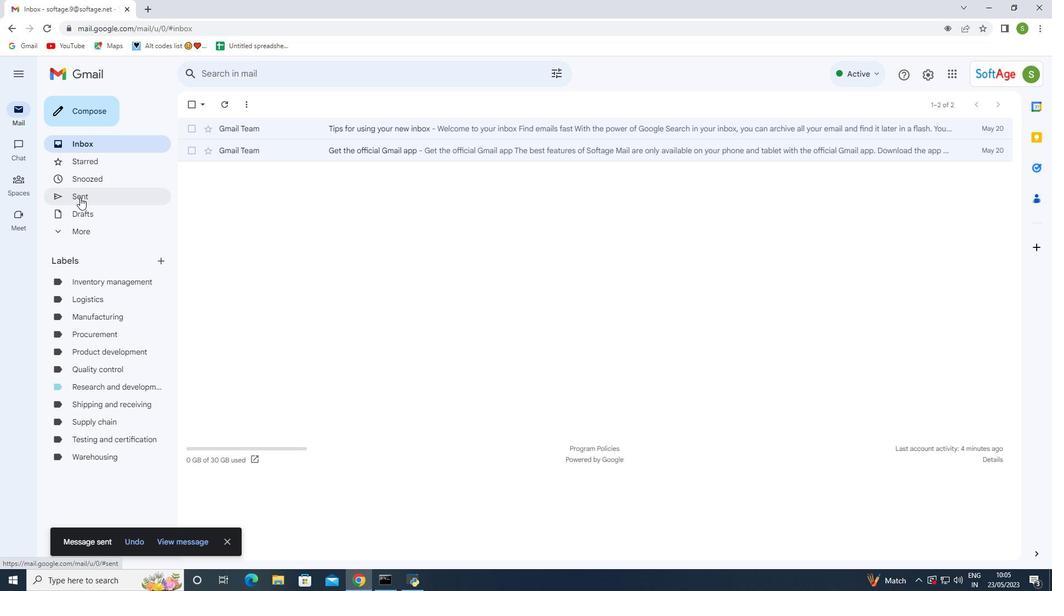 
Action: Mouse pressed left at (80, 194)
Screenshot: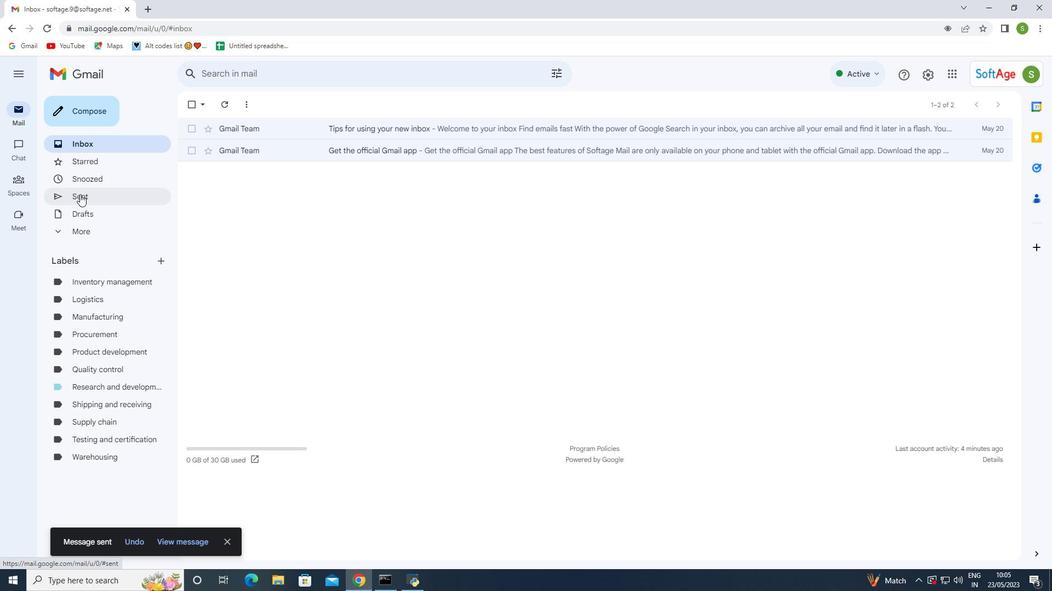 
Action: Mouse moved to (85, 196)
Screenshot: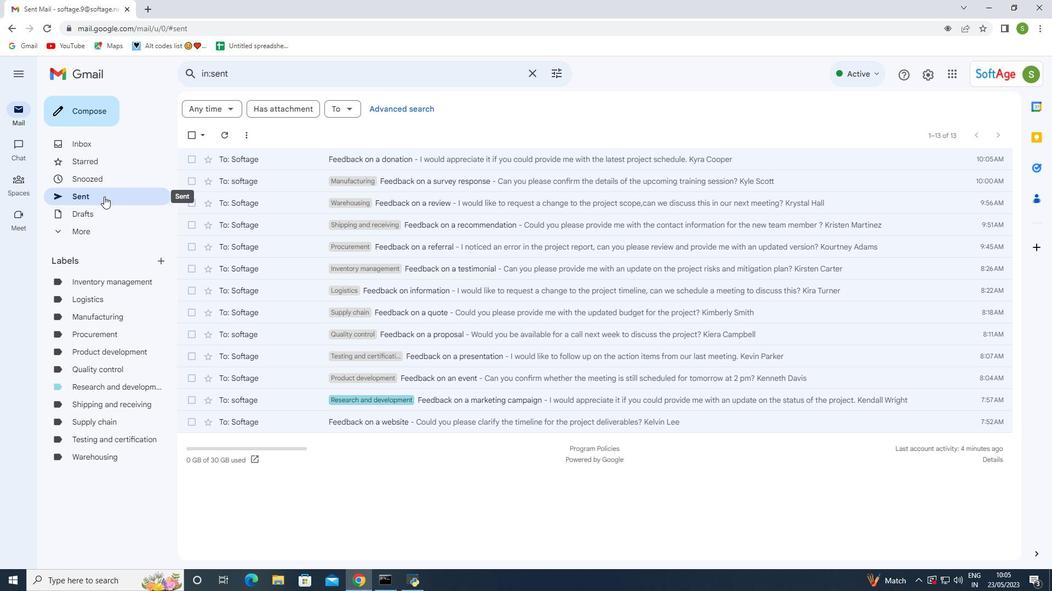 
Action: Mouse pressed left at (85, 196)
Screenshot: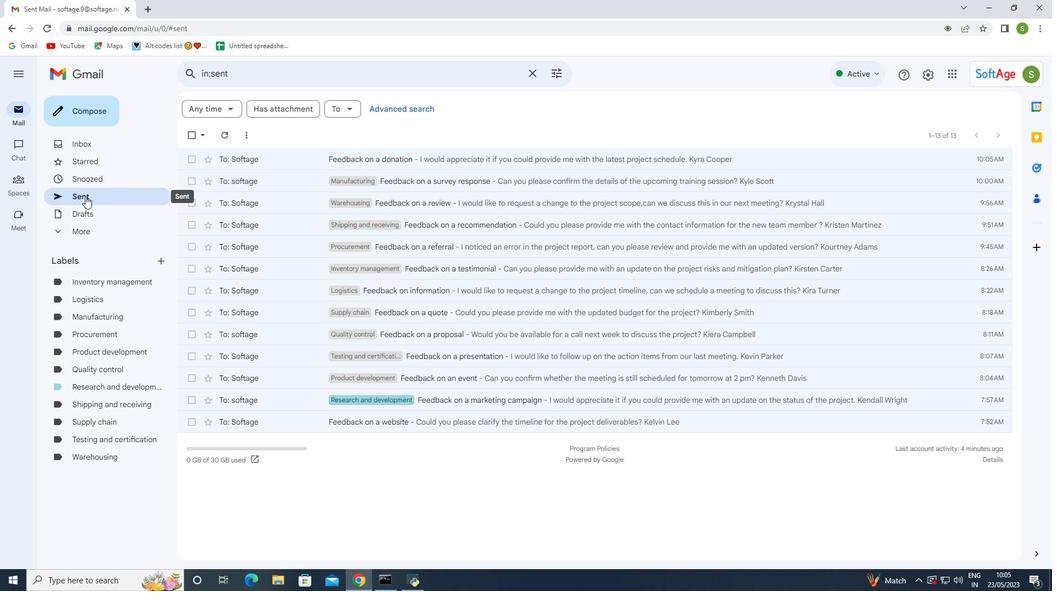 
Action: Mouse moved to (188, 161)
Screenshot: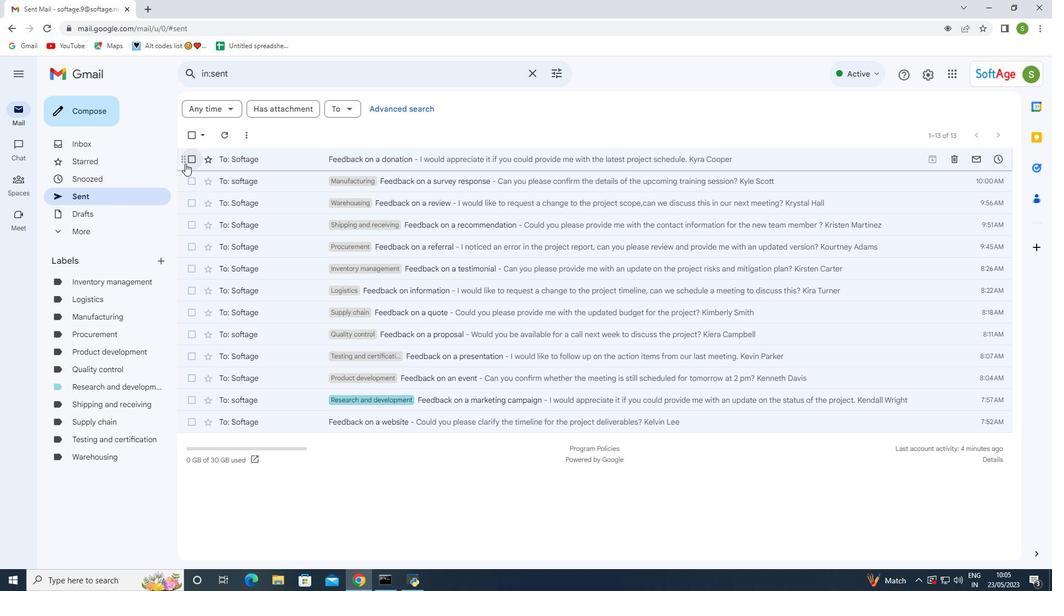 
Action: Mouse pressed left at (188, 161)
Screenshot: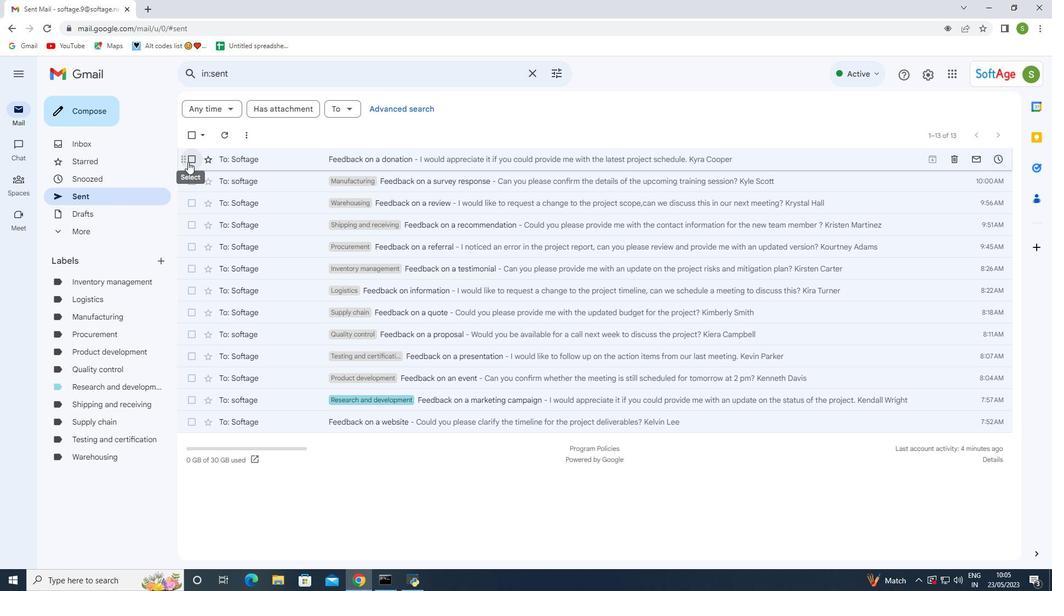
Action: Mouse moved to (253, 152)
Screenshot: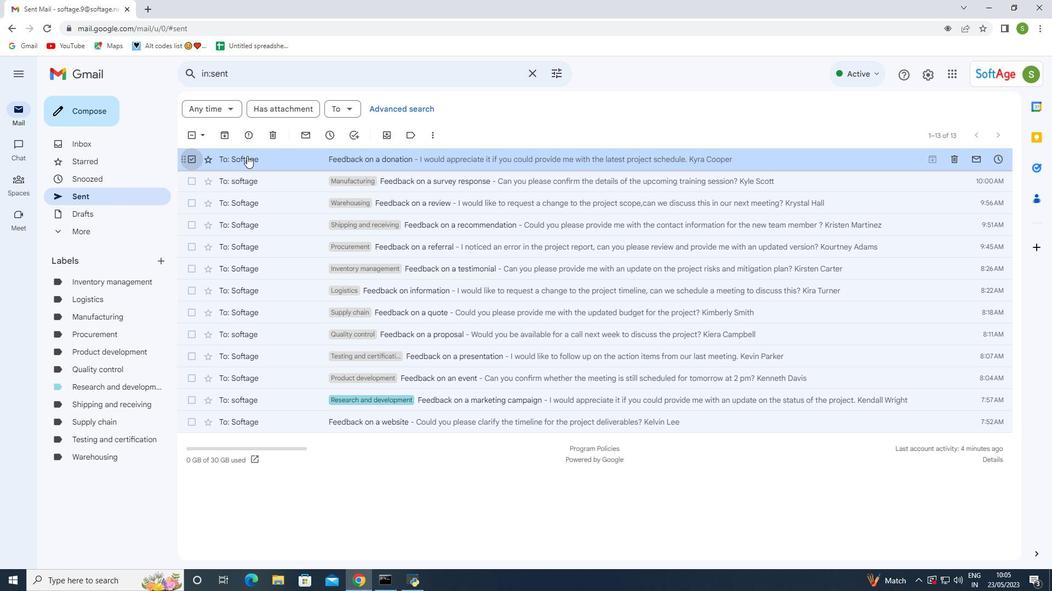 
Action: Mouse pressed right at (253, 152)
Screenshot: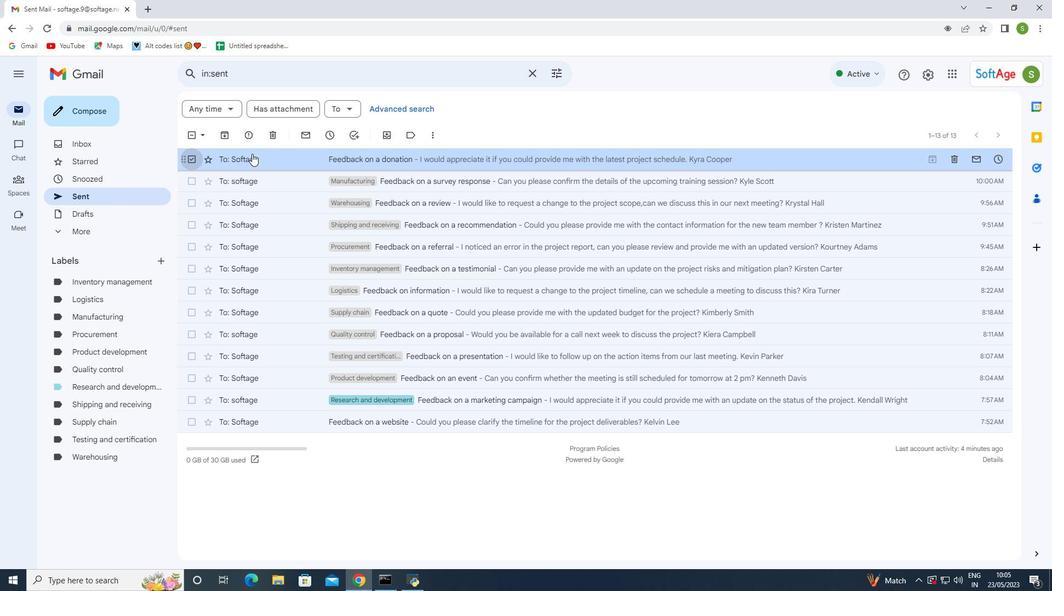 
Action: Mouse moved to (440, 319)
Screenshot: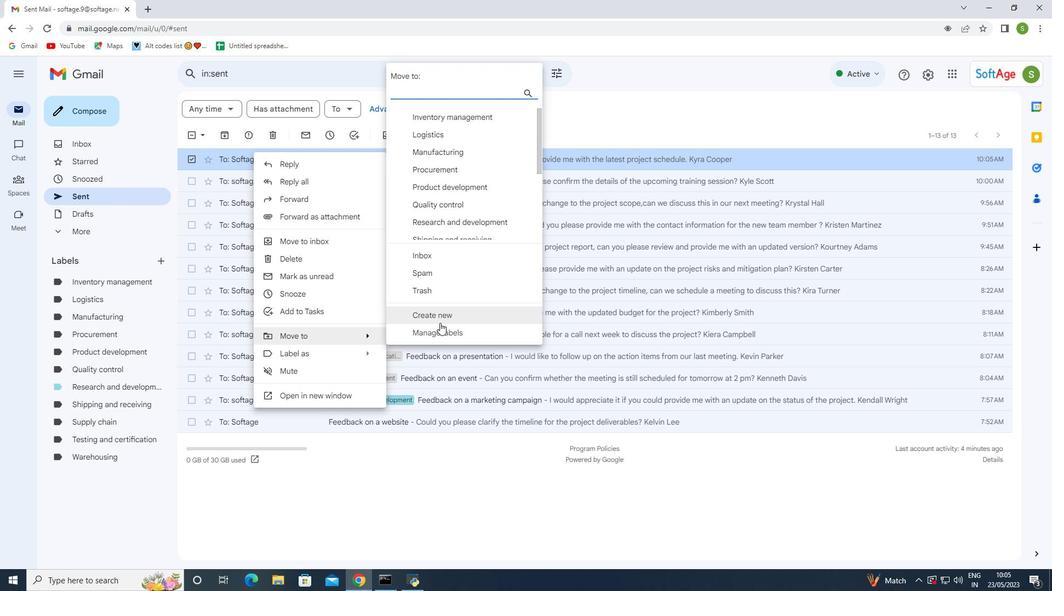 
Action: Mouse pressed left at (440, 319)
Screenshot: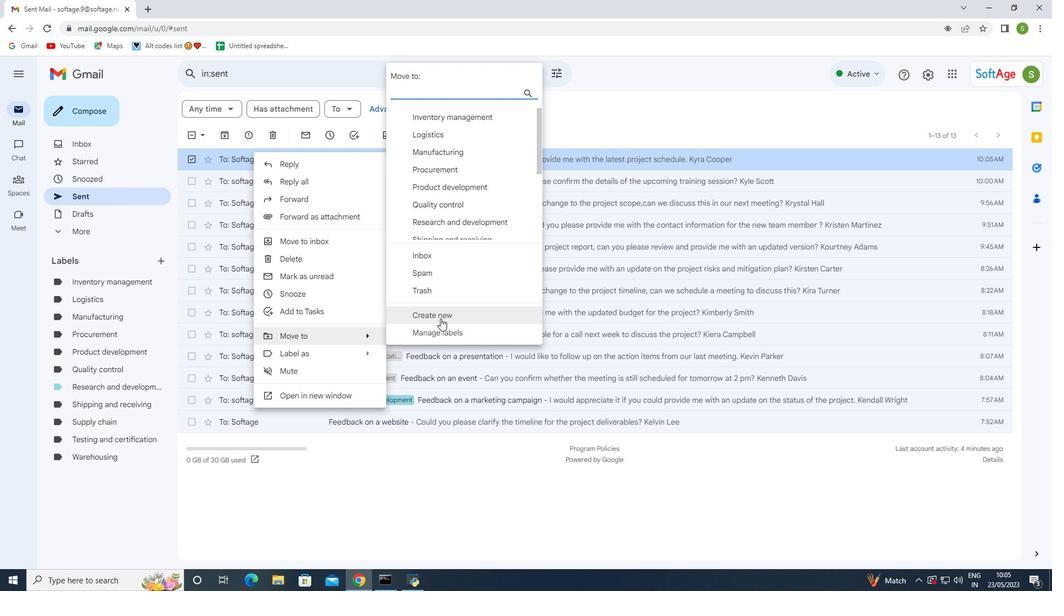 
Action: Mouse moved to (463, 302)
Screenshot: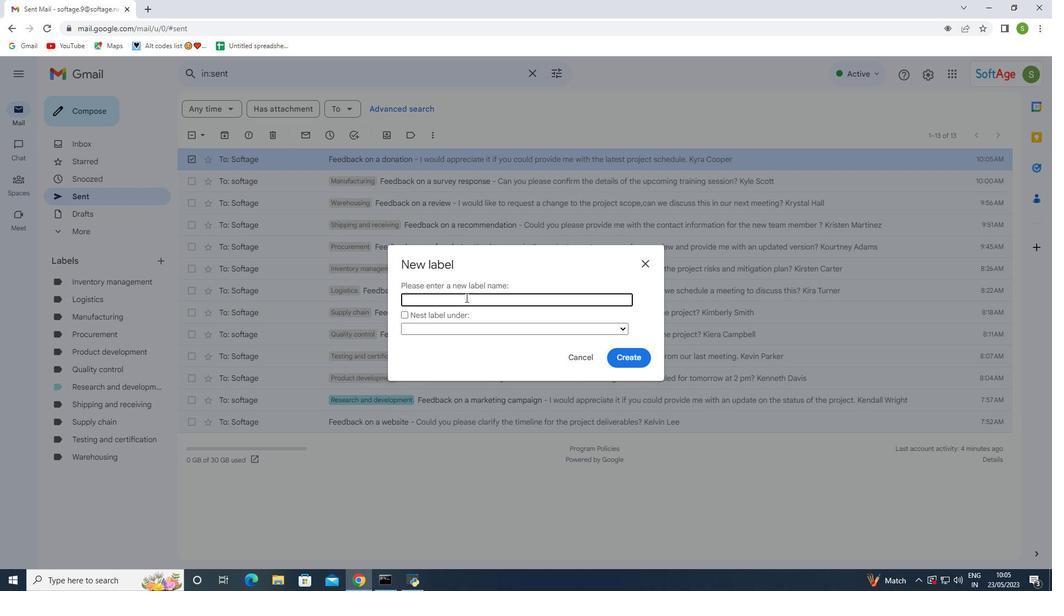 
Action: Mouse pressed left at (463, 302)
Screenshot: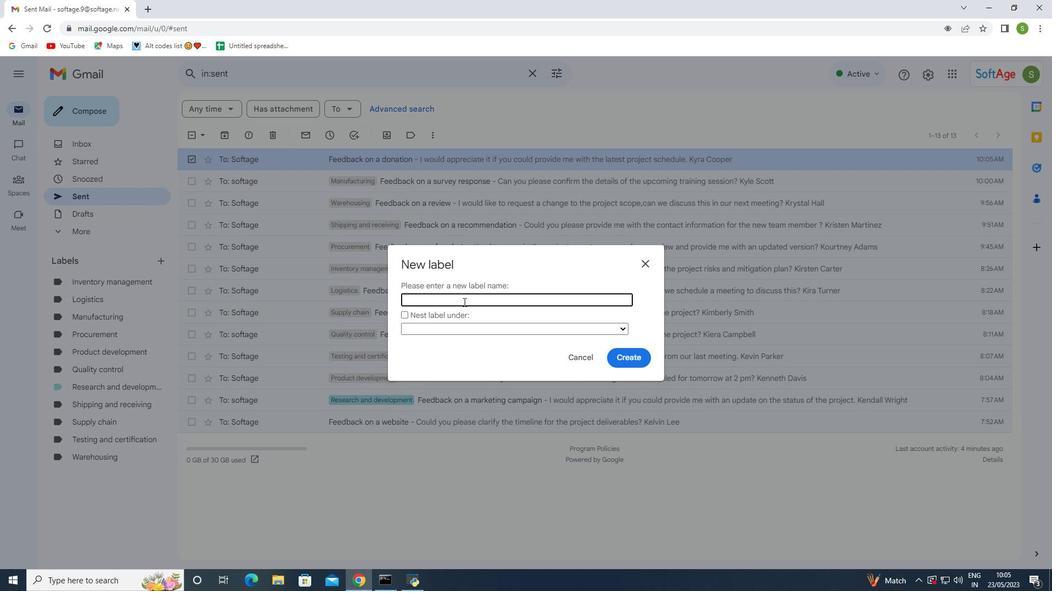 
Action: Key pressed <Key.shift>Production
Screenshot: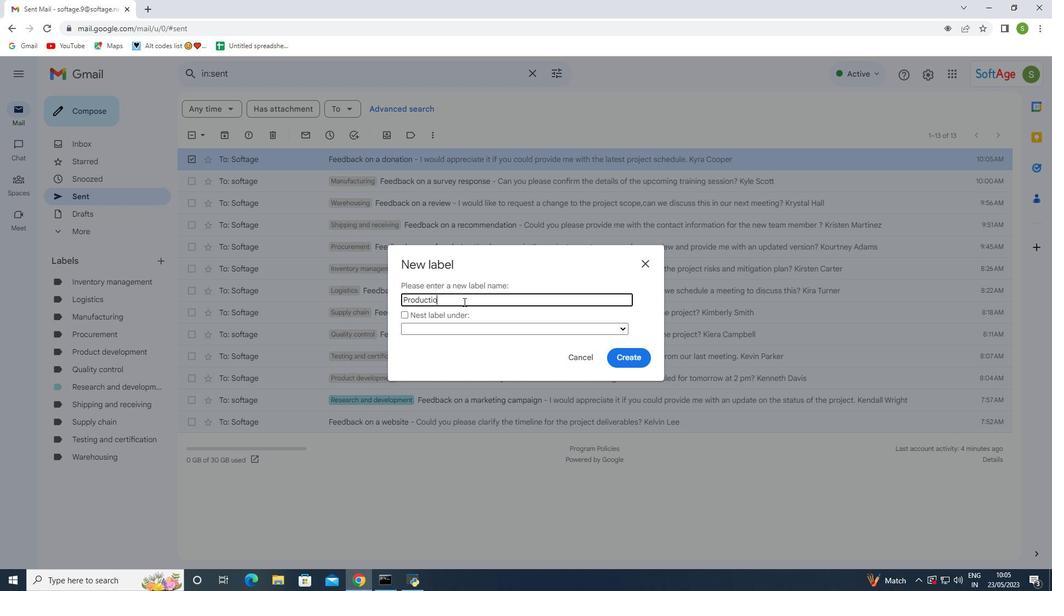 
Action: Mouse moved to (624, 364)
Screenshot: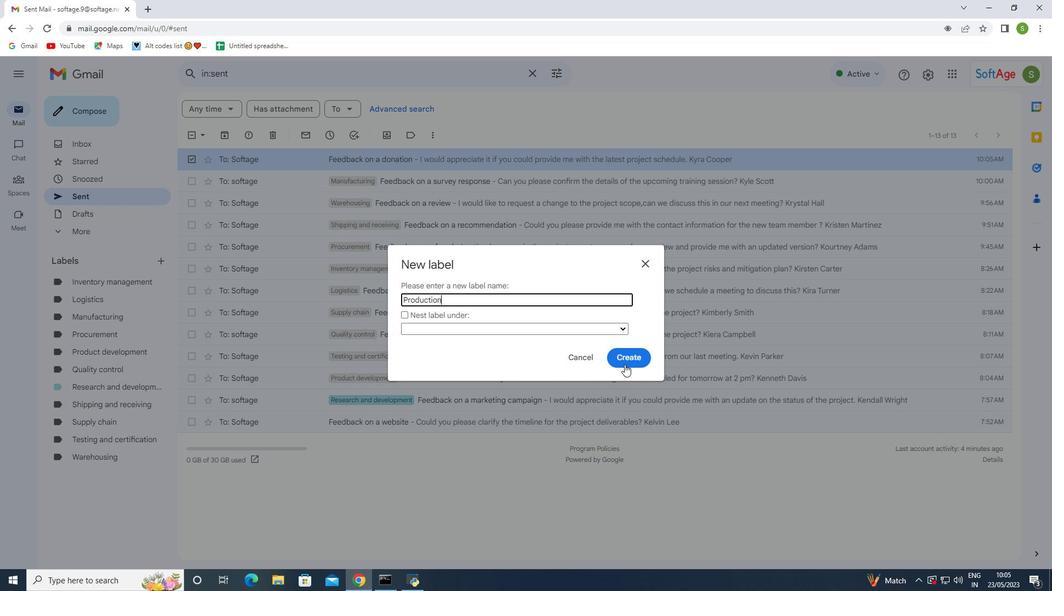 
Action: Mouse pressed left at (624, 364)
Screenshot: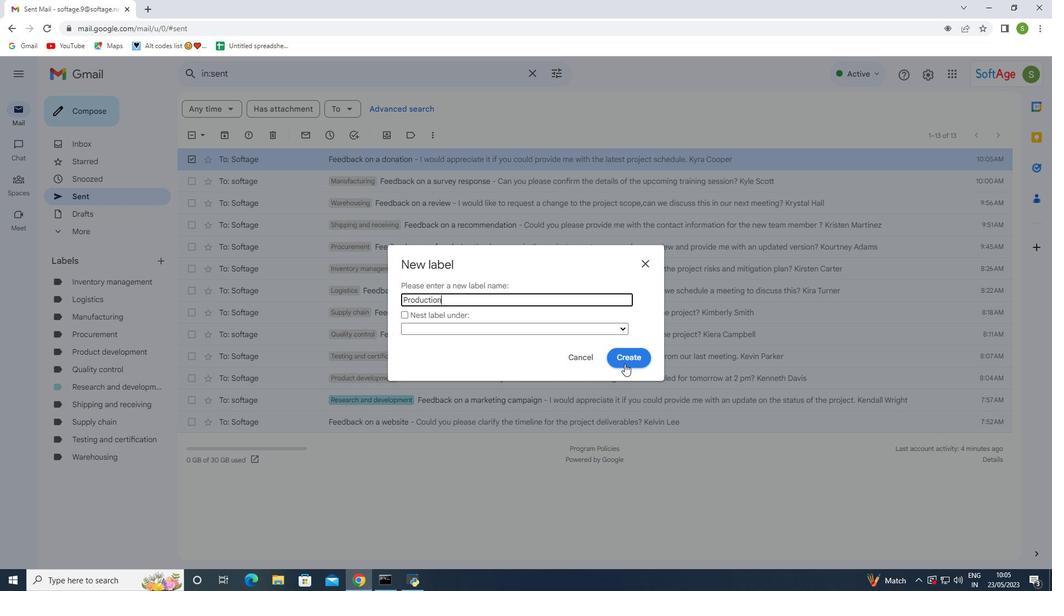 
Action: Mouse moved to (102, 368)
Screenshot: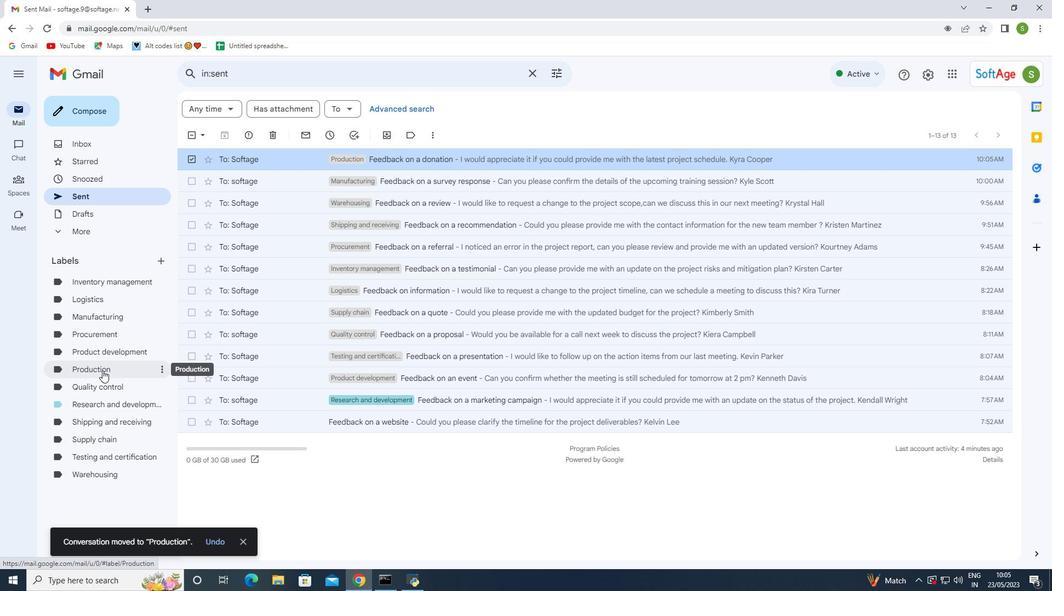 
Action: Mouse pressed left at (102, 368)
Screenshot: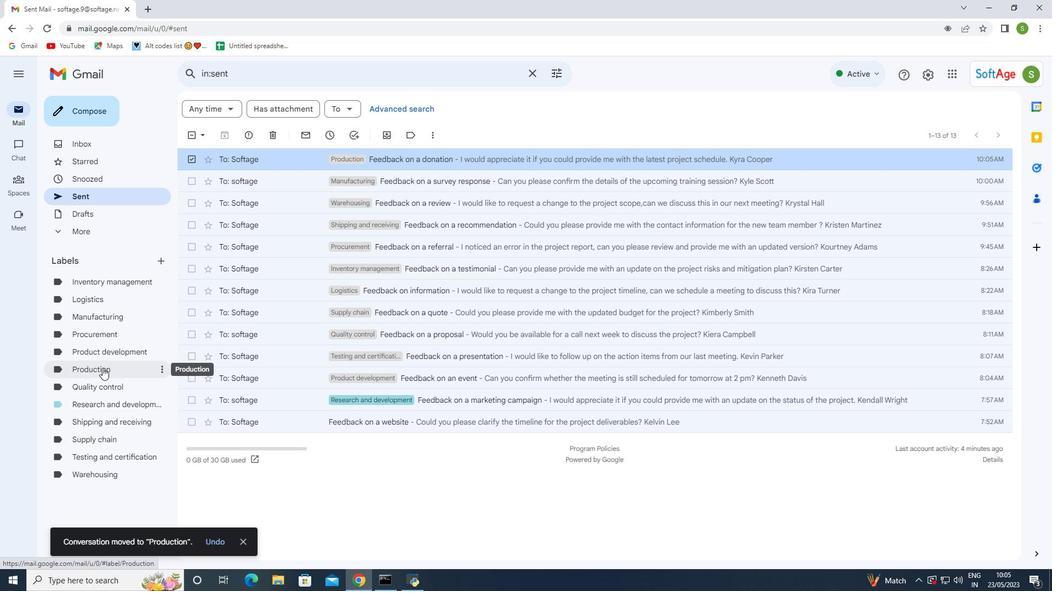 
Action: Mouse pressed left at (102, 368)
Screenshot: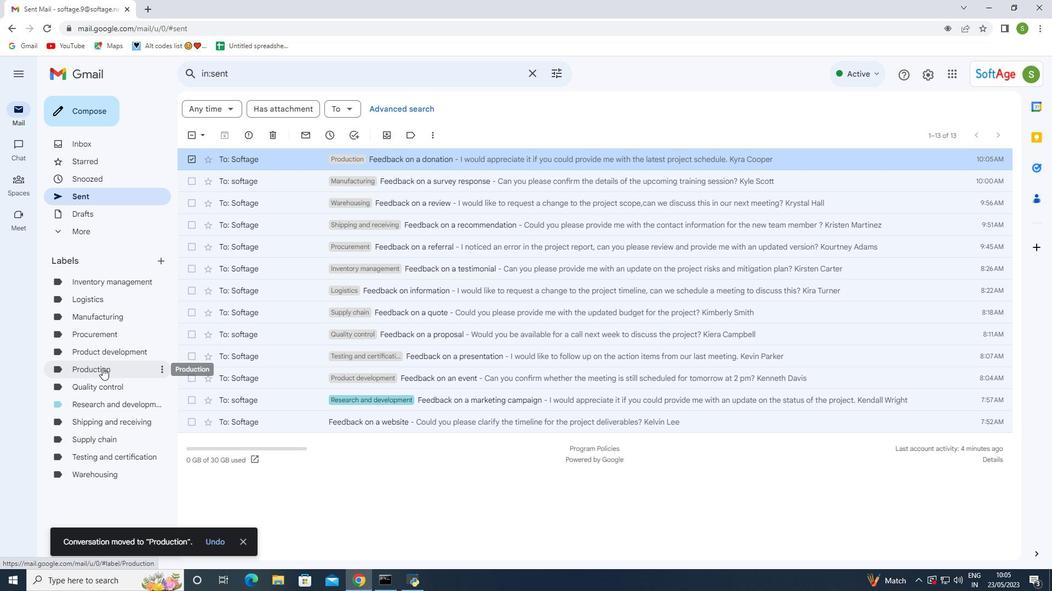 
Action: Mouse moved to (11, 27)
Screenshot: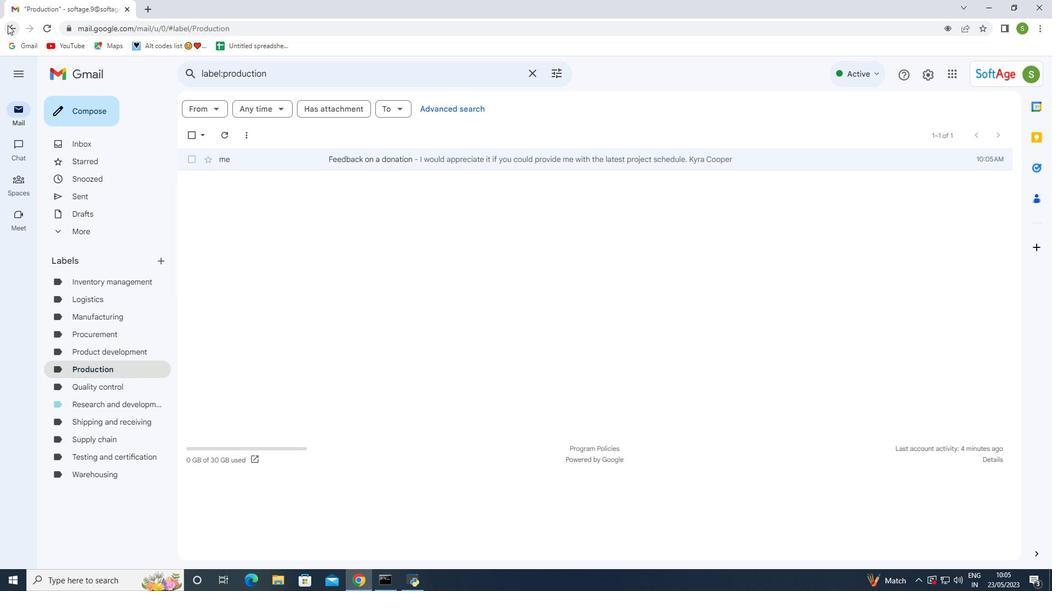 
Action: Mouse pressed left at (11, 27)
Screenshot: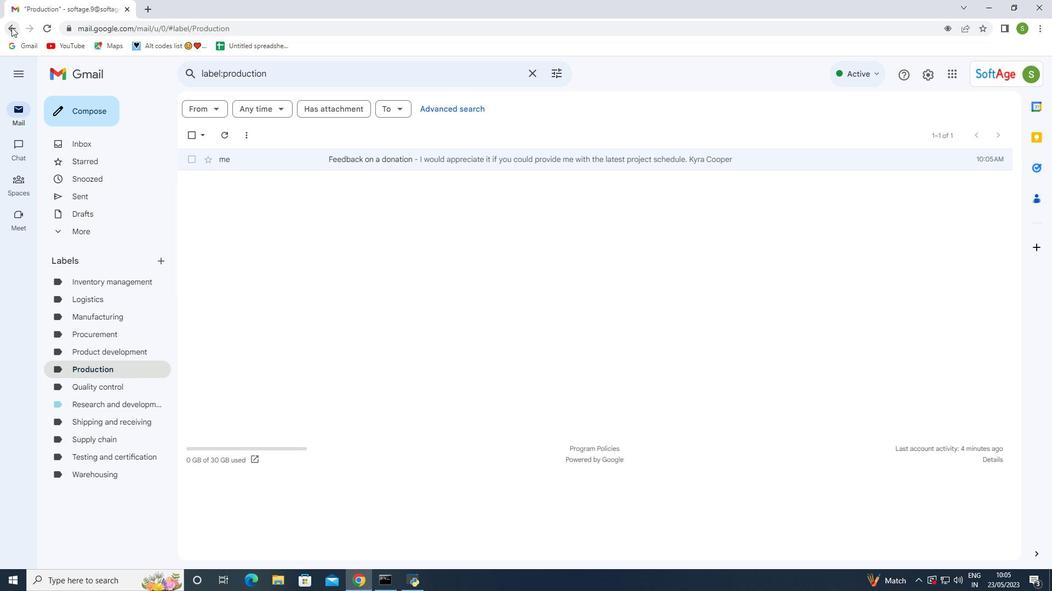 
Action: Mouse moved to (277, 157)
Screenshot: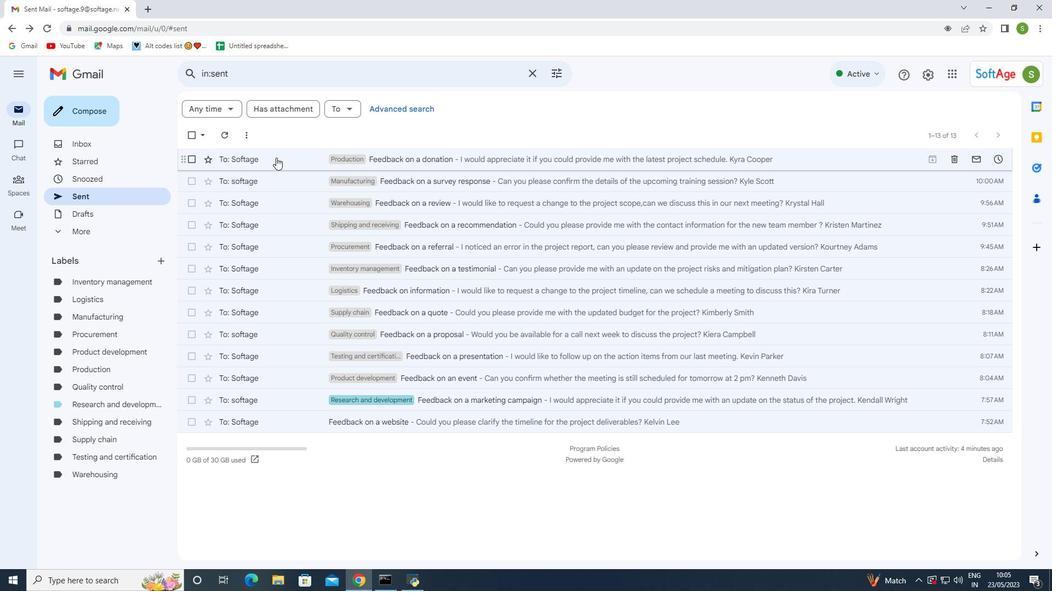 
Action: Mouse pressed left at (277, 157)
Screenshot: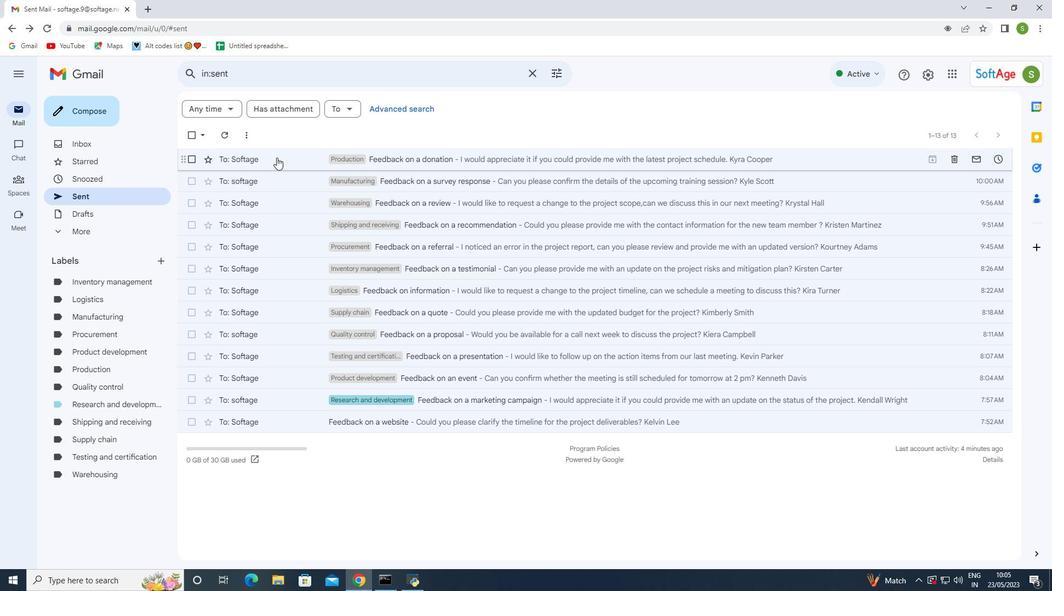 
Action: Mouse pressed left at (277, 157)
Screenshot: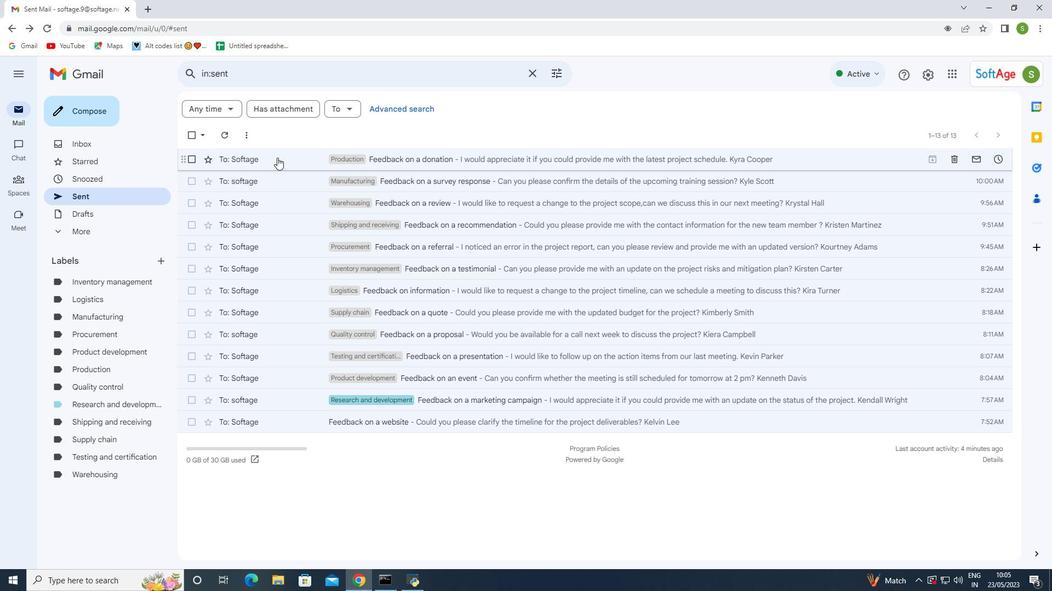 
Action: Mouse moved to (12, 29)
Screenshot: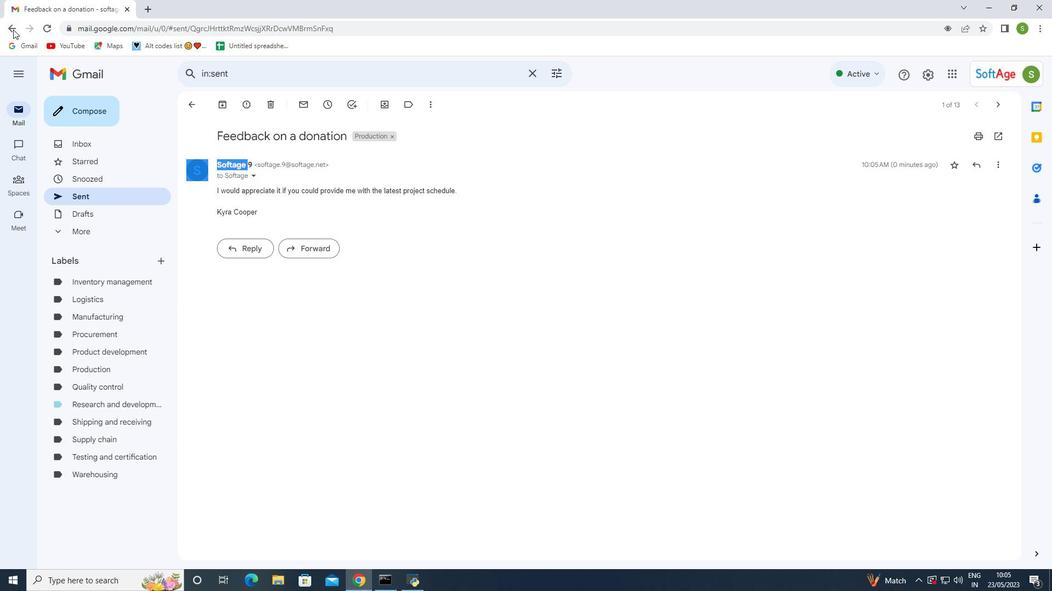 
Action: Mouse pressed left at (12, 29)
Screenshot: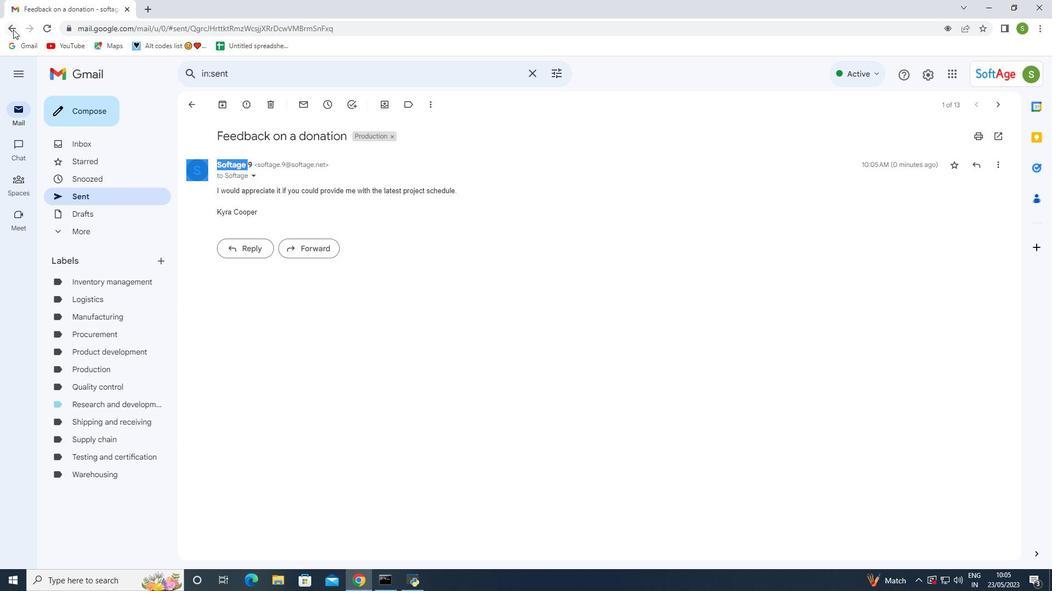 
Action: Mouse moved to (97, 369)
Screenshot: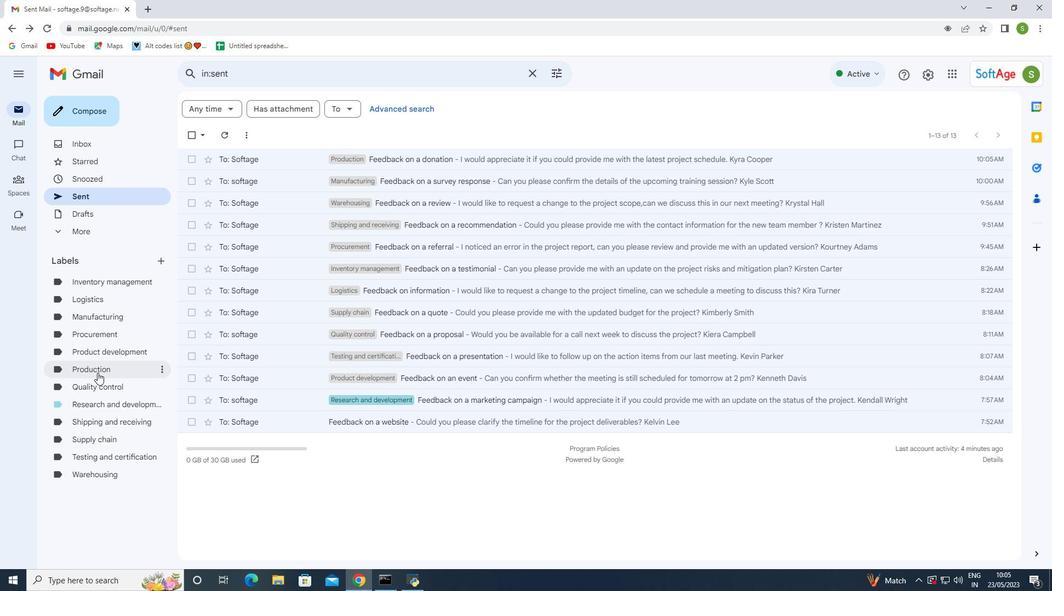 
Action: Mouse pressed left at (97, 369)
Screenshot: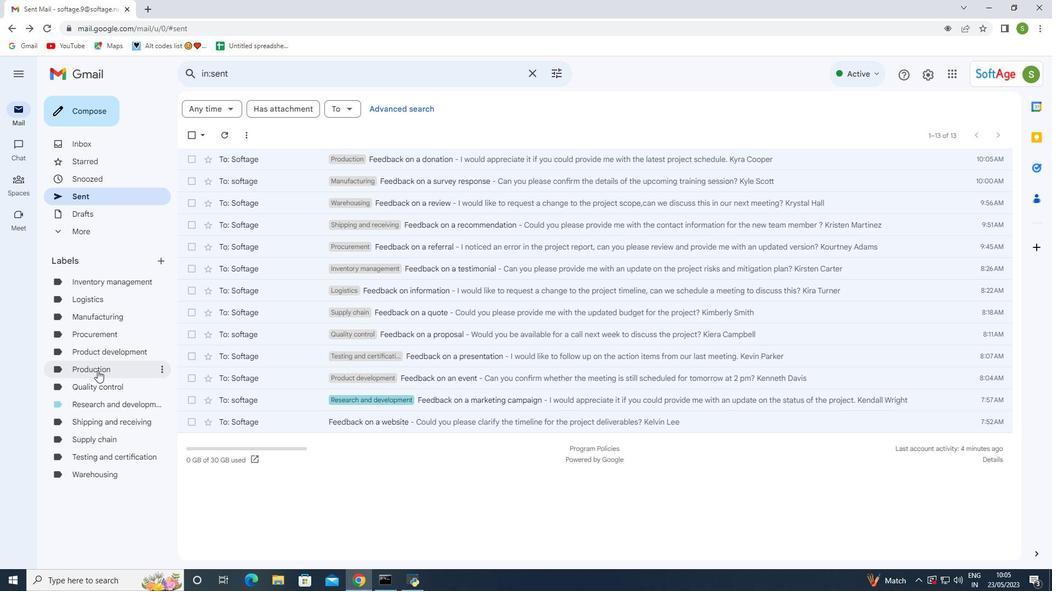 
Action: Mouse pressed left at (97, 369)
Screenshot: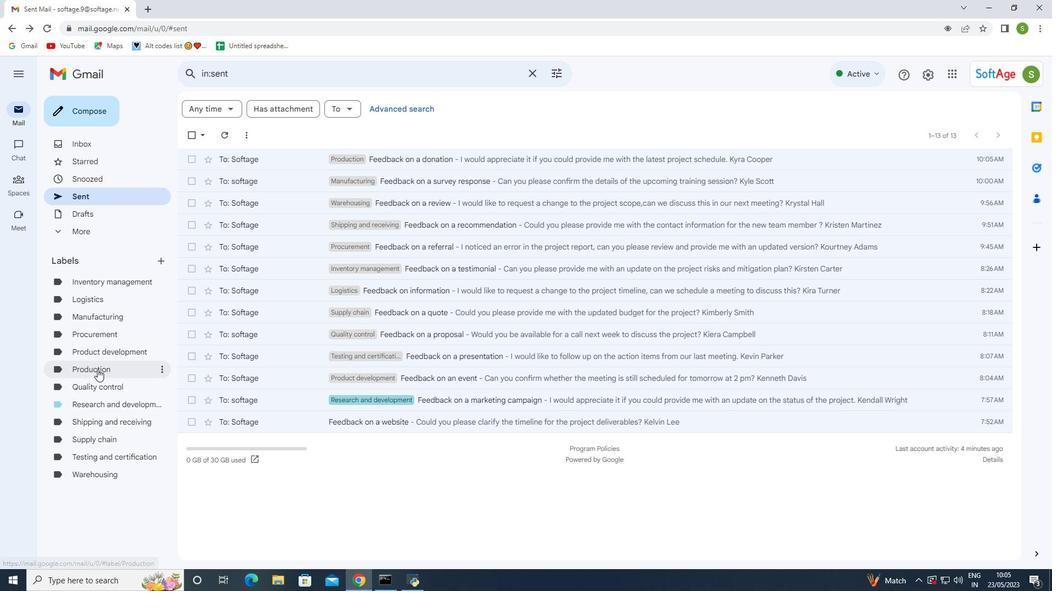 
Action: Mouse moved to (281, 159)
Screenshot: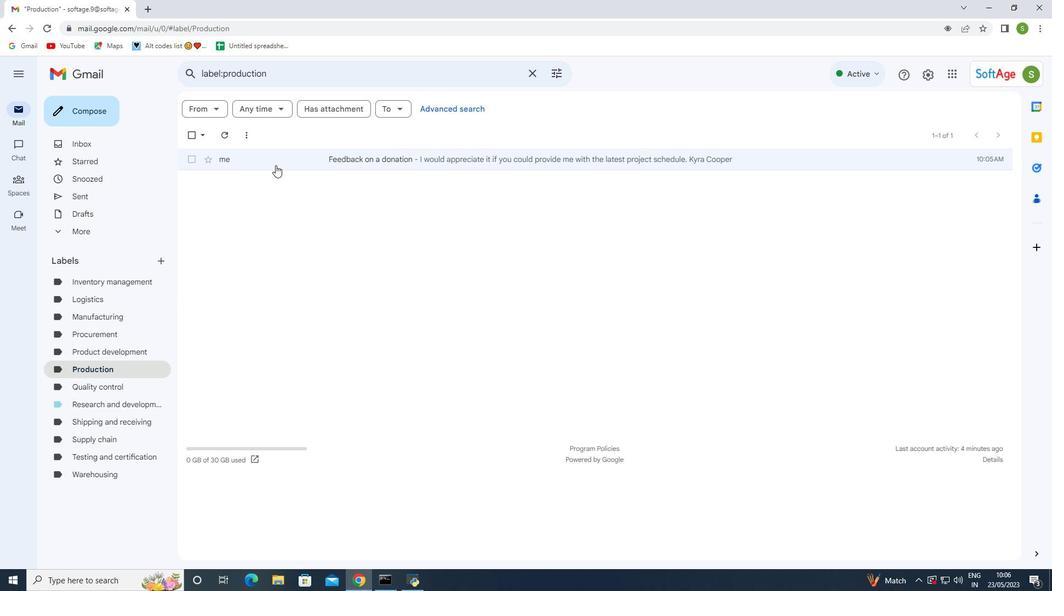 
Action: Mouse pressed left at (281, 159)
Screenshot: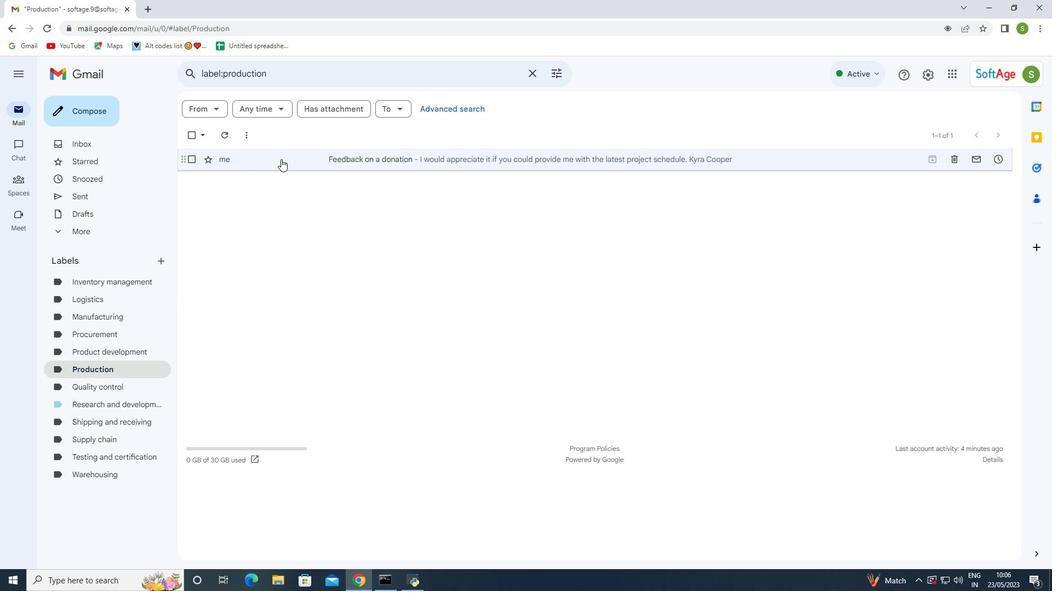 
Action: Mouse pressed left at (281, 159)
Screenshot: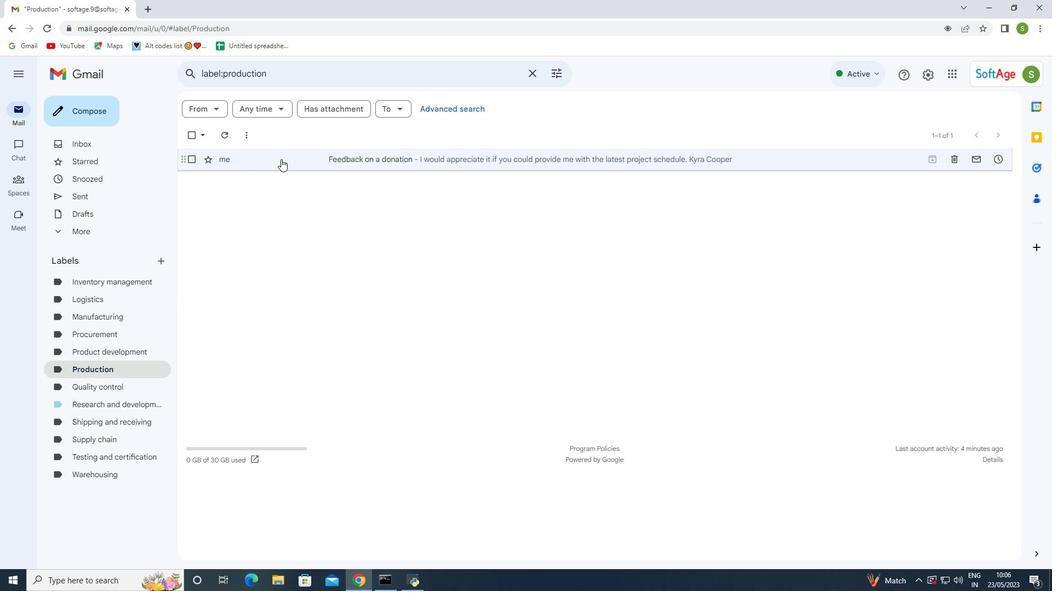
Action: Mouse moved to (435, 370)
Screenshot: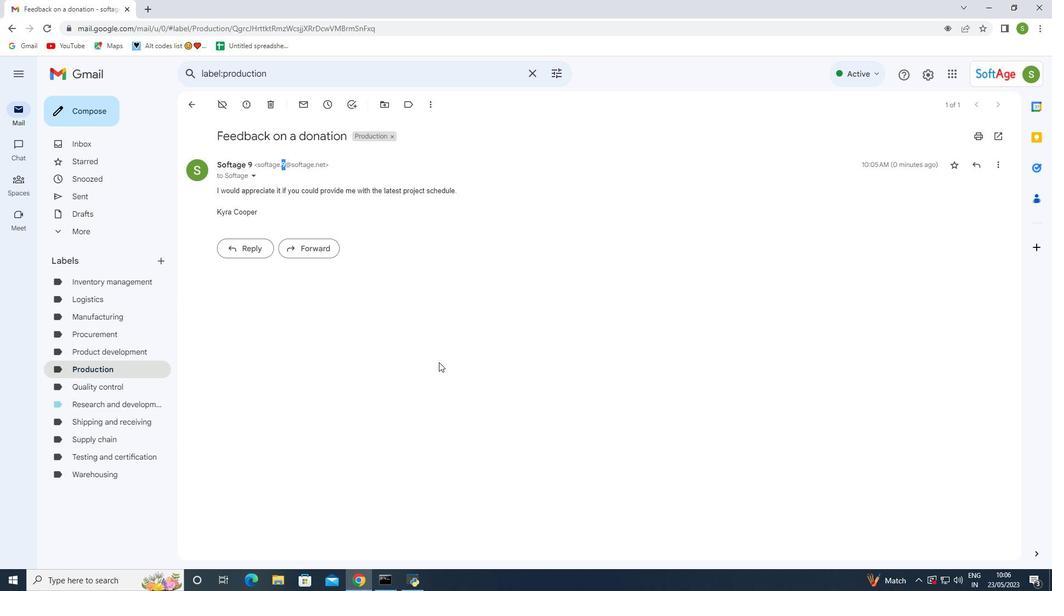 
